 Task: Buy 5 Ladles from Cooking Utensils section under best seller category for shipping address: Joanna Wilson, 4208 Skips Lane, Phoenix, Arizona 85012, Cell Number 9285042162. Pay from credit card ending with 9757, CVV 798
Action: Mouse moved to (13, 82)
Screenshot: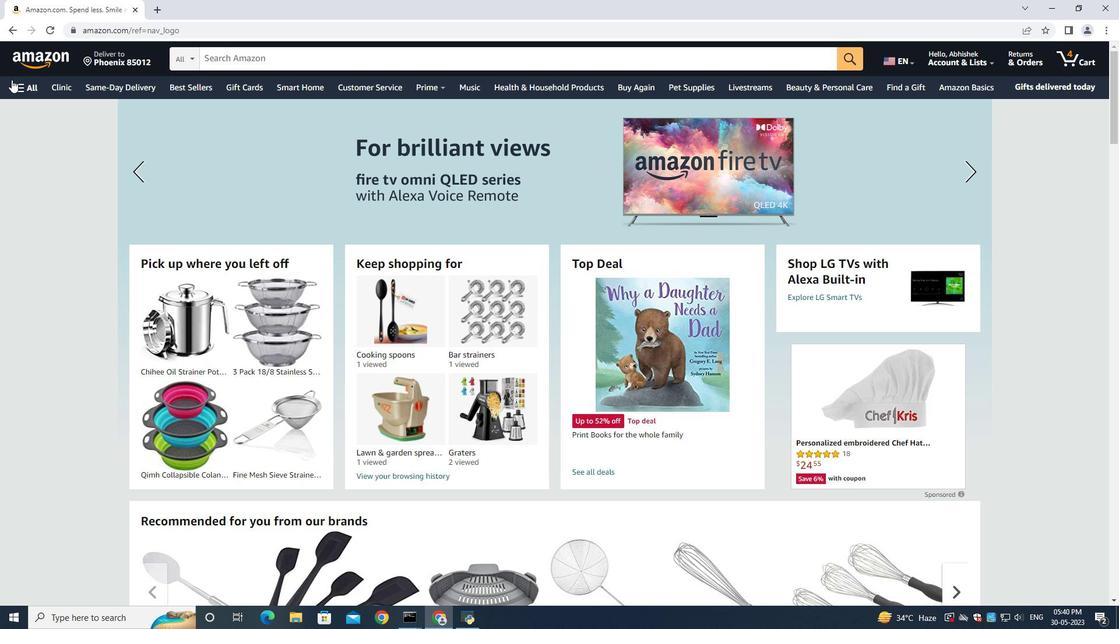 
Action: Mouse pressed left at (13, 82)
Screenshot: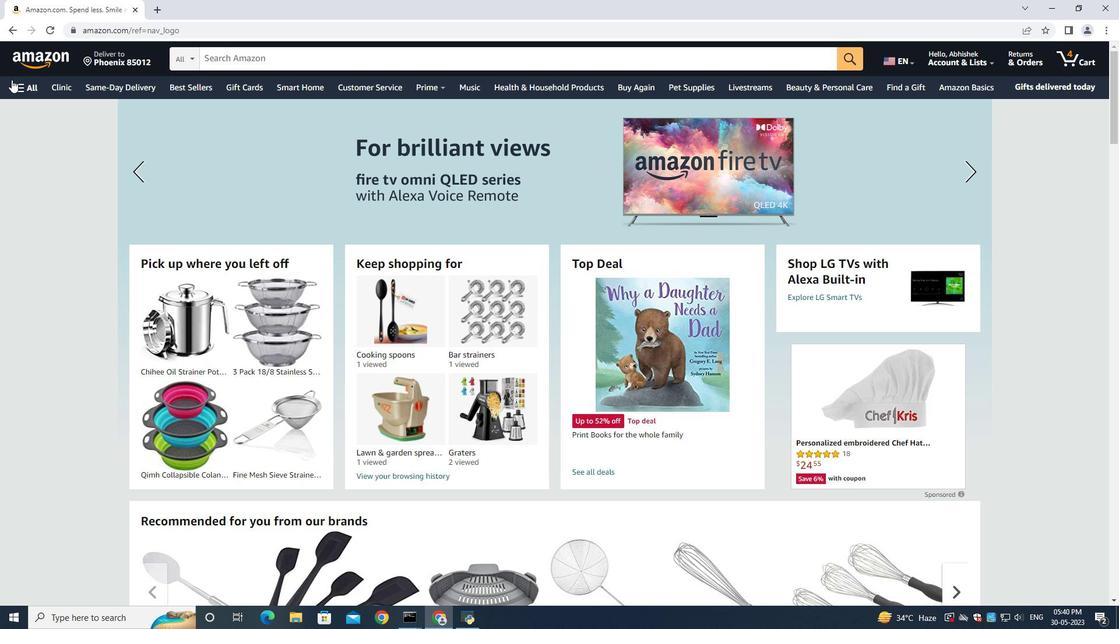
Action: Mouse moved to (64, 118)
Screenshot: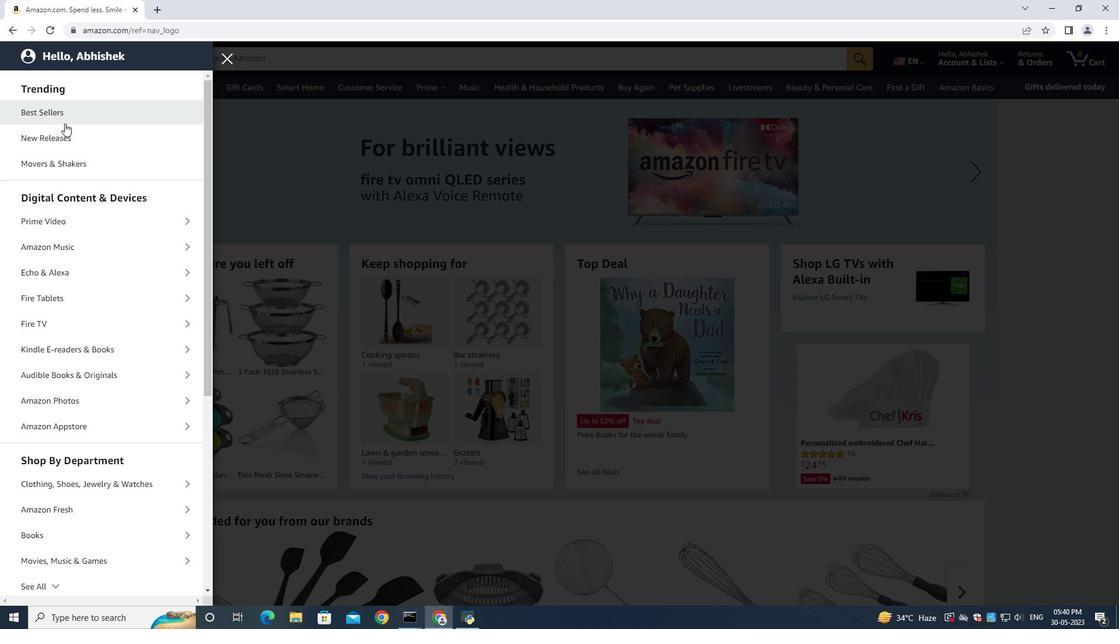 
Action: Mouse pressed left at (64, 118)
Screenshot: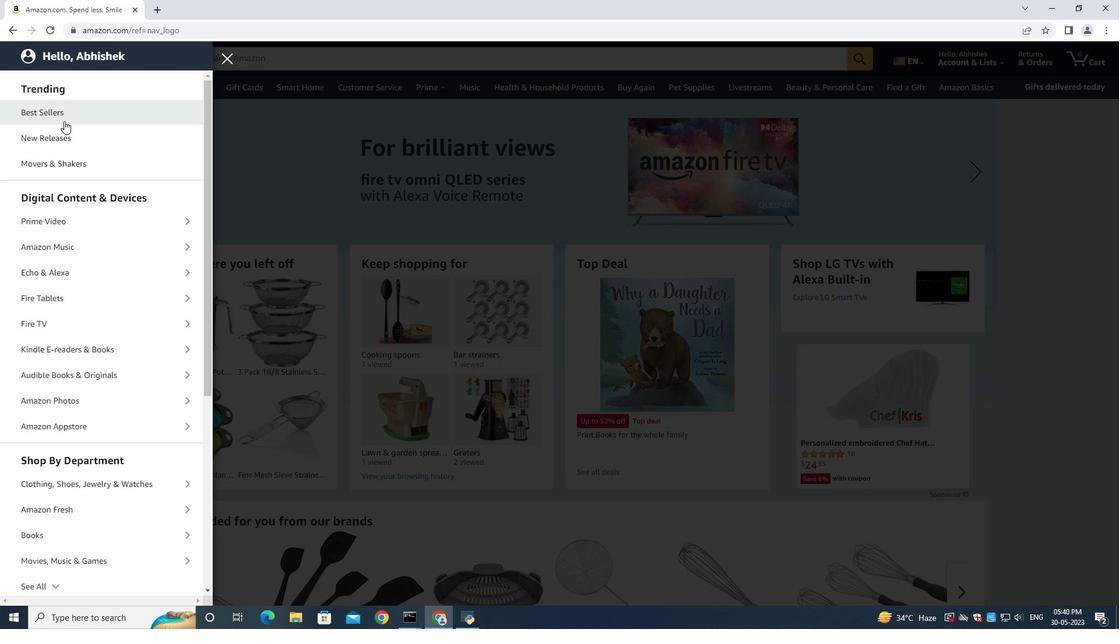
Action: Mouse moved to (232, 64)
Screenshot: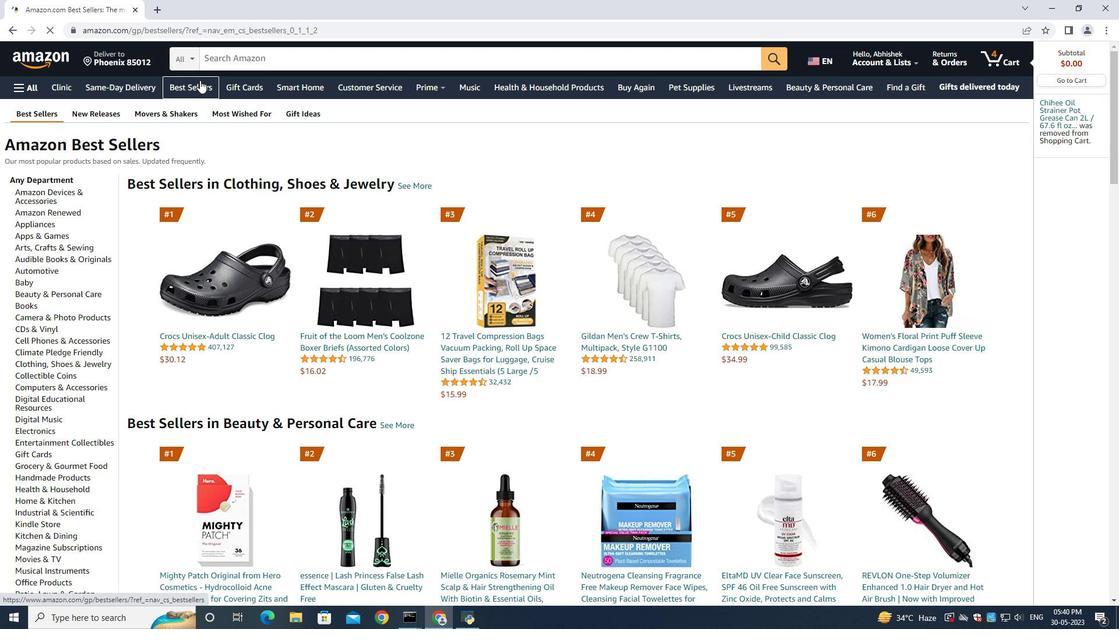
Action: Mouse pressed left at (232, 64)
Screenshot: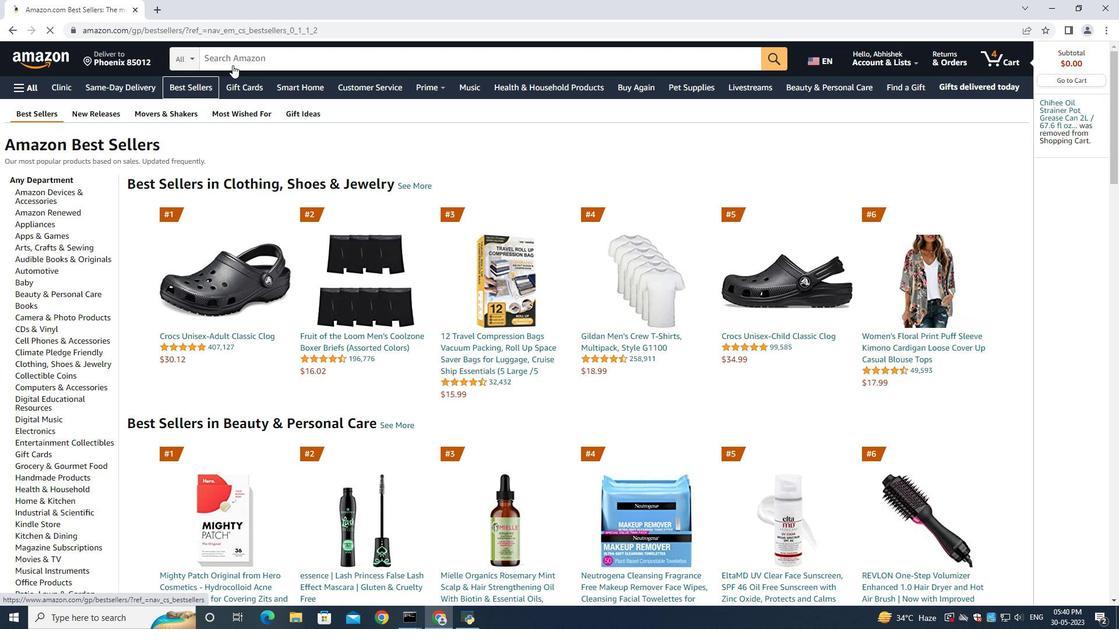 
Action: Mouse moved to (1093, 244)
Screenshot: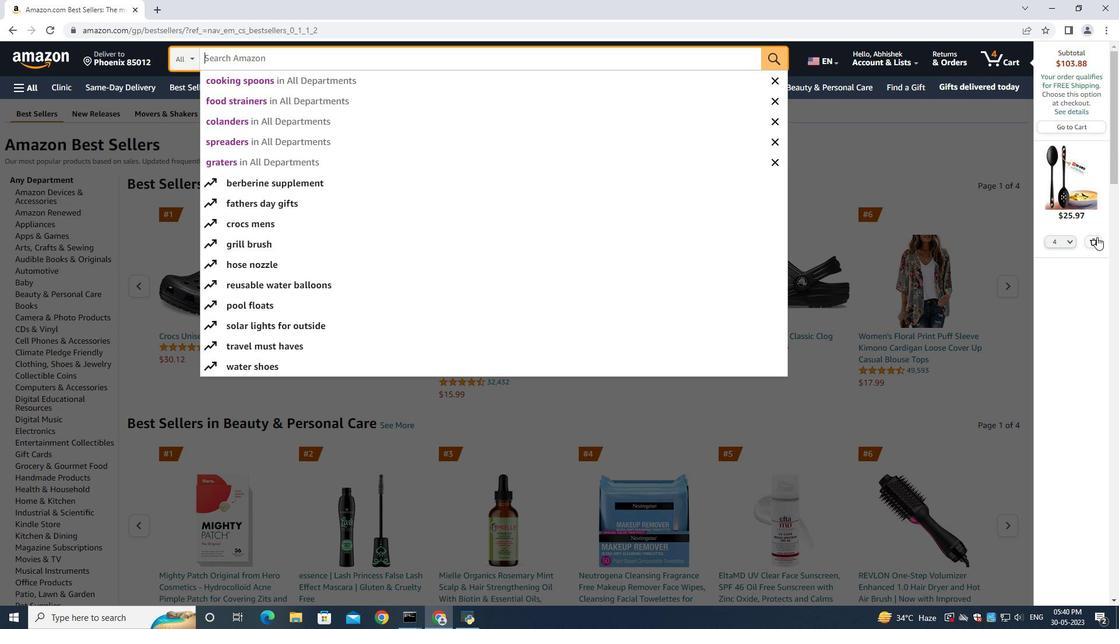 
Action: Mouse pressed left at (1093, 244)
Screenshot: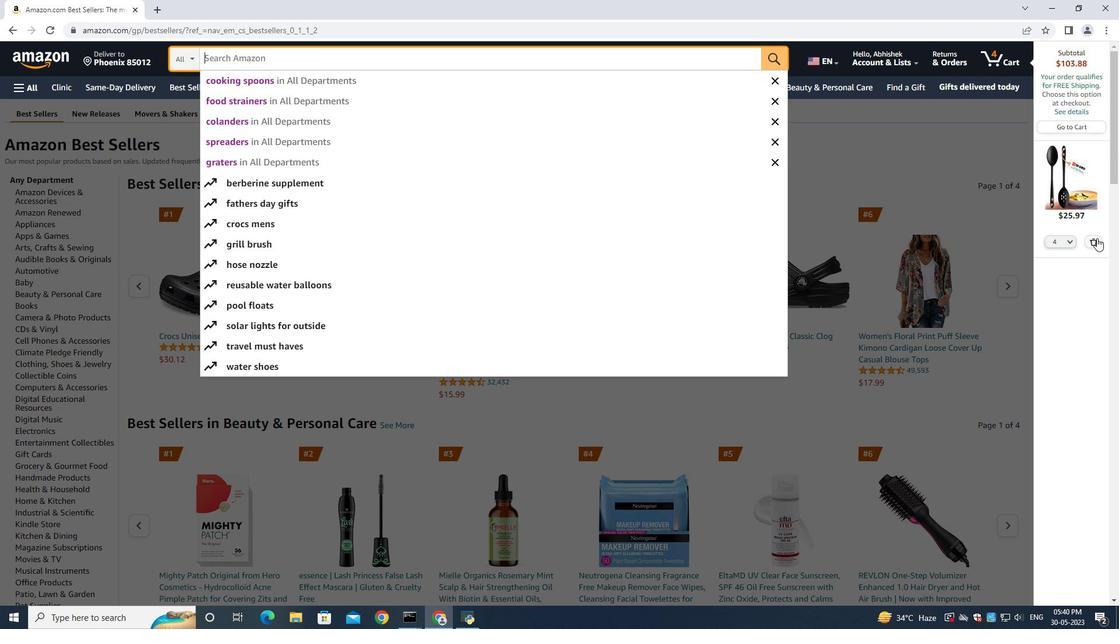 
Action: Mouse moved to (250, 54)
Screenshot: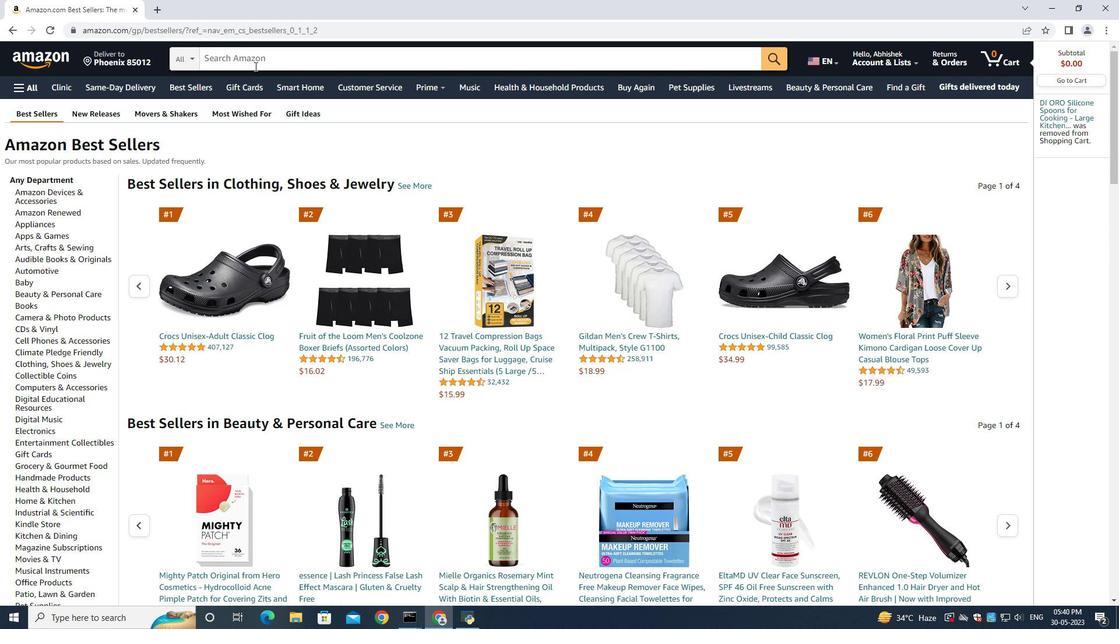 
Action: Mouse pressed left at (250, 54)
Screenshot: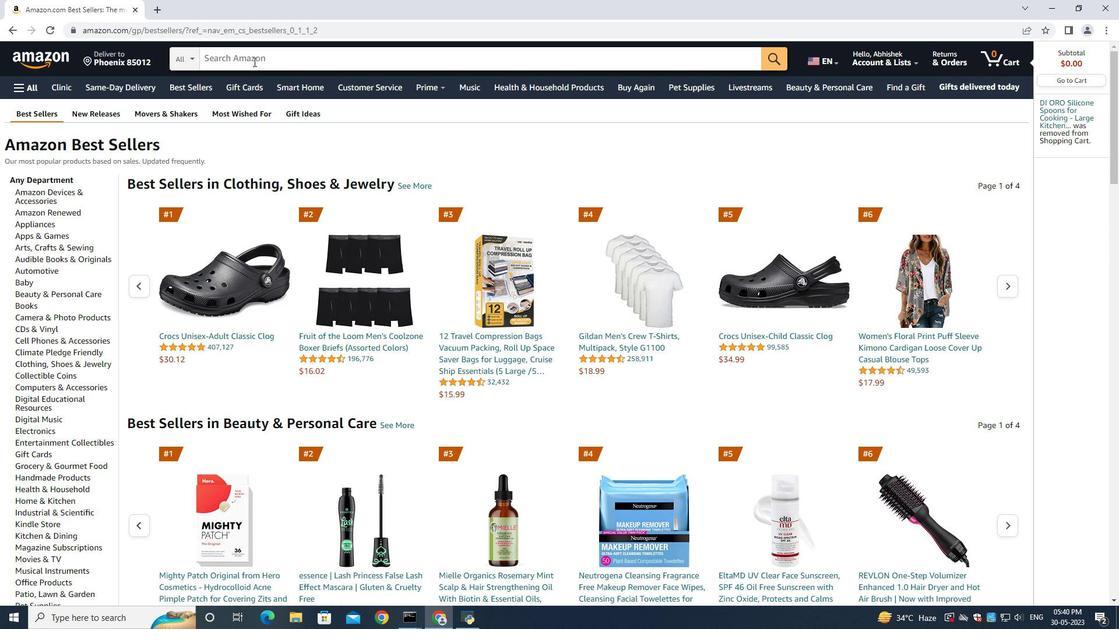 
Action: Mouse moved to (250, 54)
Screenshot: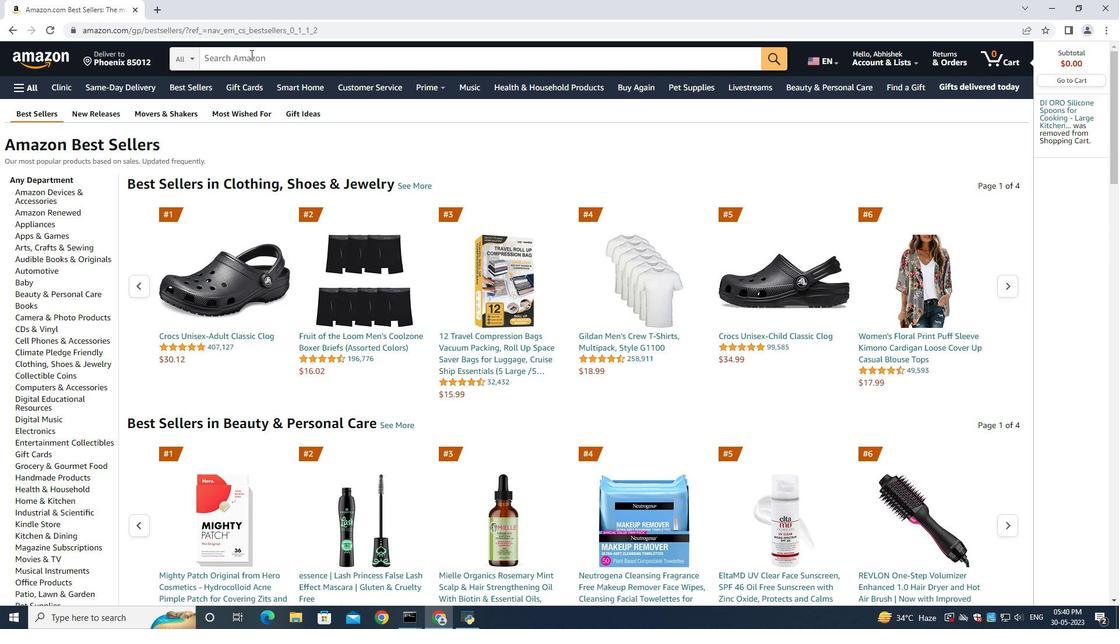 
Action: Key pressed <Key.shift>Ladles<Key.space><Key.enter>
Screenshot: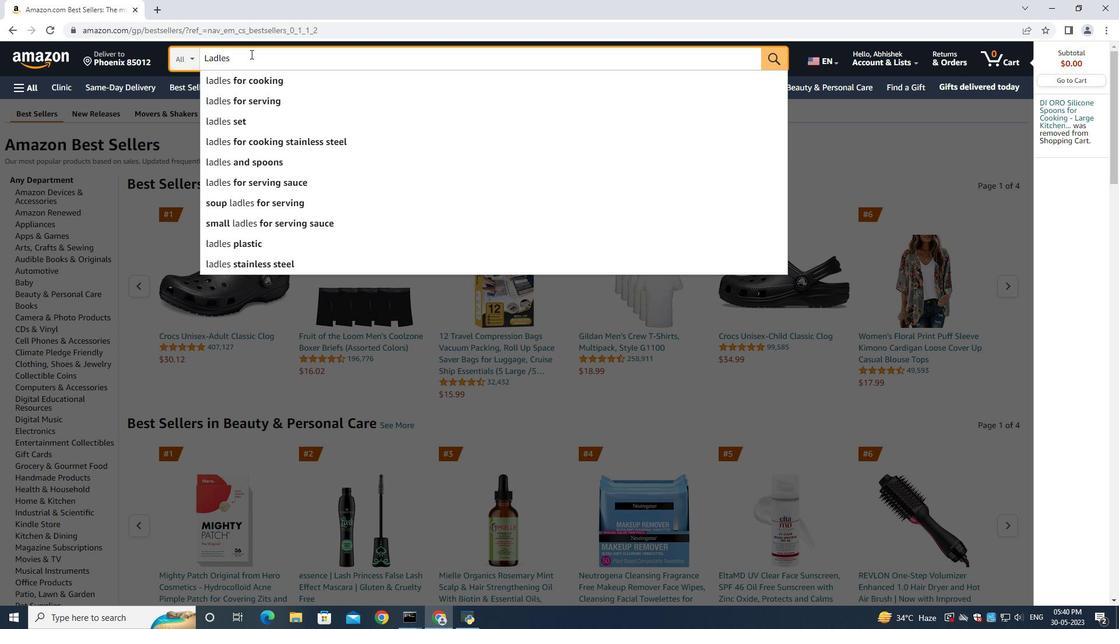 
Action: Mouse moved to (66, 240)
Screenshot: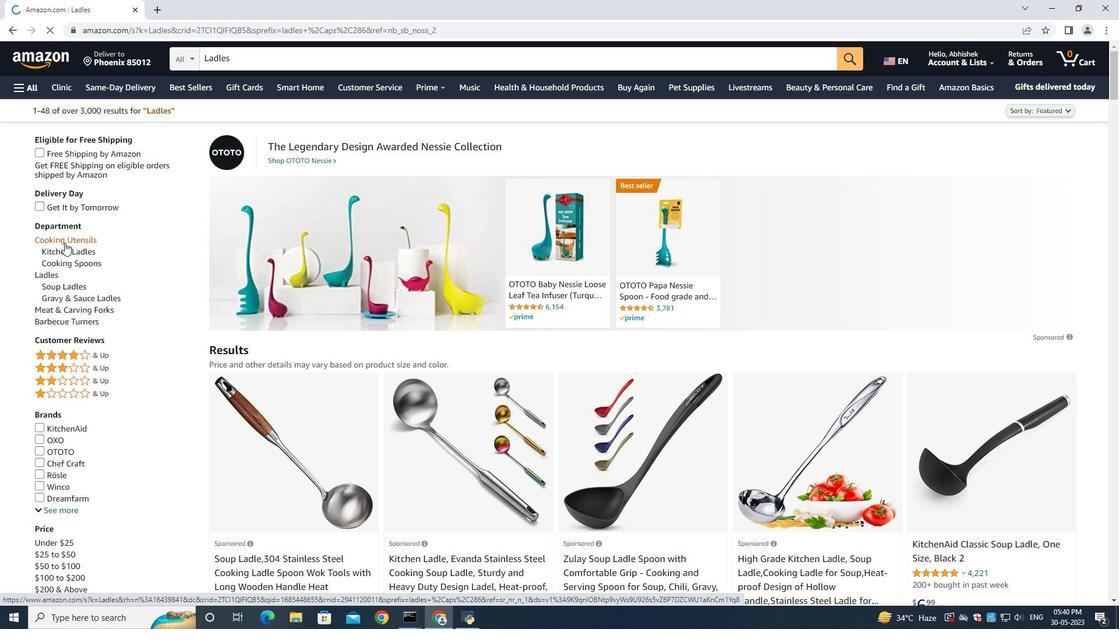 
Action: Mouse pressed left at (66, 240)
Screenshot: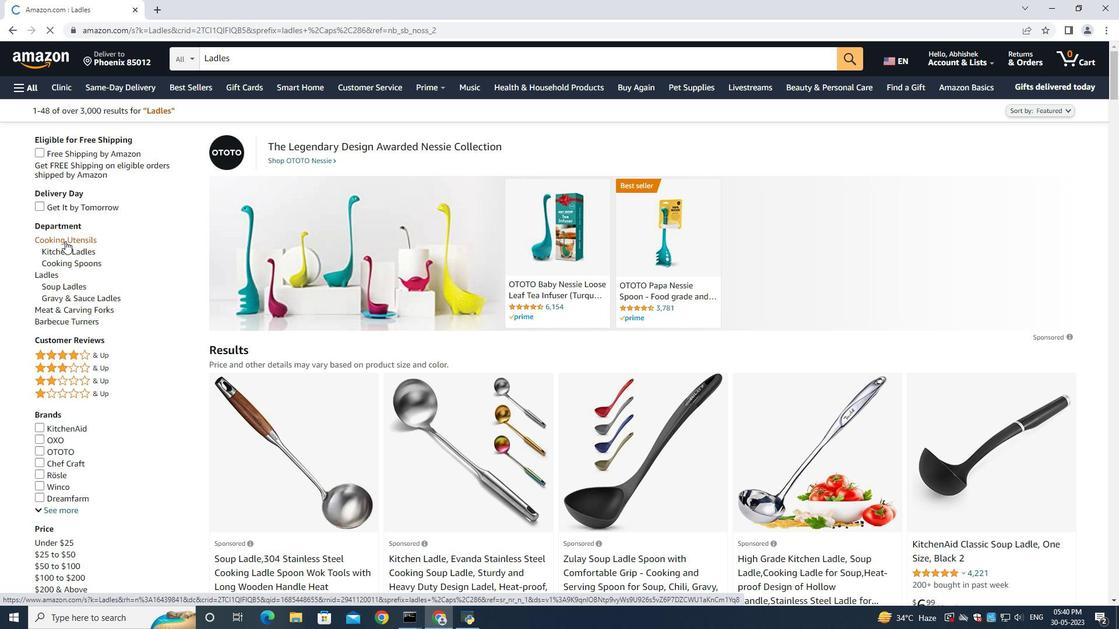 
Action: Mouse moved to (505, 330)
Screenshot: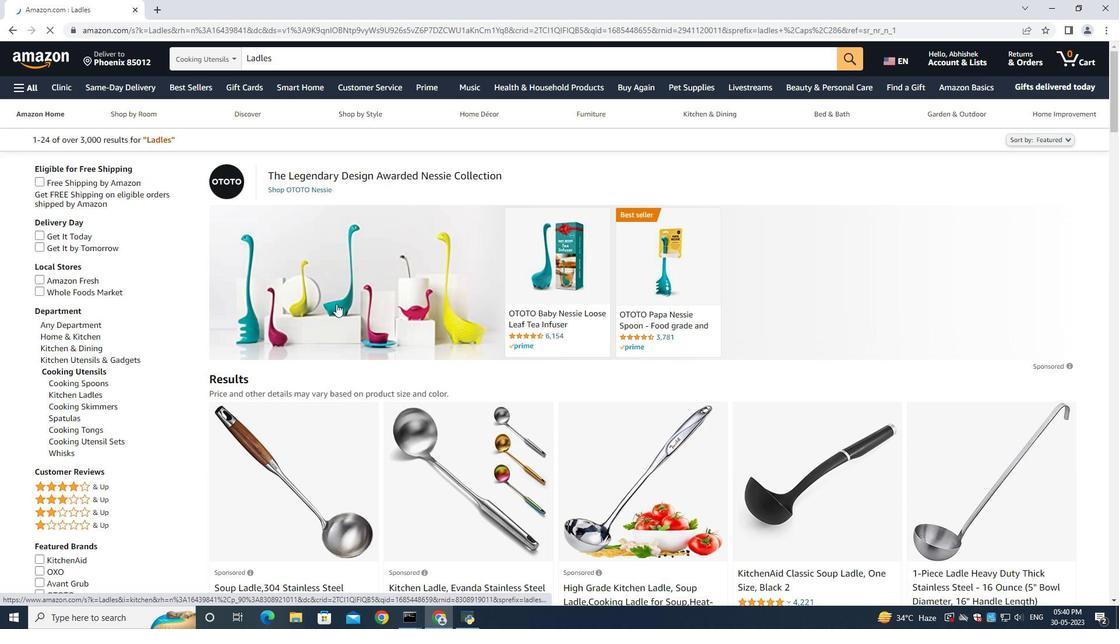 
Action: Mouse scrolled (505, 329) with delta (0, 0)
Screenshot: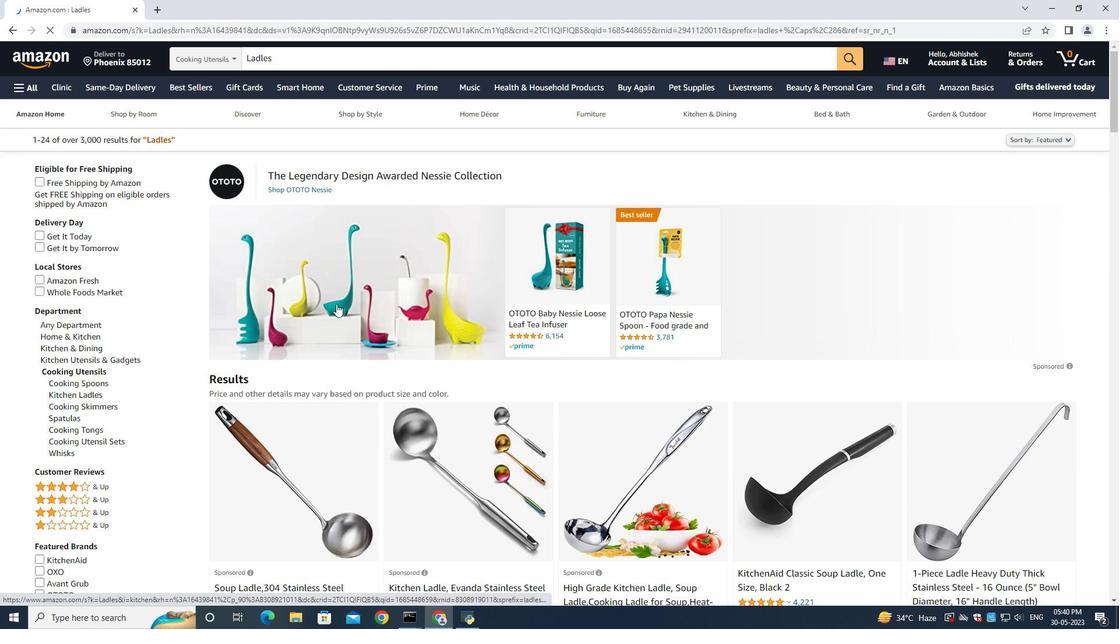 
Action: Mouse scrolled (505, 329) with delta (0, 0)
Screenshot: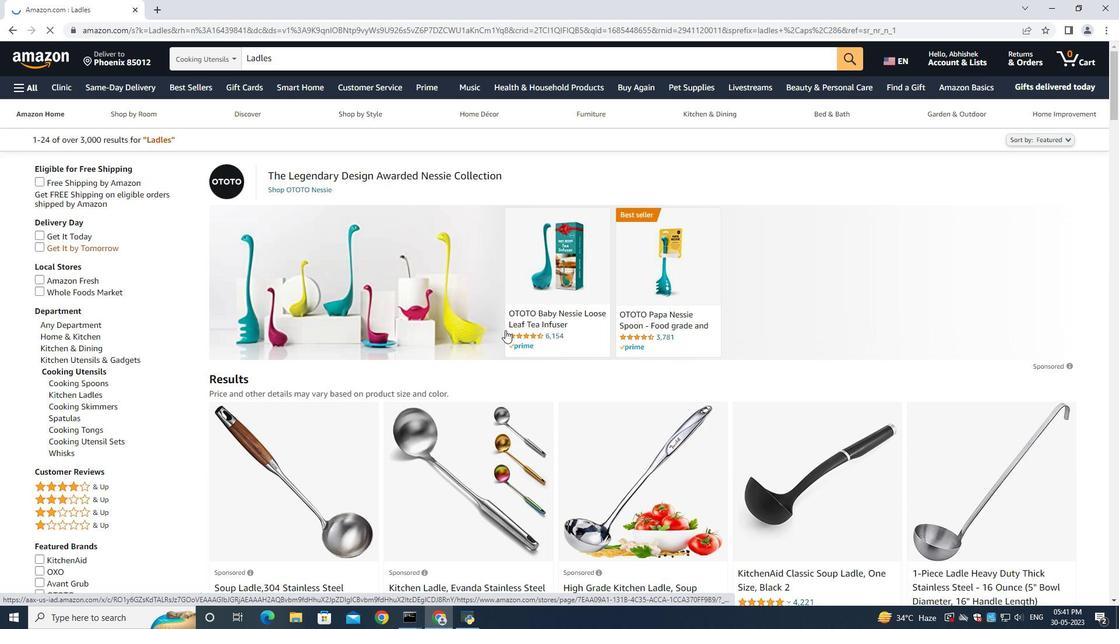 
Action: Mouse scrolled (505, 329) with delta (0, 0)
Screenshot: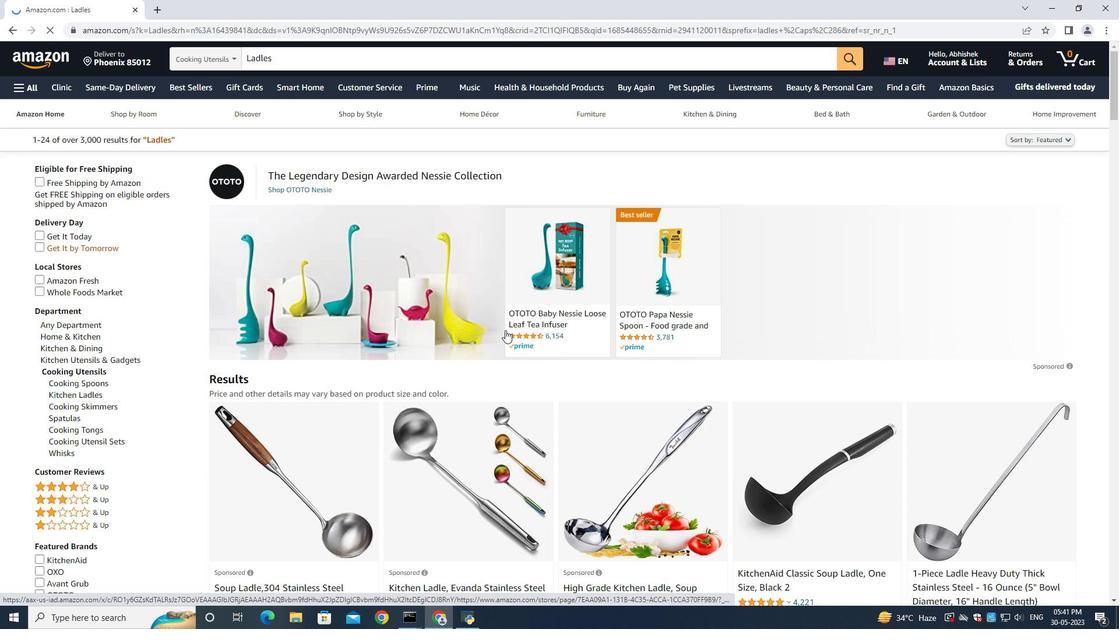 
Action: Mouse scrolled (505, 329) with delta (0, 0)
Screenshot: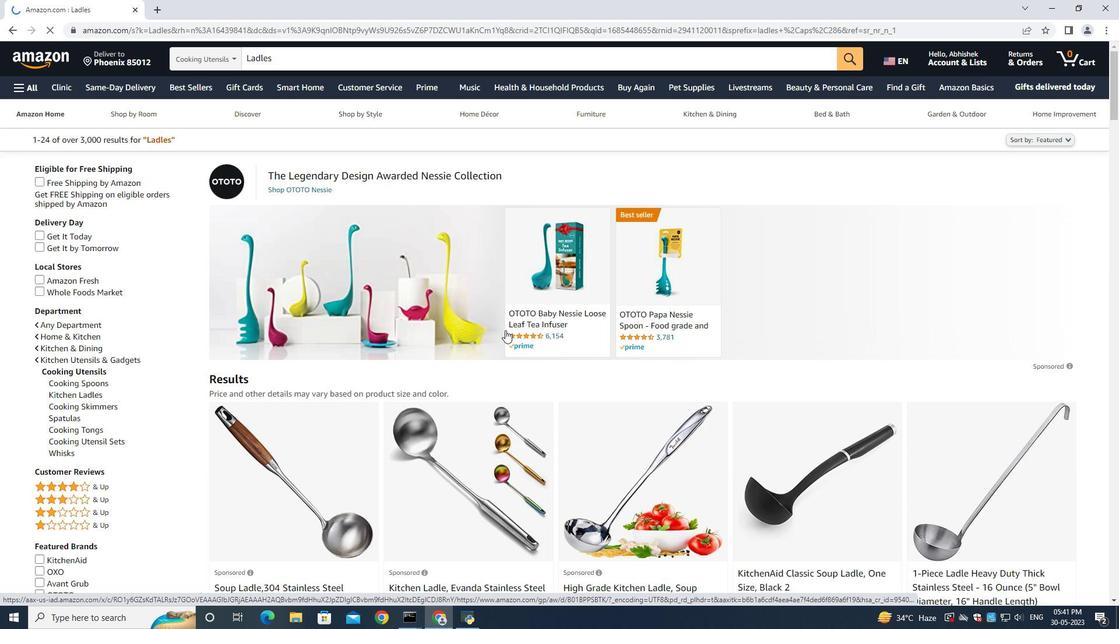 
Action: Mouse moved to (338, 359)
Screenshot: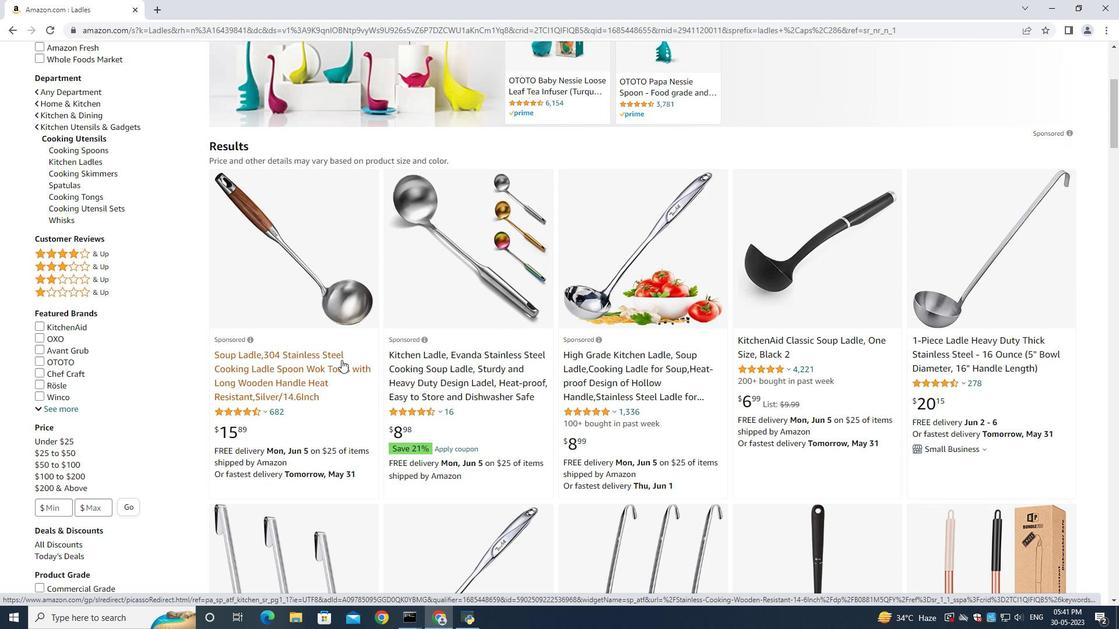 
Action: Mouse pressed left at (338, 359)
Screenshot: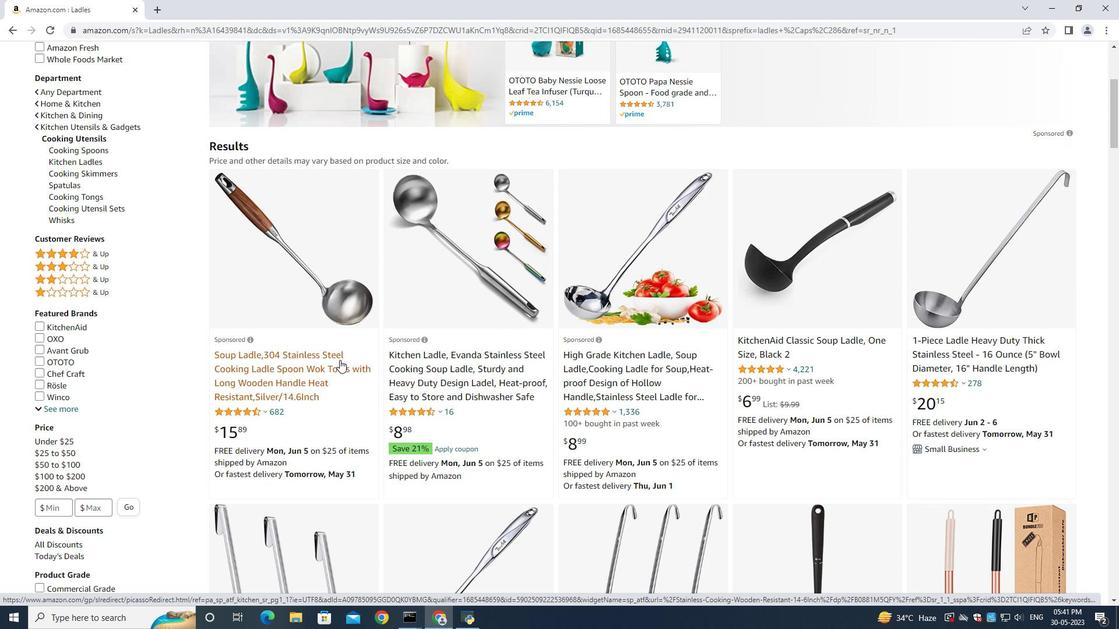 
Action: Mouse moved to (875, 444)
Screenshot: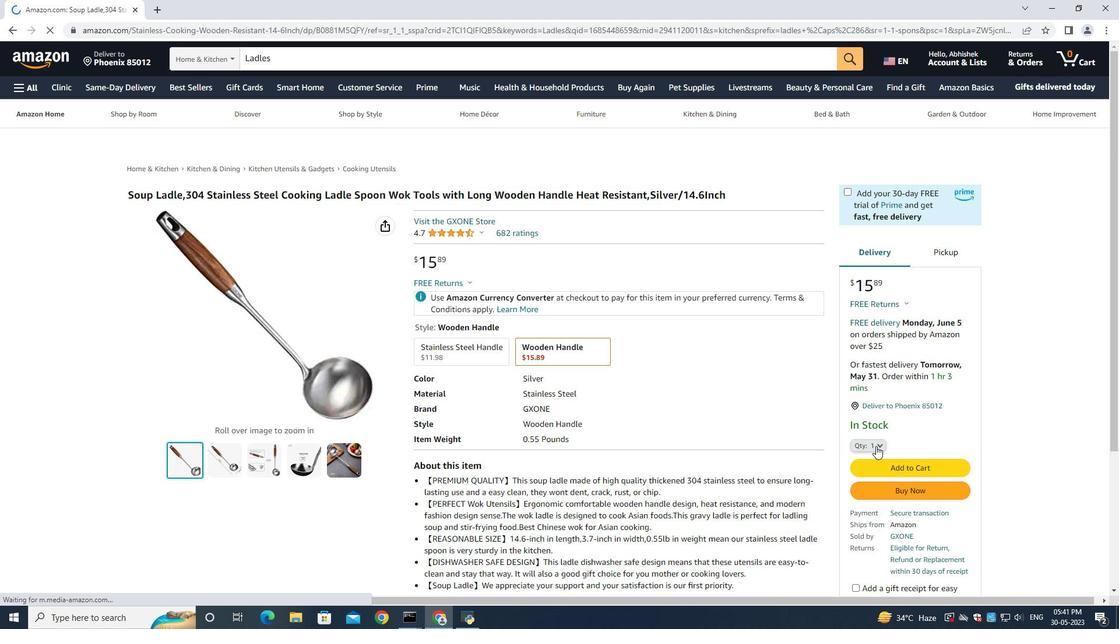 
Action: Mouse pressed left at (875, 444)
Screenshot: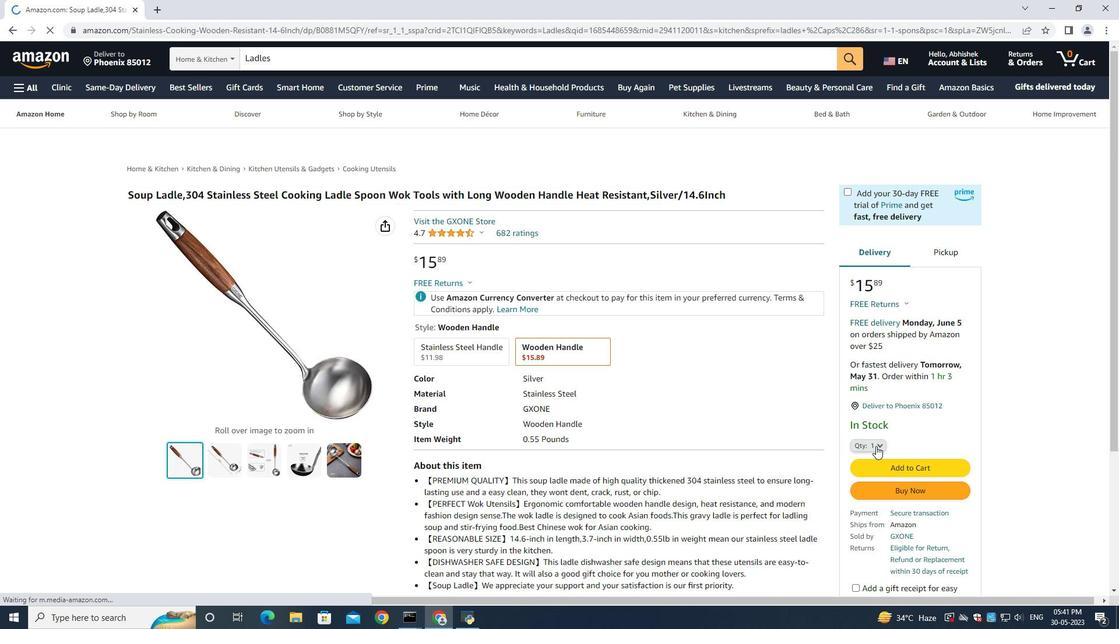 
Action: Mouse moved to (894, 438)
Screenshot: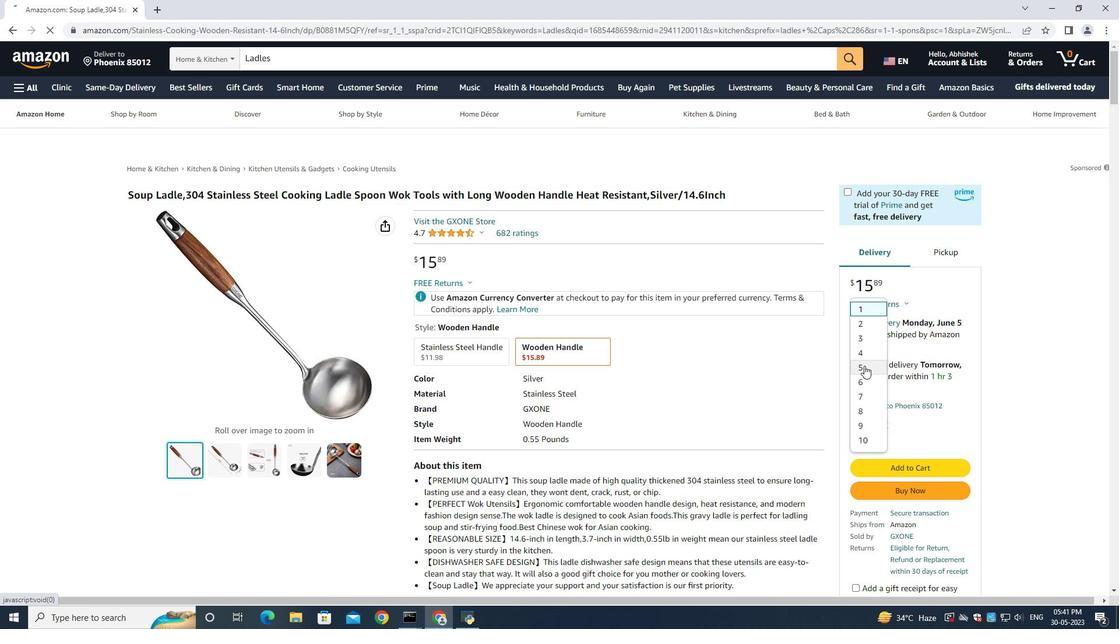 
Action: Mouse pressed left at (864, 367)
Screenshot: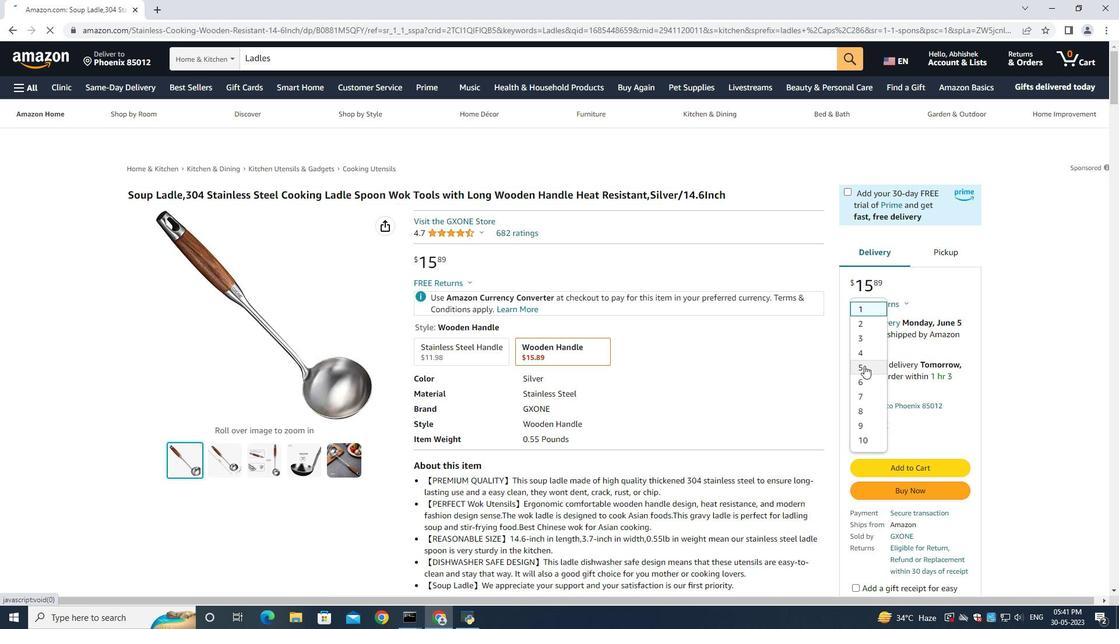 
Action: Mouse moved to (890, 492)
Screenshot: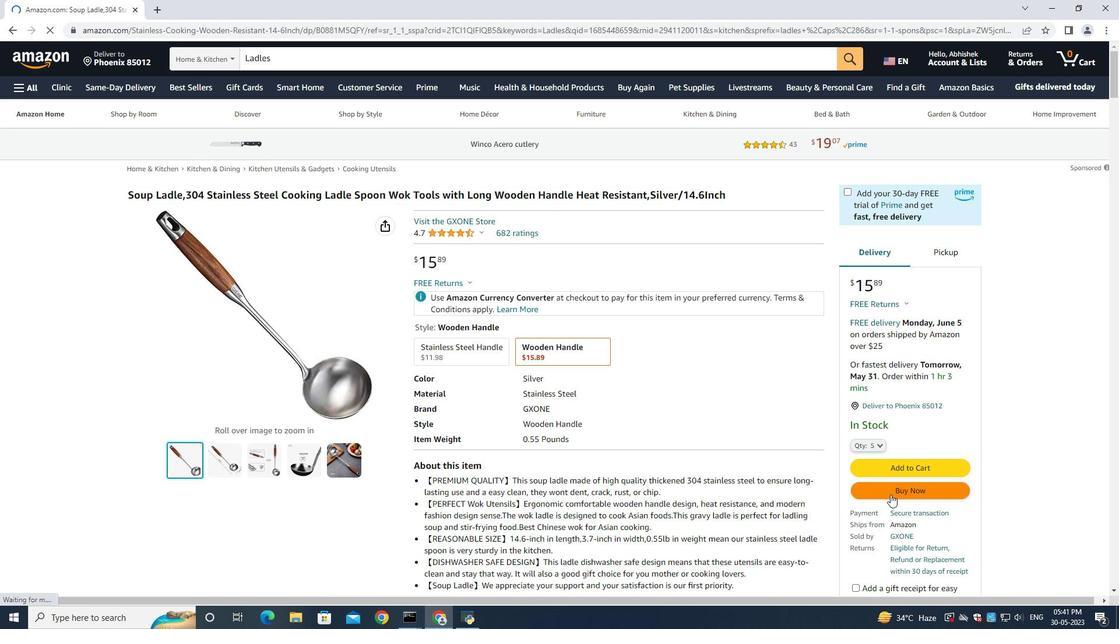 
Action: Mouse pressed left at (890, 492)
Screenshot: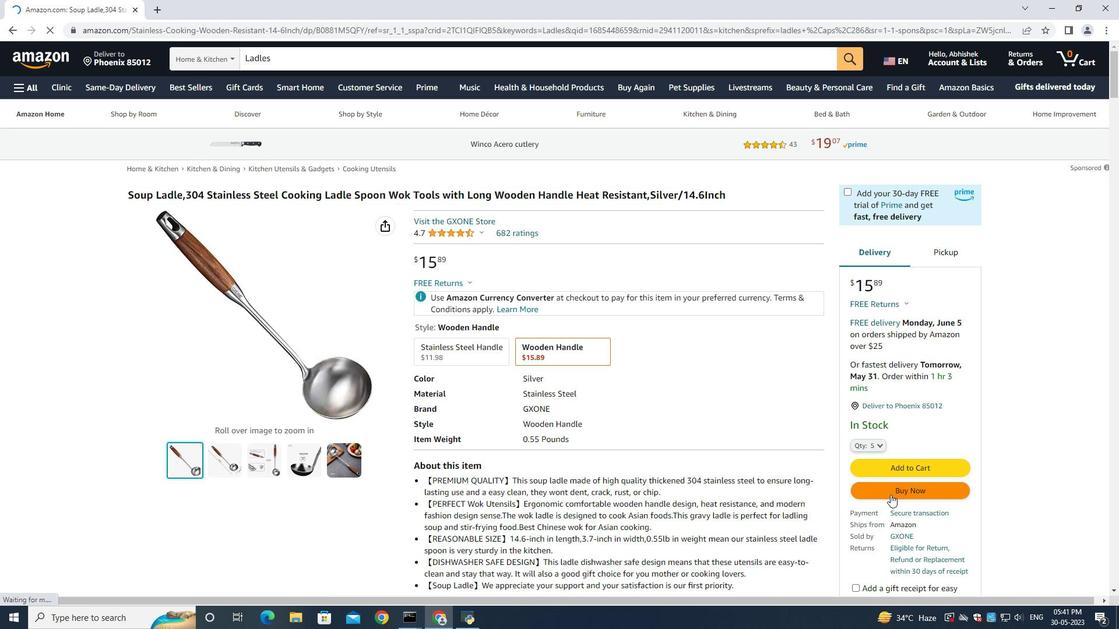 
Action: Mouse moved to (888, 471)
Screenshot: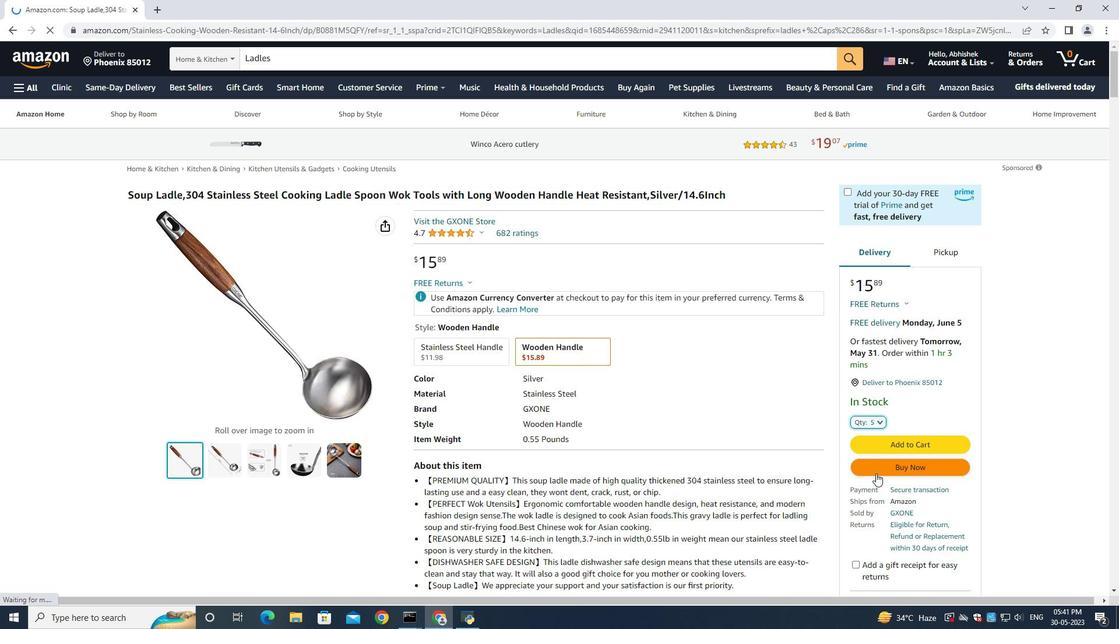 
Action: Mouse pressed left at (888, 471)
Screenshot: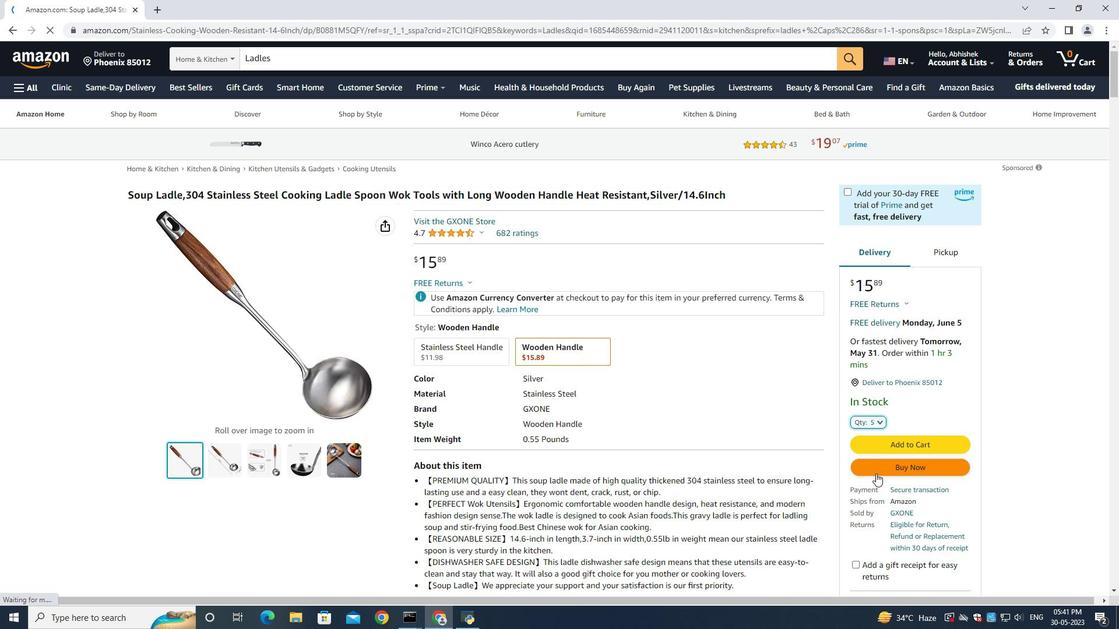 
Action: Mouse moved to (820, 468)
Screenshot: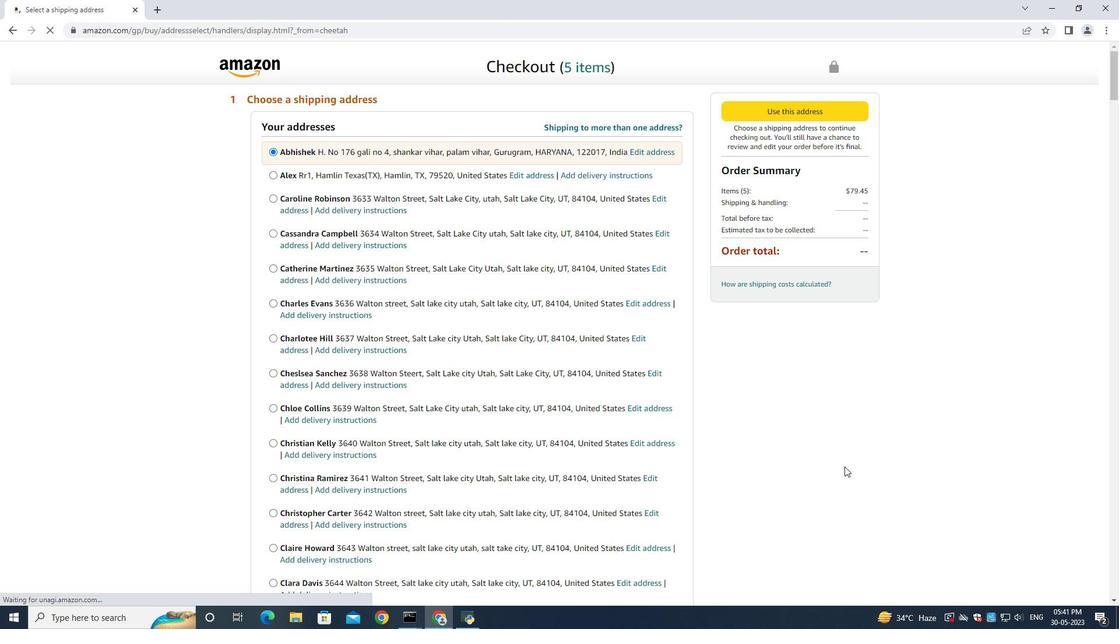 
Action: Mouse scrolled (835, 466) with delta (0, 0)
Screenshot: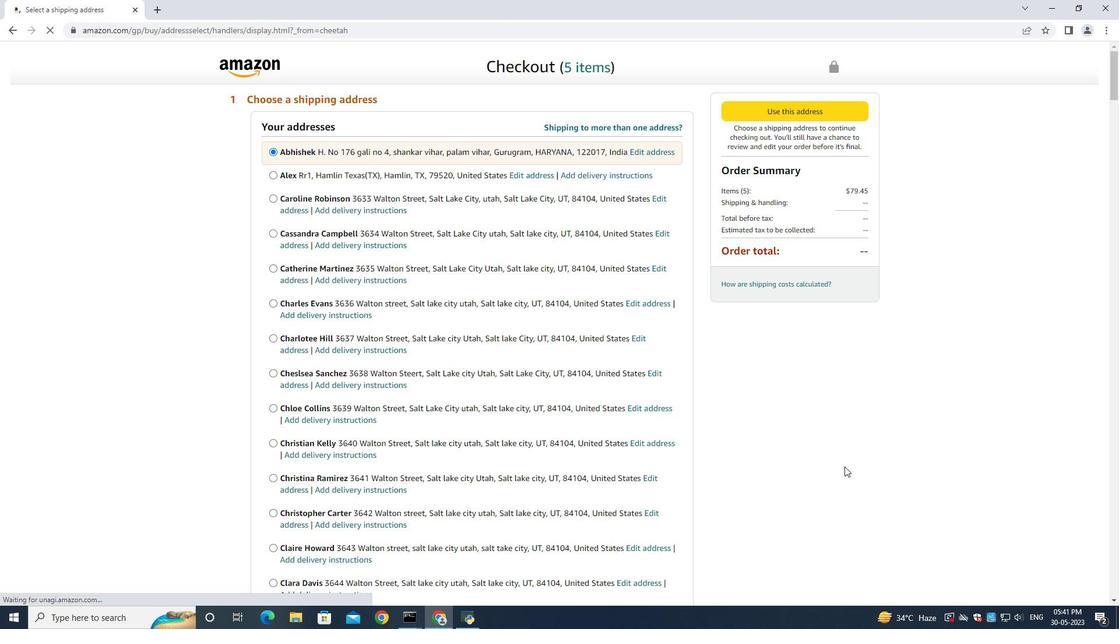 
Action: Mouse scrolled (824, 468) with delta (0, 0)
Screenshot: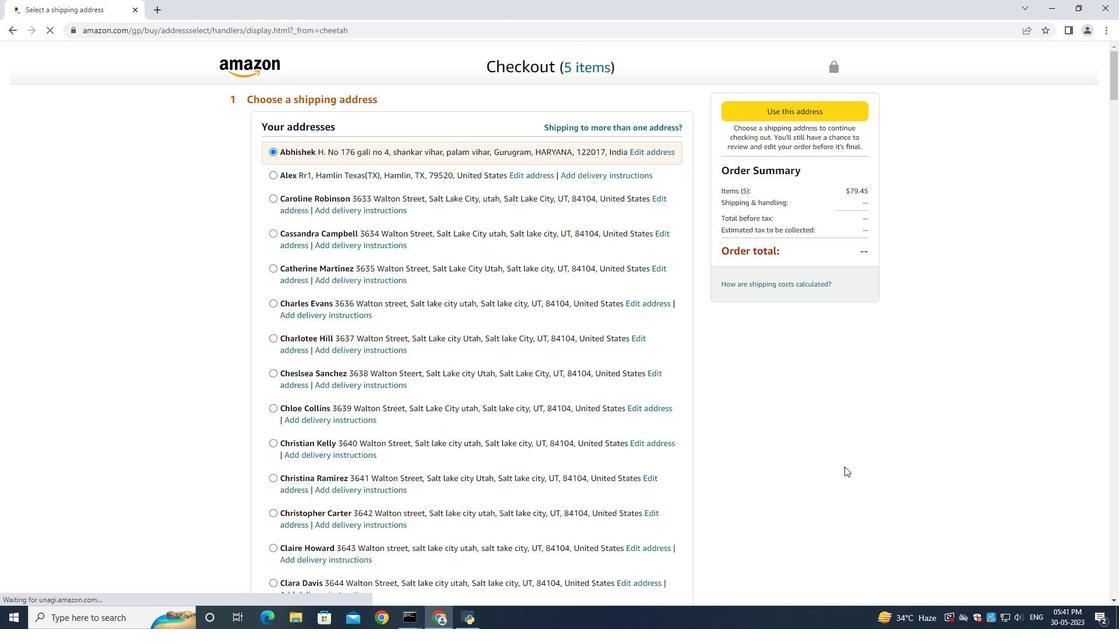 
Action: Mouse scrolled (820, 468) with delta (0, 0)
Screenshot: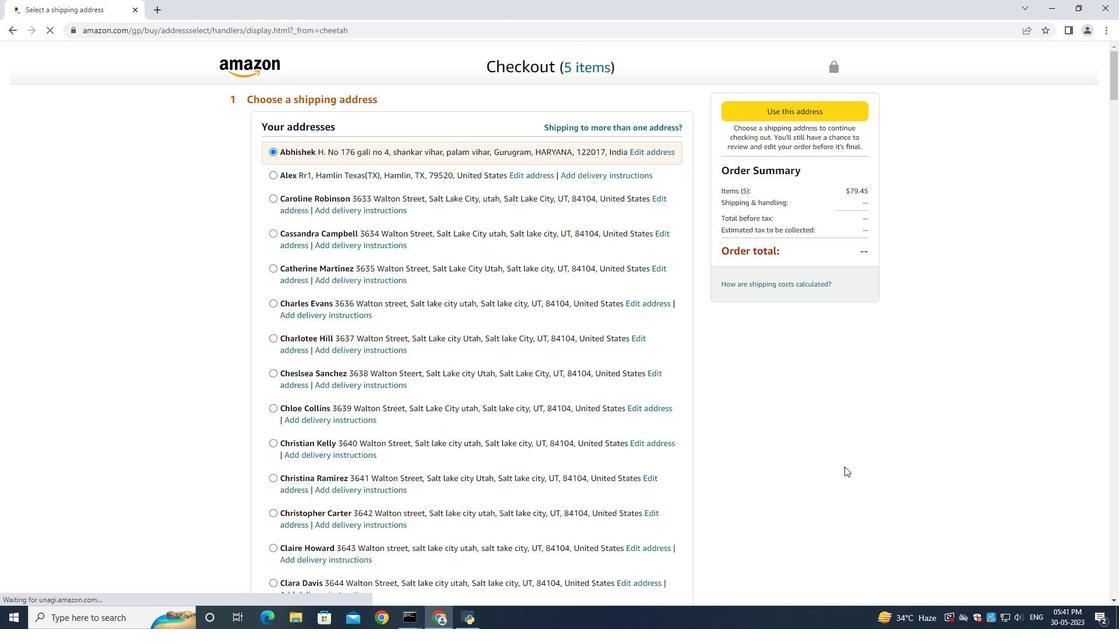 
Action: Mouse moved to (709, 466)
Screenshot: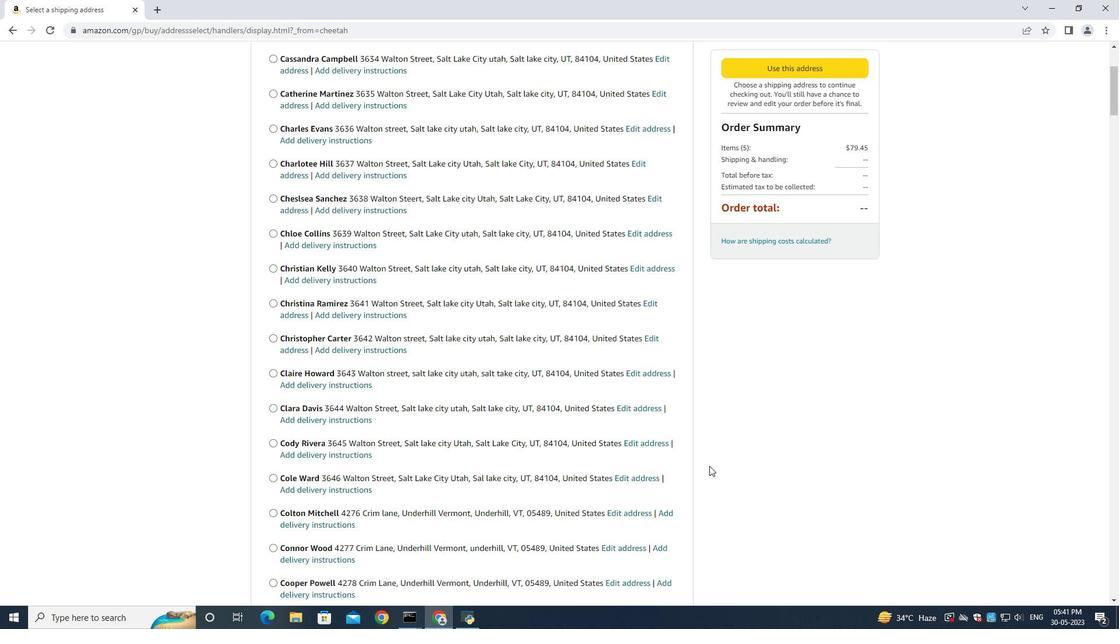 
Action: Mouse scrolled (709, 465) with delta (0, 0)
Screenshot: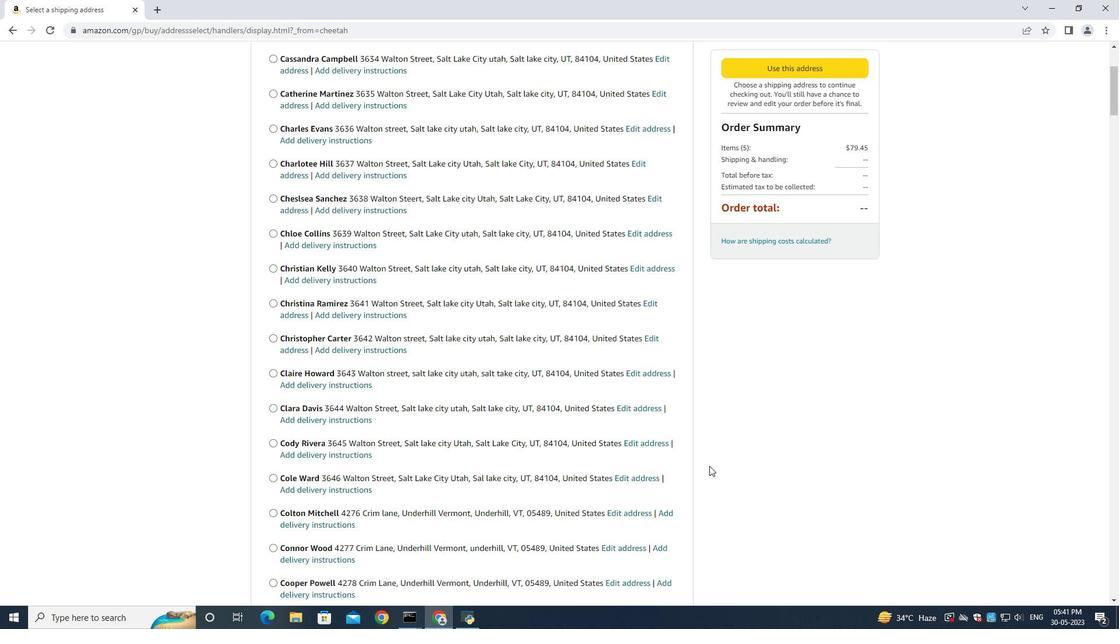 
Action: Mouse scrolled (709, 465) with delta (0, 0)
Screenshot: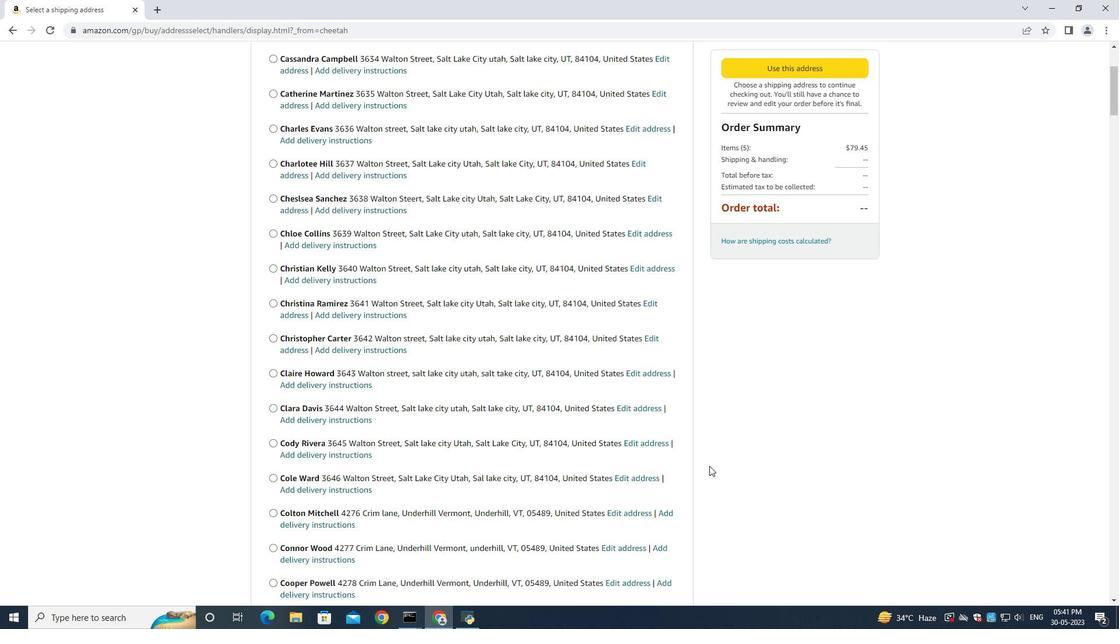 
Action: Mouse scrolled (709, 465) with delta (0, 0)
Screenshot: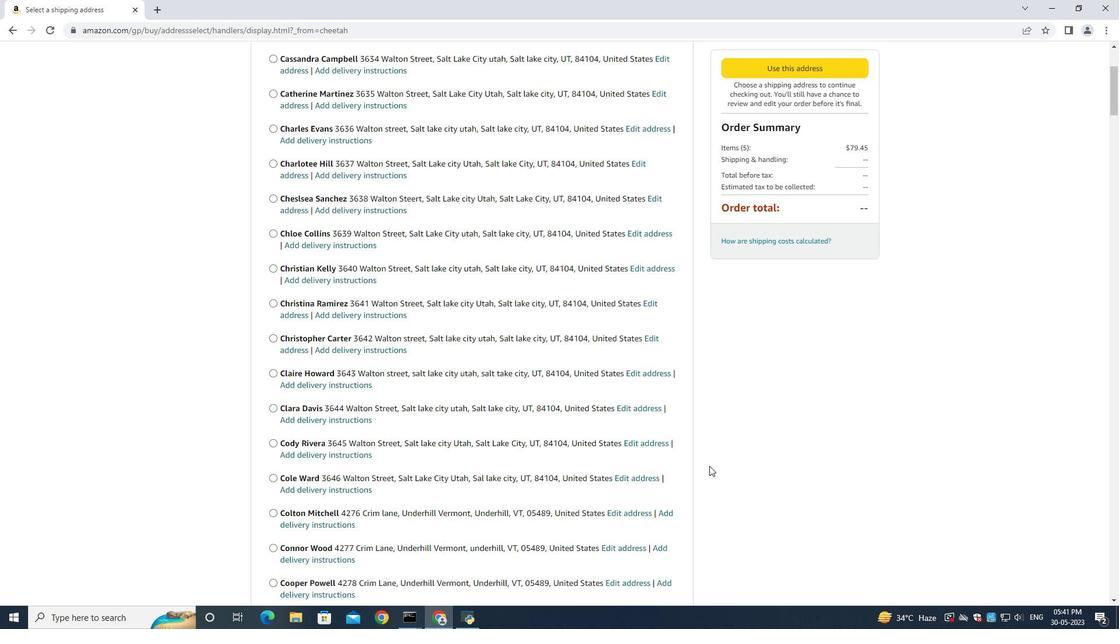 
Action: Mouse moved to (709, 466)
Screenshot: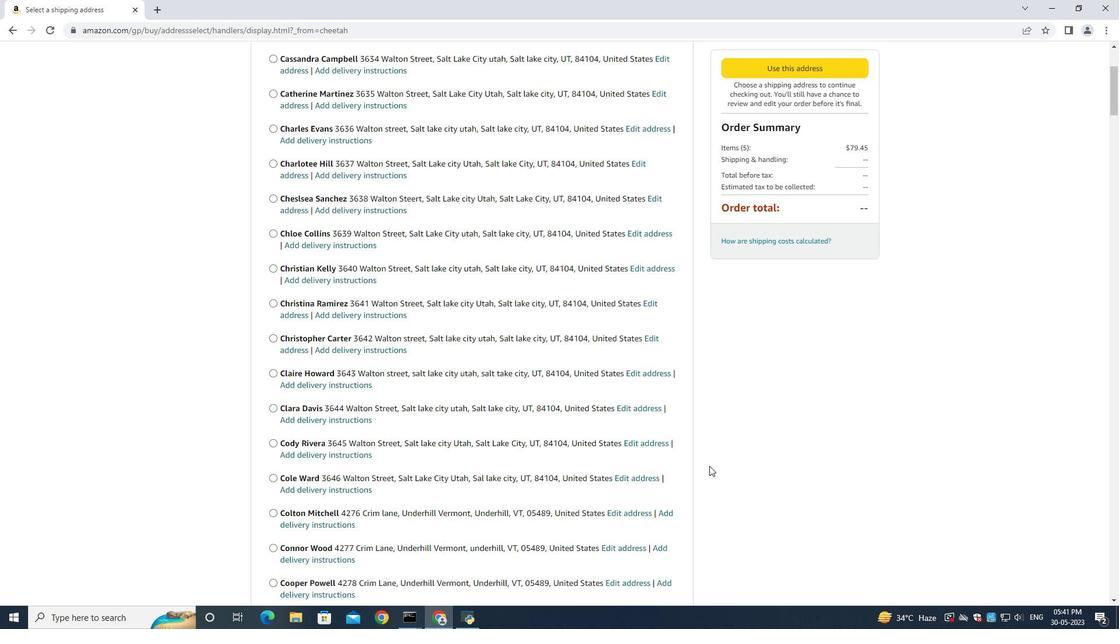 
Action: Mouse scrolled (709, 466) with delta (0, 0)
Screenshot: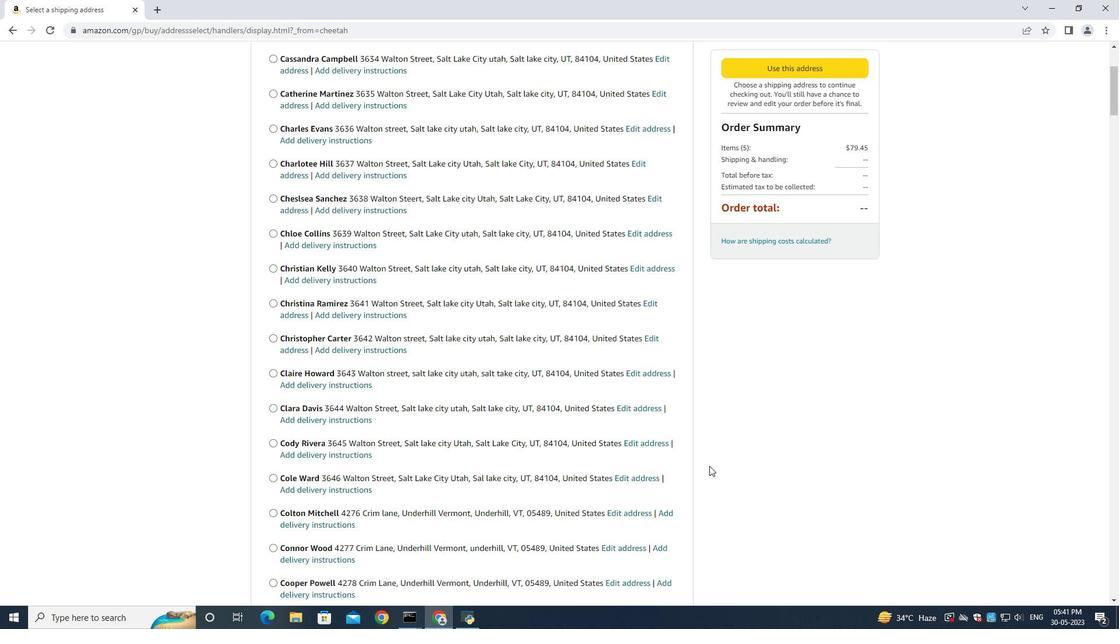 
Action: Mouse scrolled (709, 466) with delta (0, 0)
Screenshot: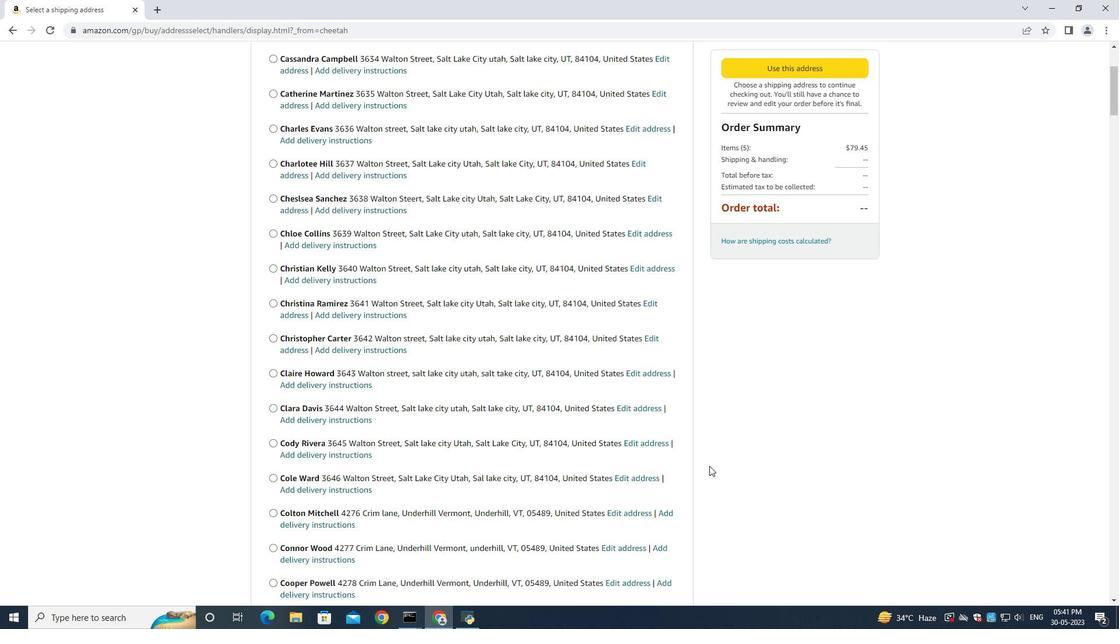 
Action: Mouse moved to (709, 466)
Screenshot: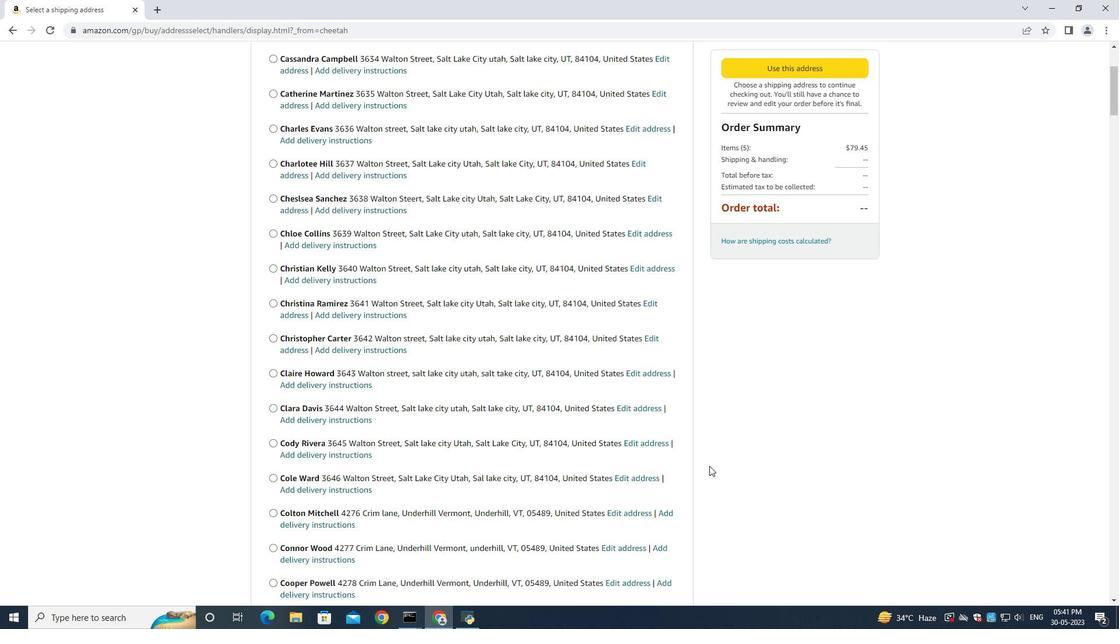
Action: Mouse scrolled (709, 466) with delta (0, 0)
Screenshot: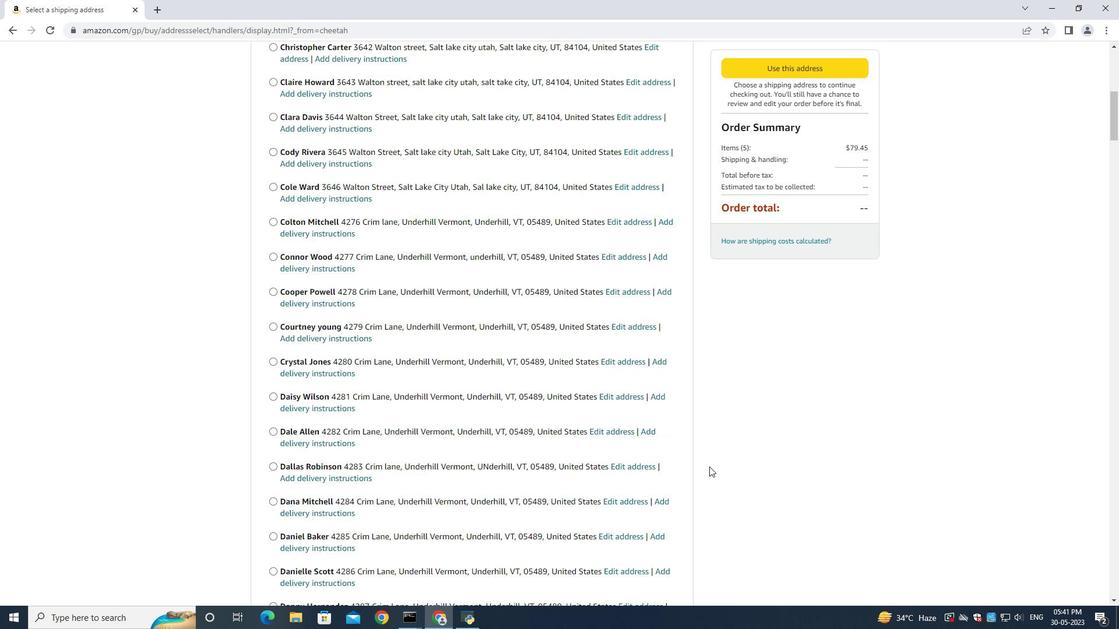 
Action: Mouse scrolled (709, 466) with delta (0, 0)
Screenshot: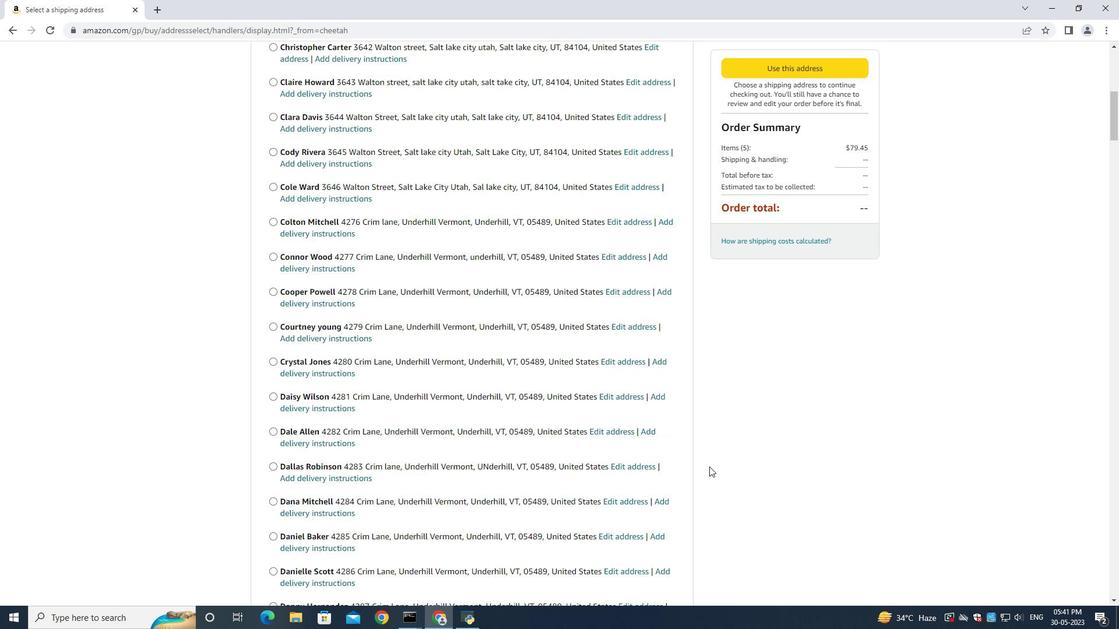 
Action: Mouse scrolled (709, 466) with delta (0, 0)
Screenshot: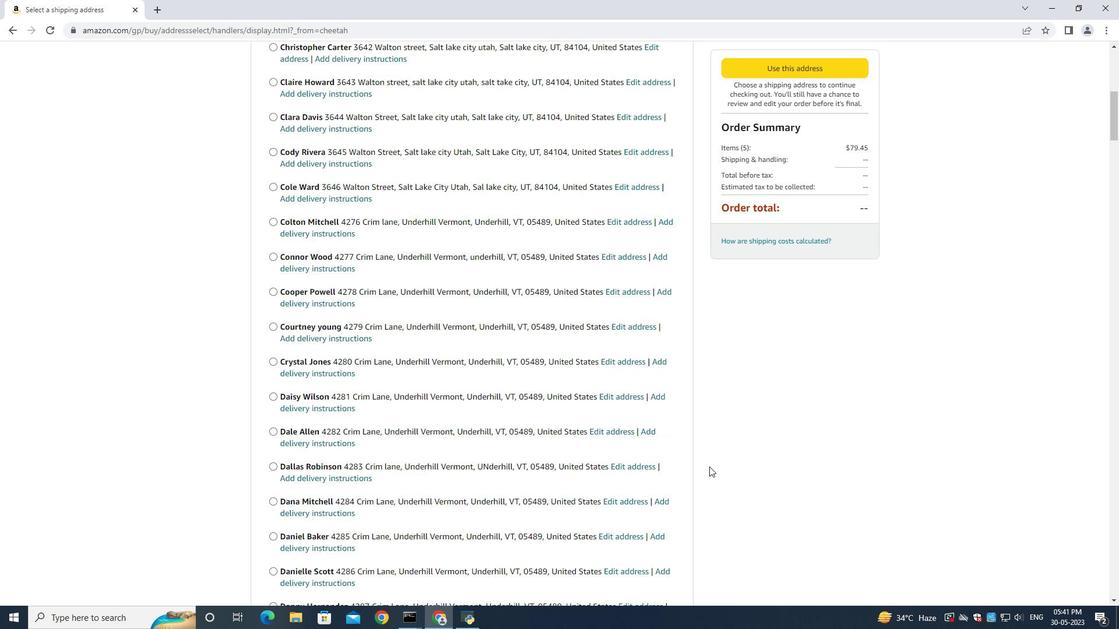 
Action: Mouse scrolled (709, 466) with delta (0, 0)
Screenshot: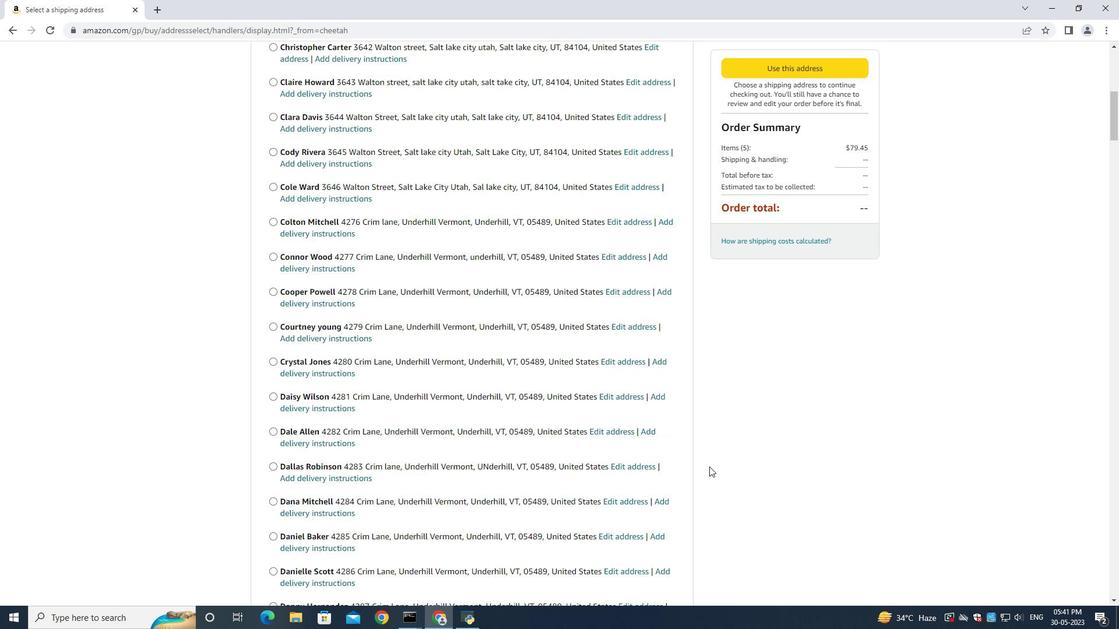 
Action: Mouse scrolled (709, 466) with delta (0, 0)
Screenshot: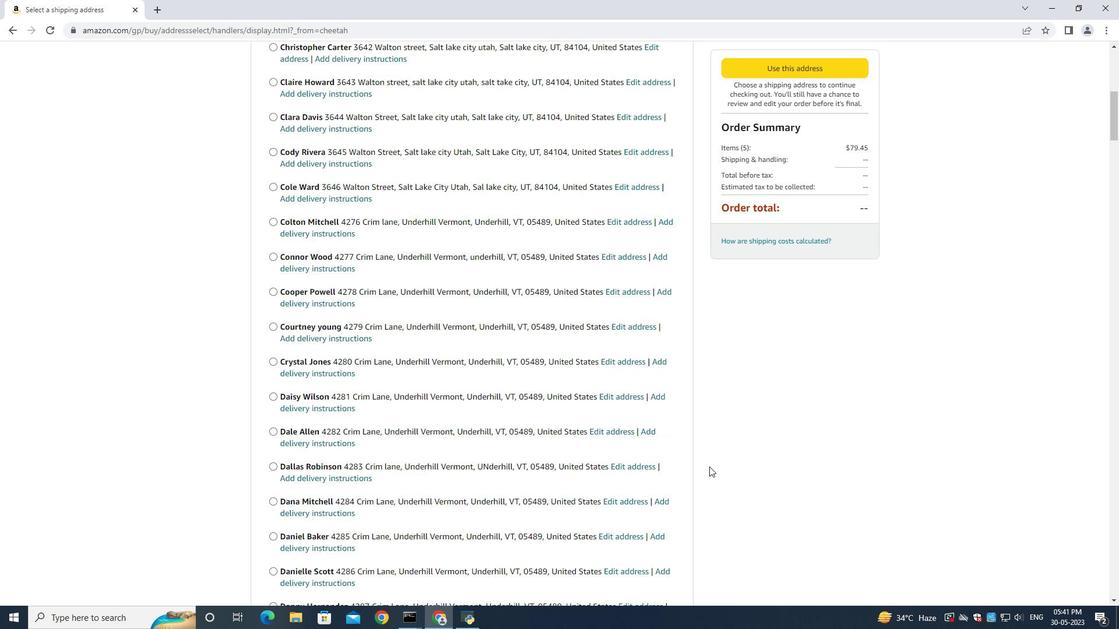 
Action: Mouse scrolled (709, 466) with delta (0, 0)
Screenshot: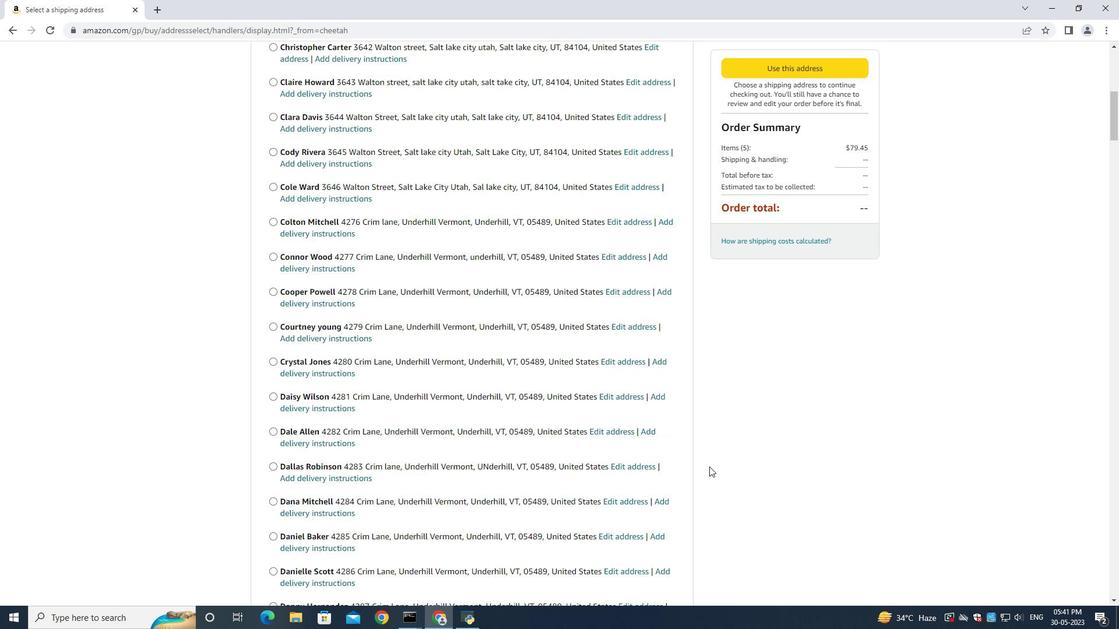 
Action: Mouse moved to (705, 462)
Screenshot: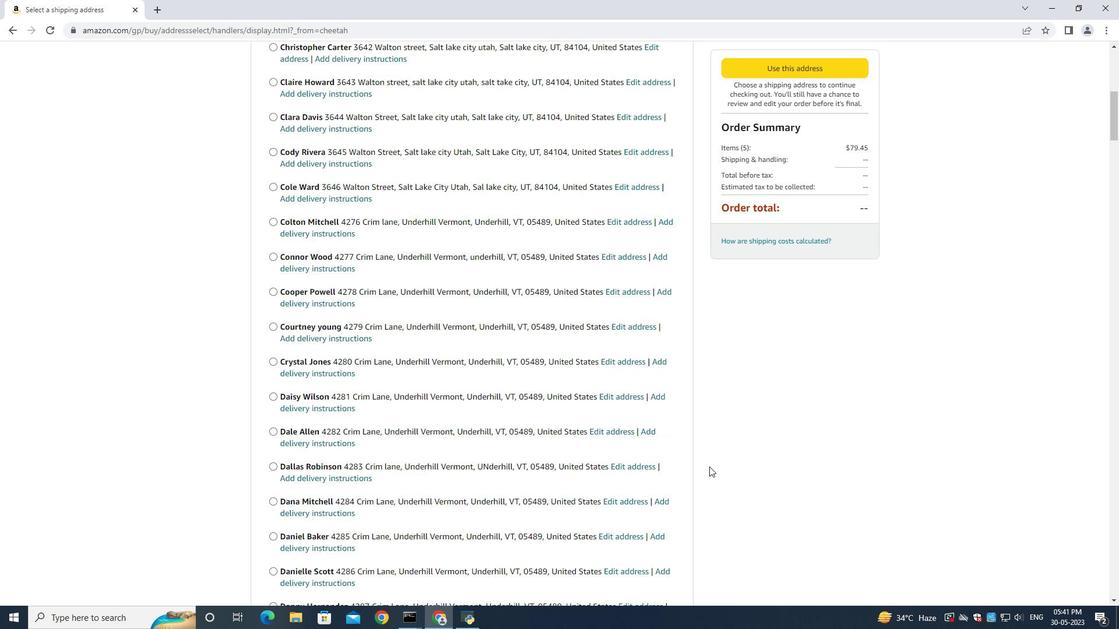 
Action: Mouse scrolled (707, 464) with delta (0, 0)
Screenshot: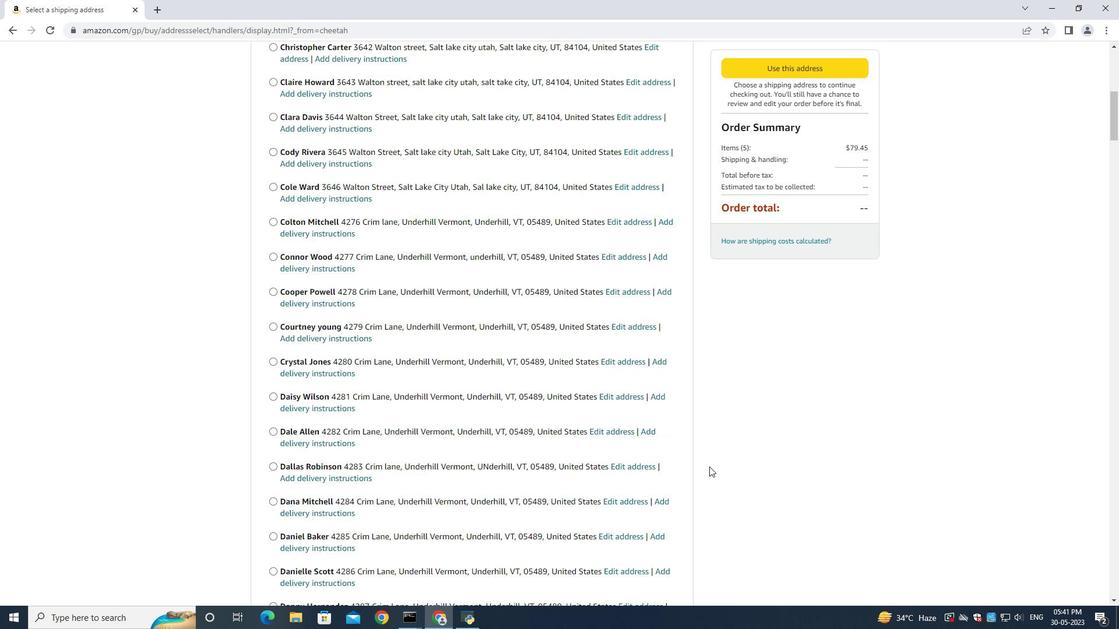 
Action: Mouse moved to (634, 445)
Screenshot: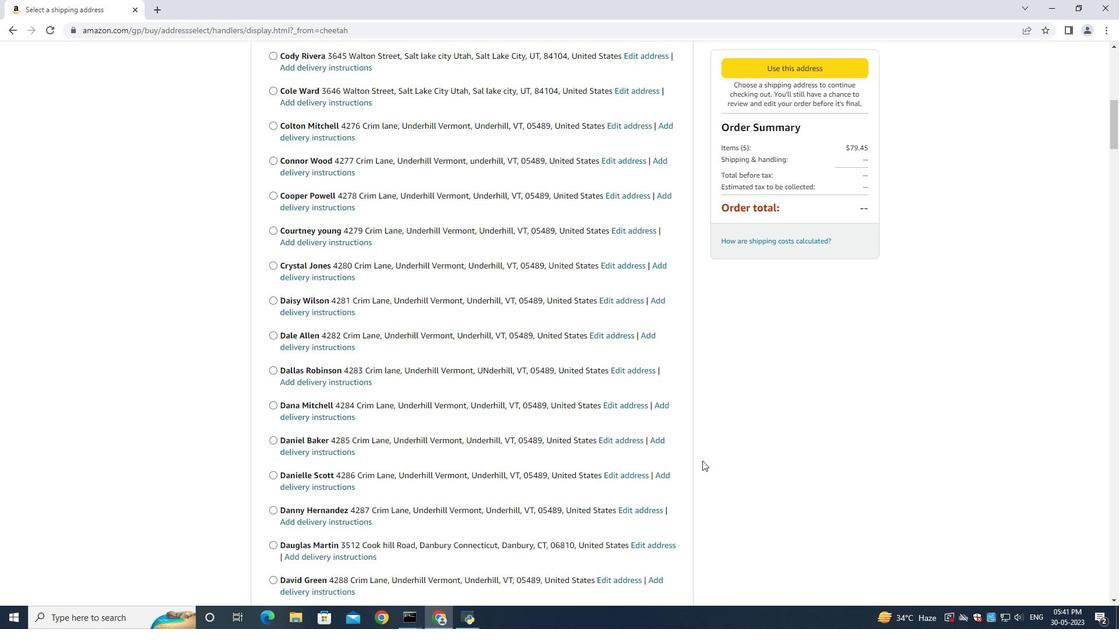 
Action: Mouse scrolled (634, 444) with delta (0, 0)
Screenshot: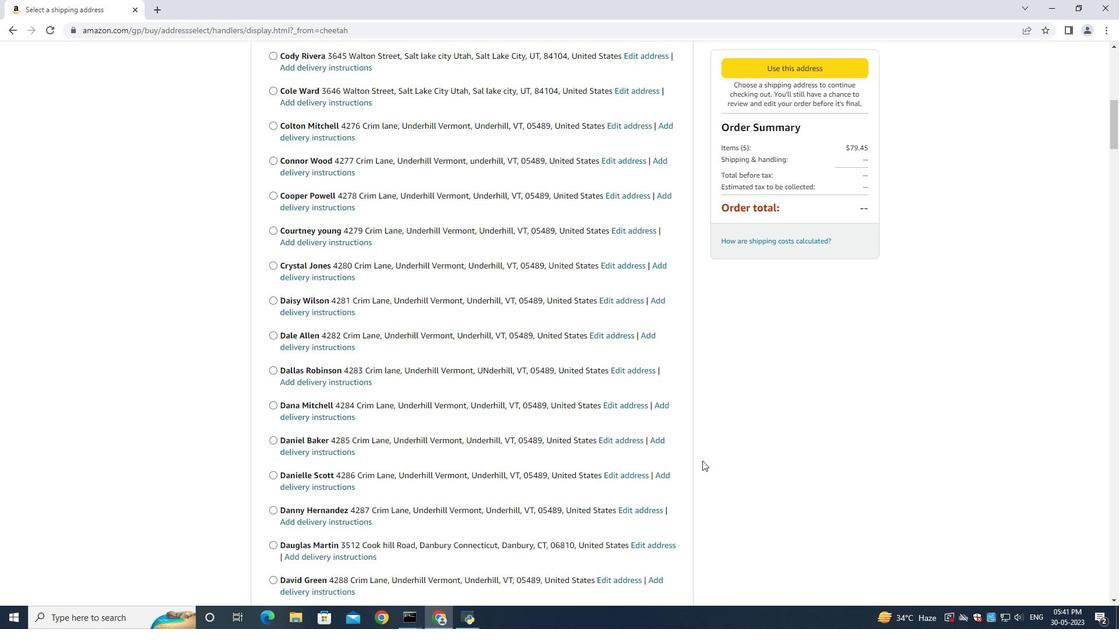 
Action: Mouse scrolled (634, 444) with delta (0, 0)
Screenshot: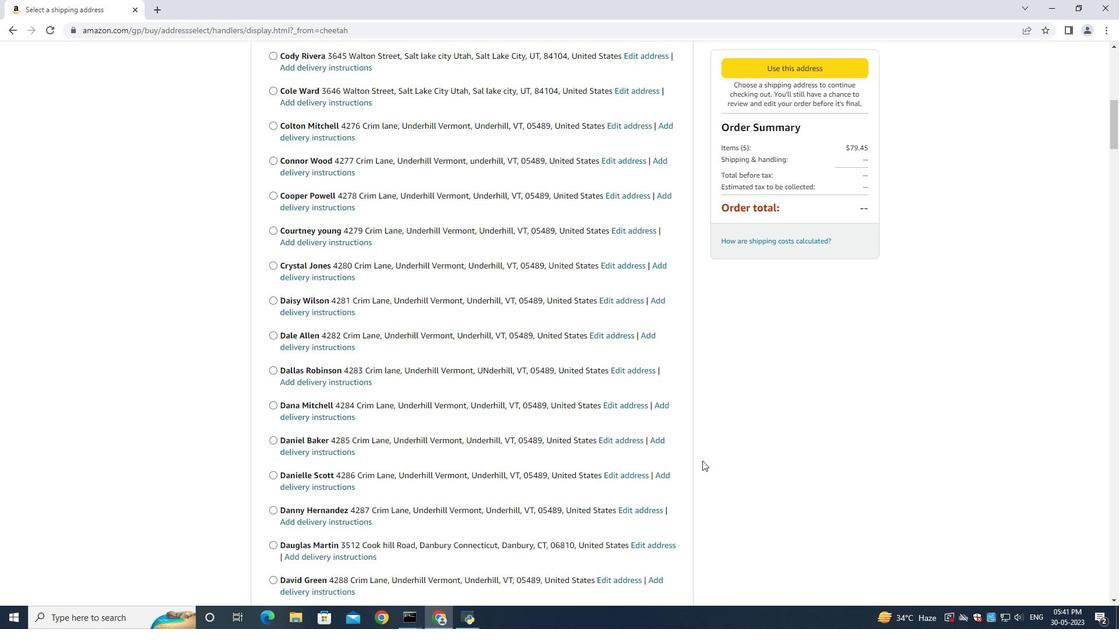 
Action: Mouse scrolled (634, 444) with delta (0, 0)
Screenshot: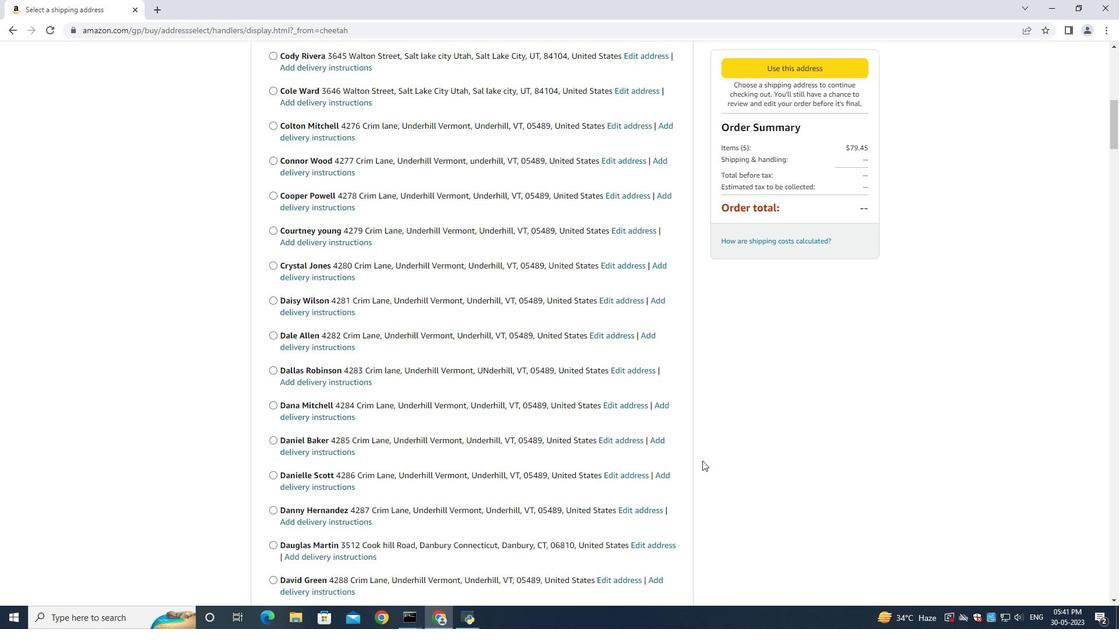 
Action: Mouse moved to (633, 445)
Screenshot: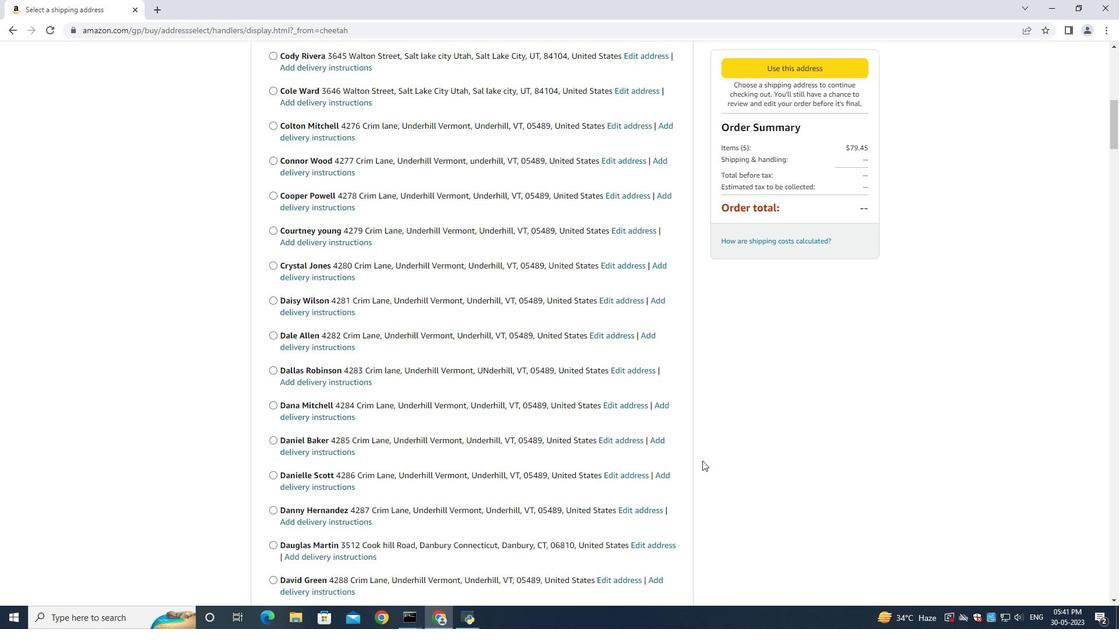 
Action: Mouse scrolled (633, 444) with delta (0, 0)
Screenshot: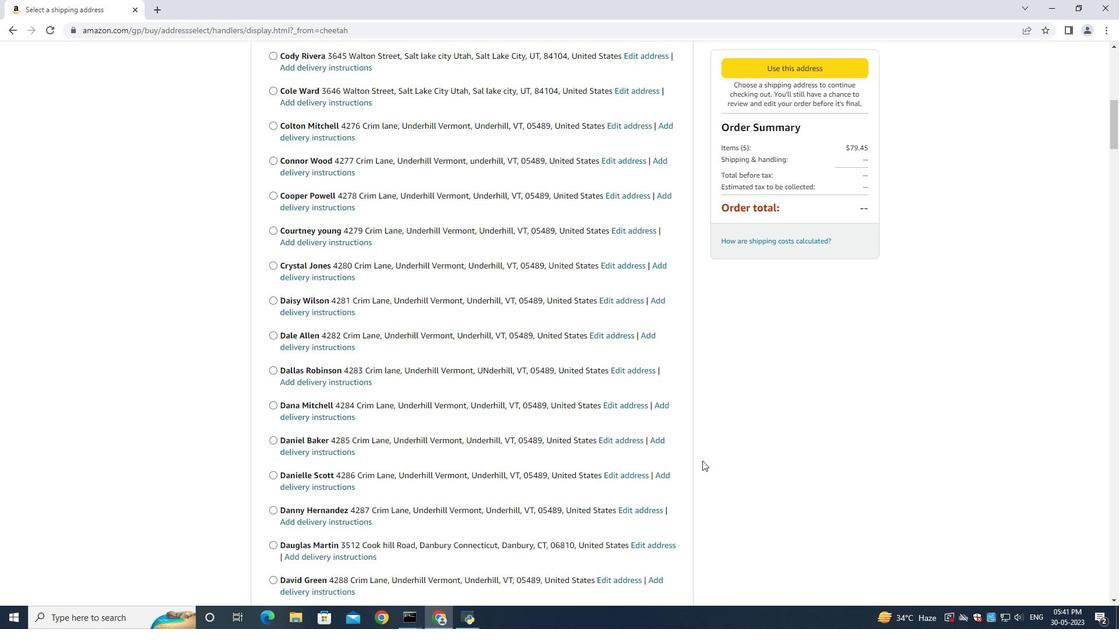 
Action: Mouse scrolled (633, 444) with delta (0, 0)
Screenshot: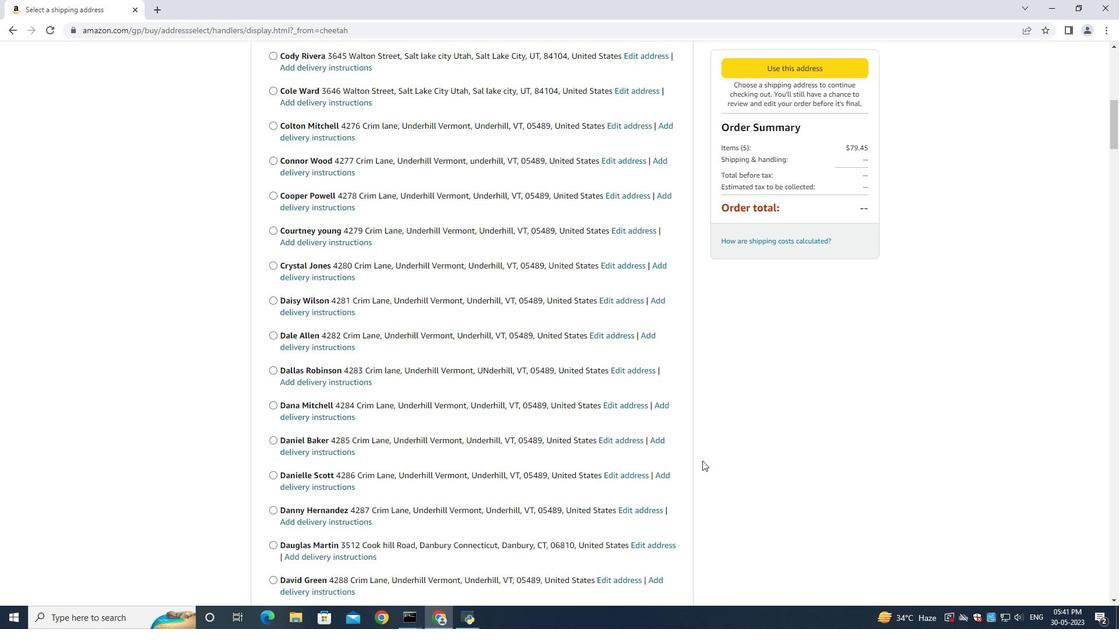 
Action: Mouse scrolled (633, 444) with delta (0, 0)
Screenshot: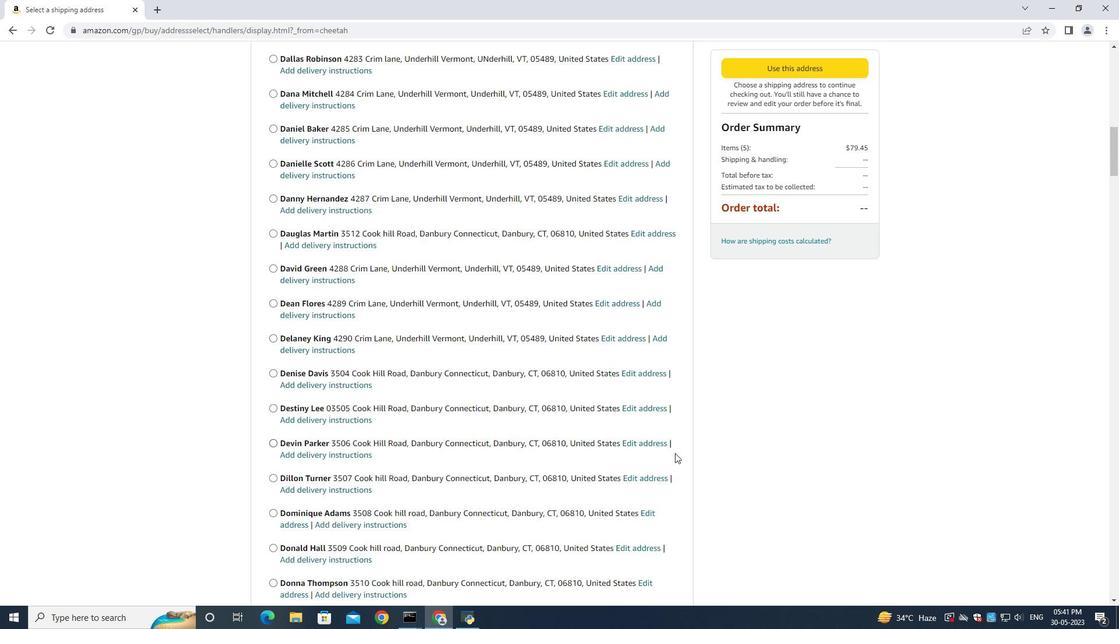 
Action: Mouse scrolled (633, 444) with delta (0, 0)
Screenshot: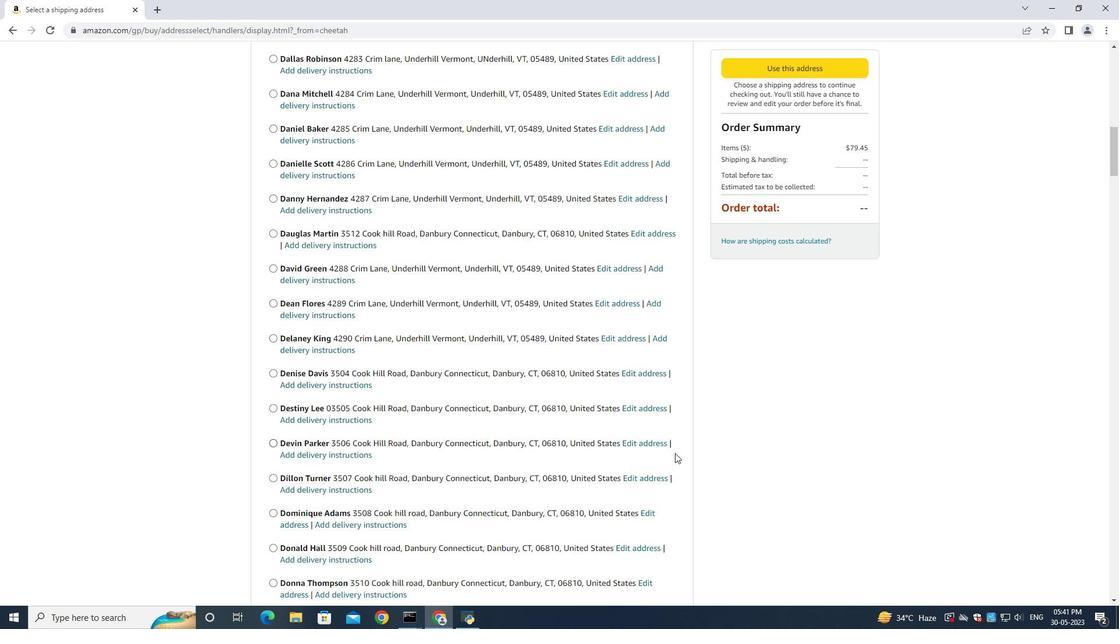 
Action: Mouse moved to (622, 455)
Screenshot: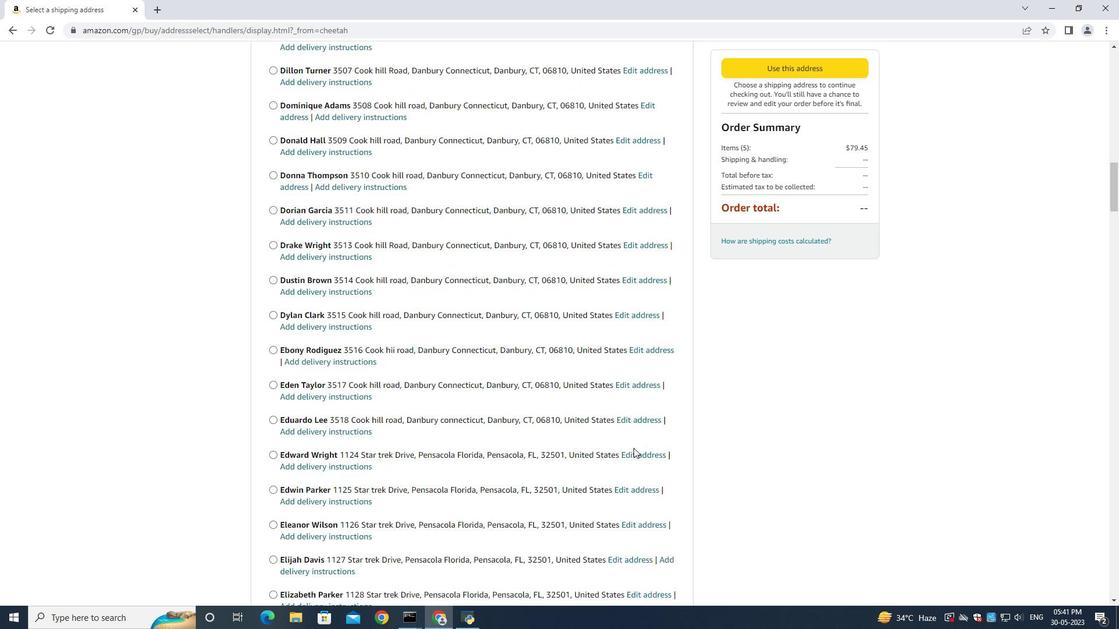 
Action: Mouse scrolled (622, 455) with delta (0, 0)
Screenshot: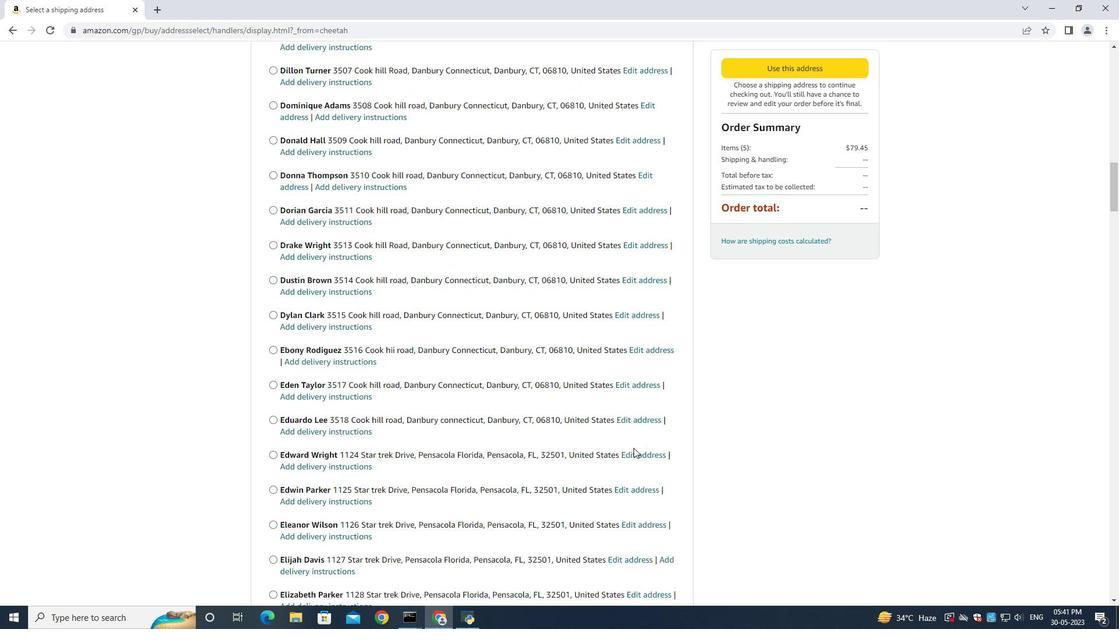 
Action: Mouse moved to (620, 456)
Screenshot: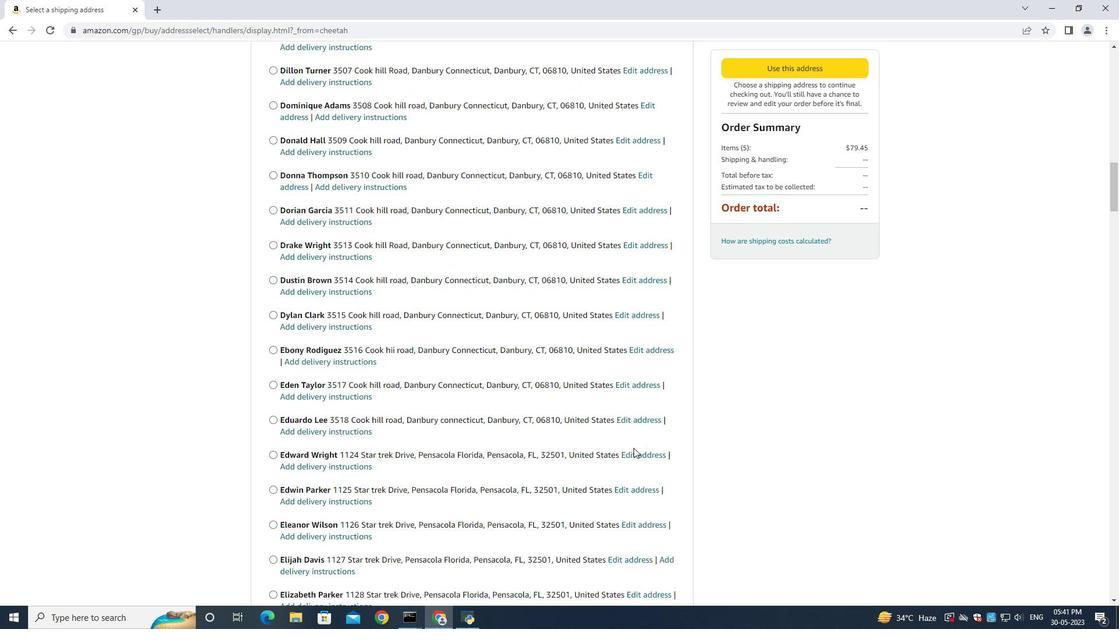 
Action: Mouse scrolled (620, 455) with delta (0, 0)
Screenshot: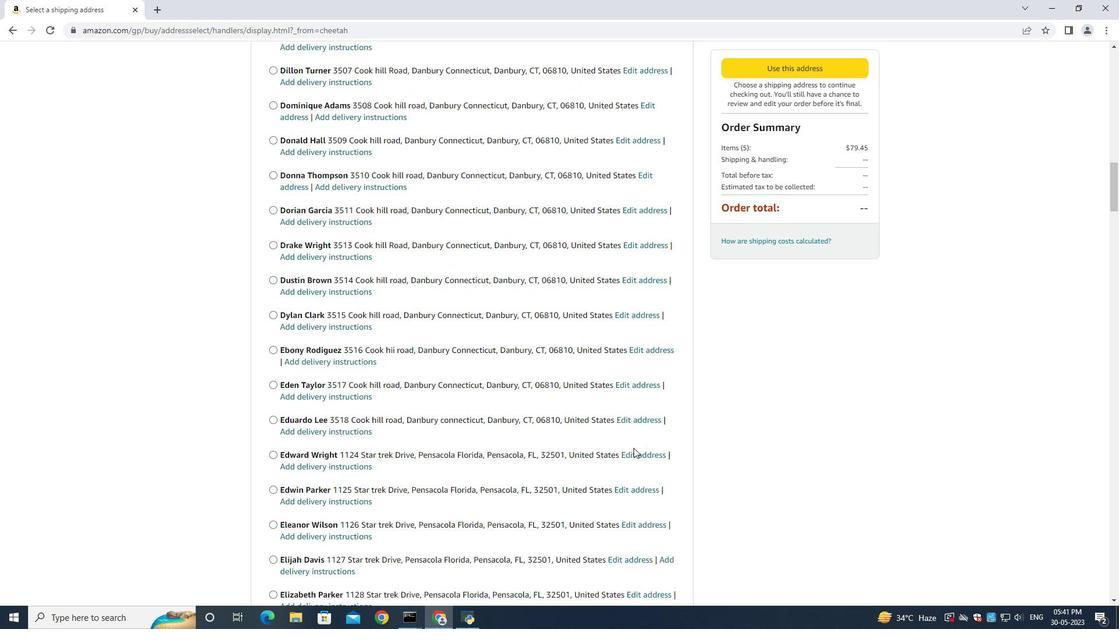 
Action: Mouse moved to (620, 456)
Screenshot: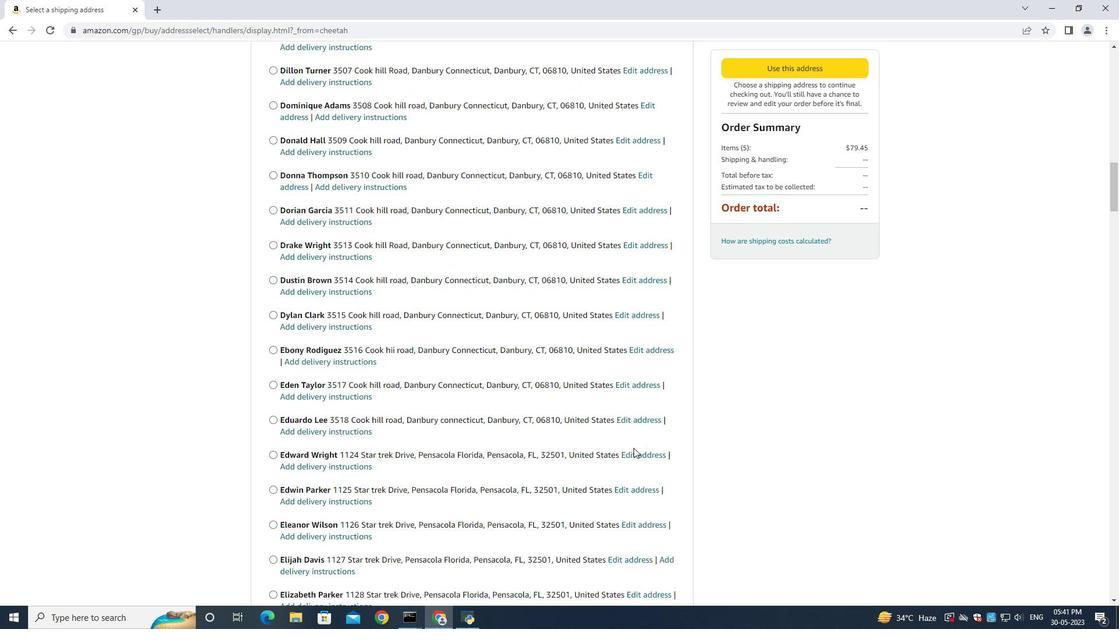 
Action: Mouse scrolled (620, 455) with delta (0, 0)
Screenshot: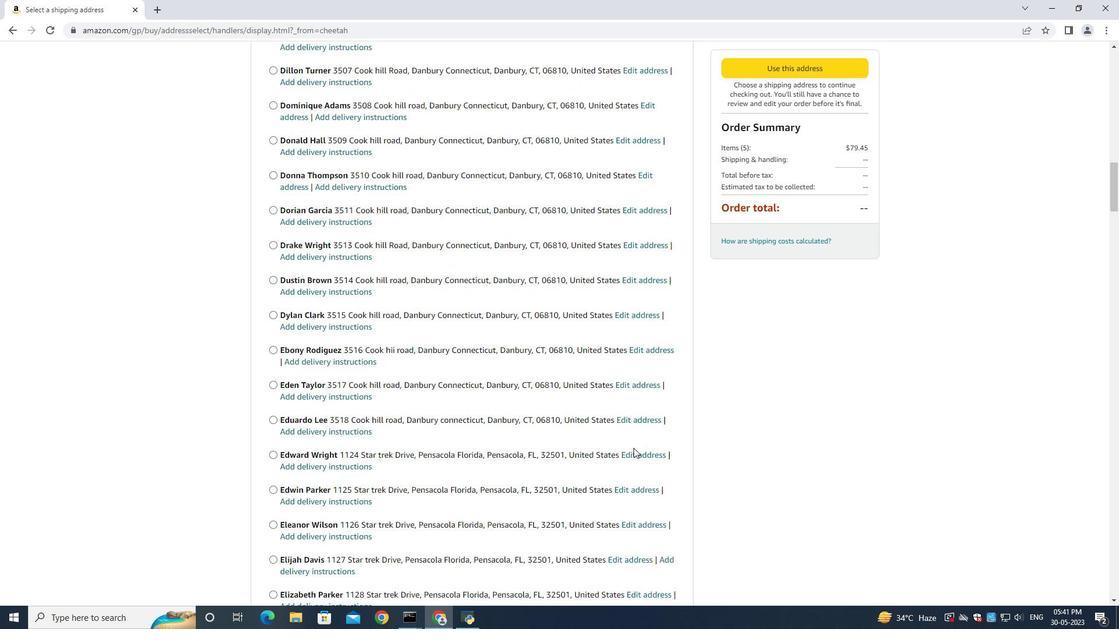 
Action: Mouse scrolled (620, 455) with delta (0, 0)
Screenshot: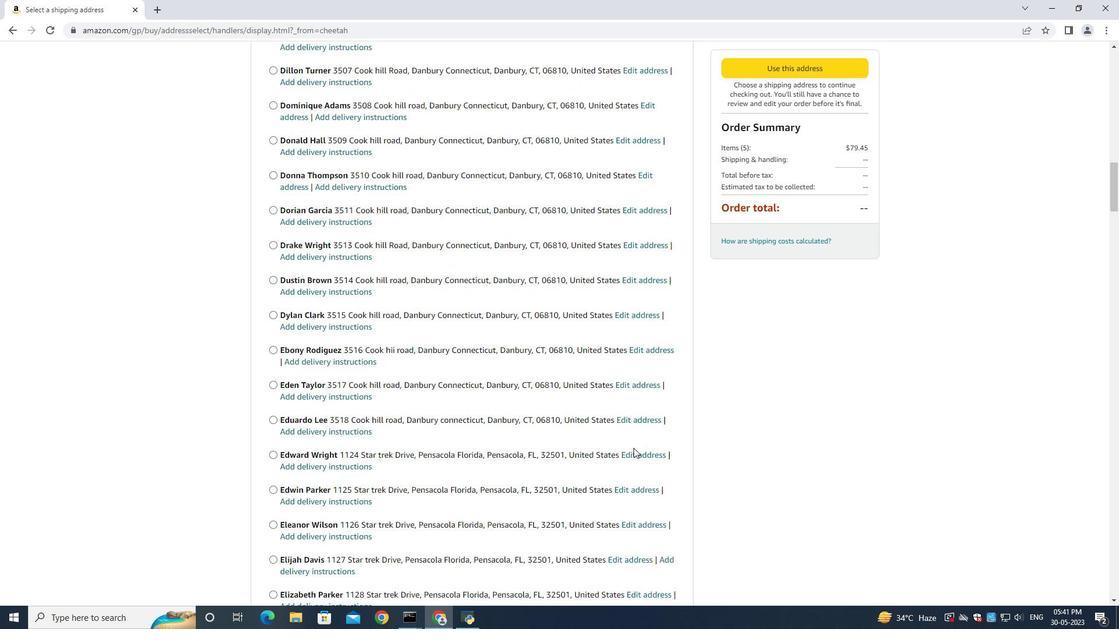 
Action: Mouse moved to (618, 455)
Screenshot: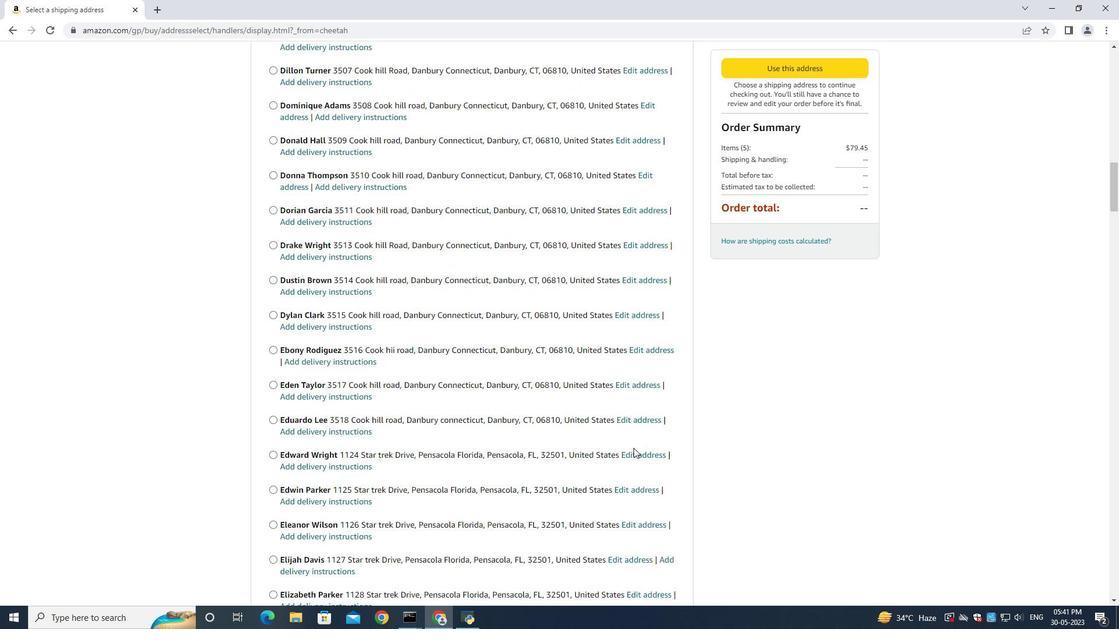
Action: Mouse scrolled (619, 455) with delta (0, 0)
Screenshot: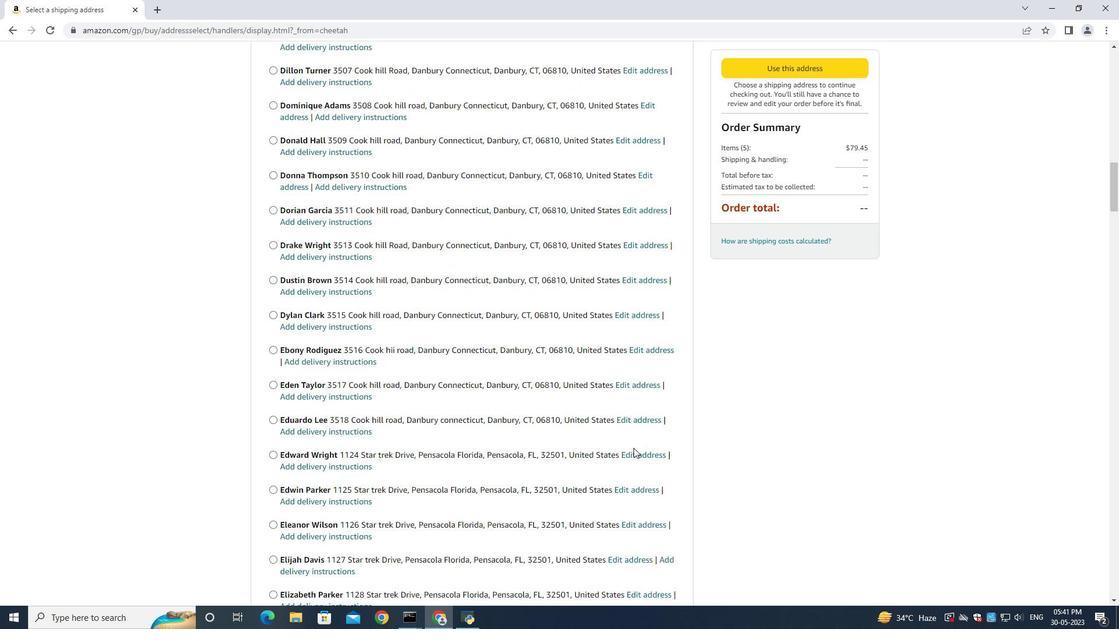 
Action: Mouse moved to (616, 452)
Screenshot: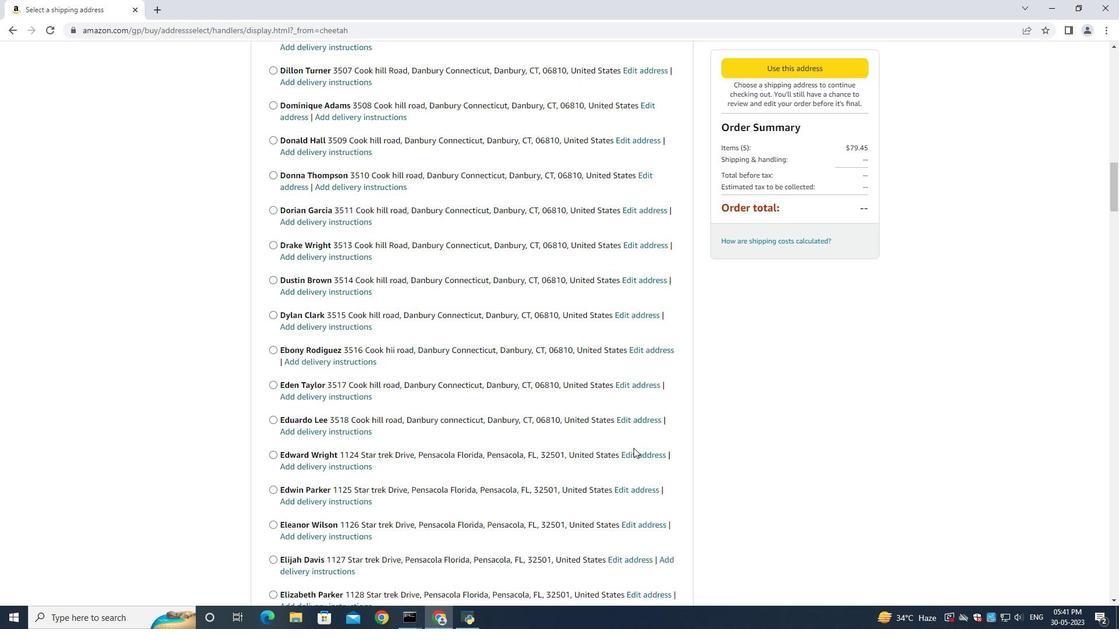 
Action: Mouse scrolled (617, 454) with delta (0, 0)
Screenshot: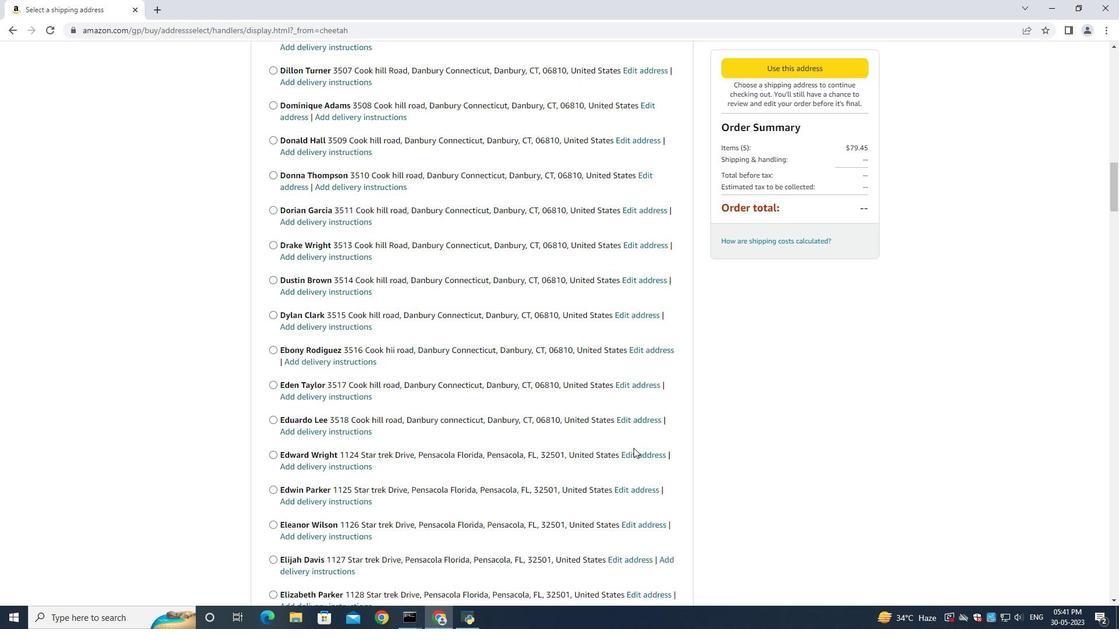 
Action: Mouse moved to (615, 451)
Screenshot: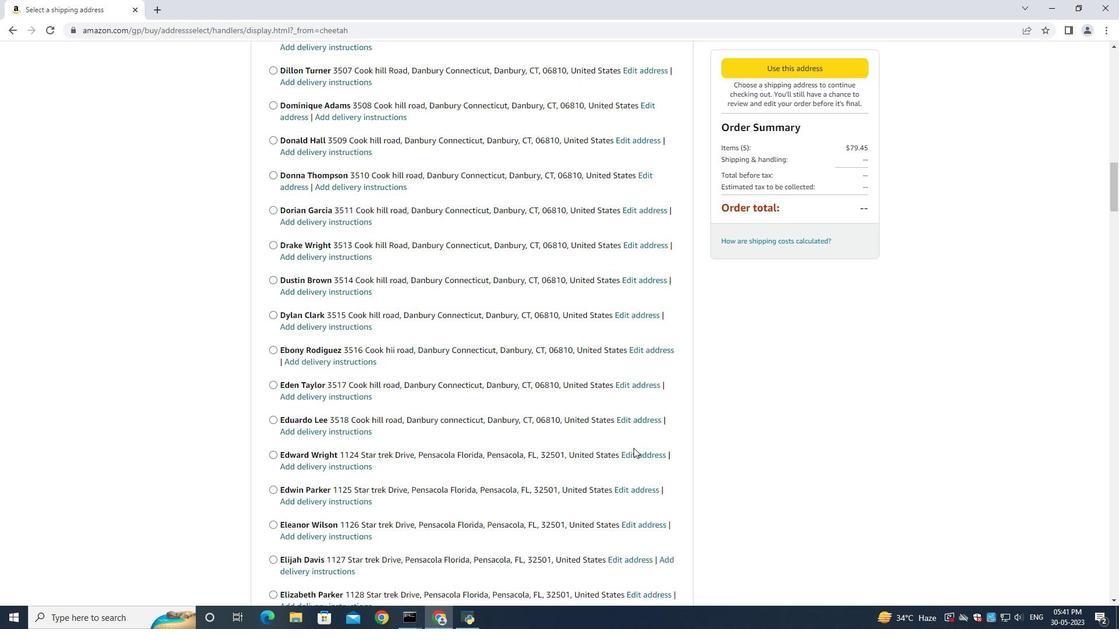 
Action: Mouse scrolled (615, 451) with delta (0, 0)
Screenshot: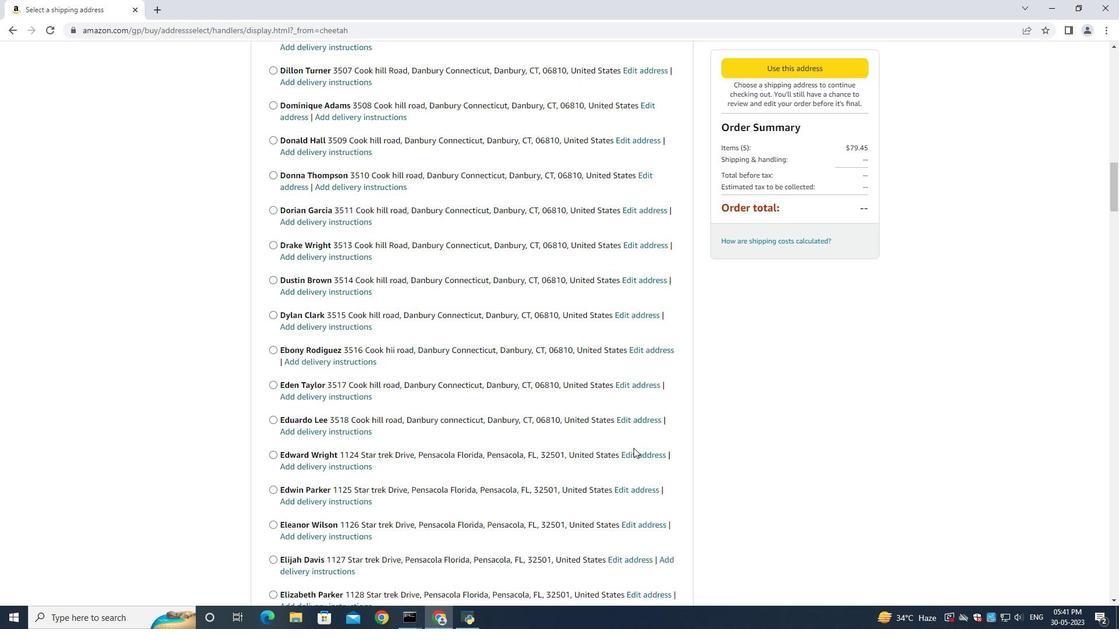 
Action: Mouse moved to (560, 426)
Screenshot: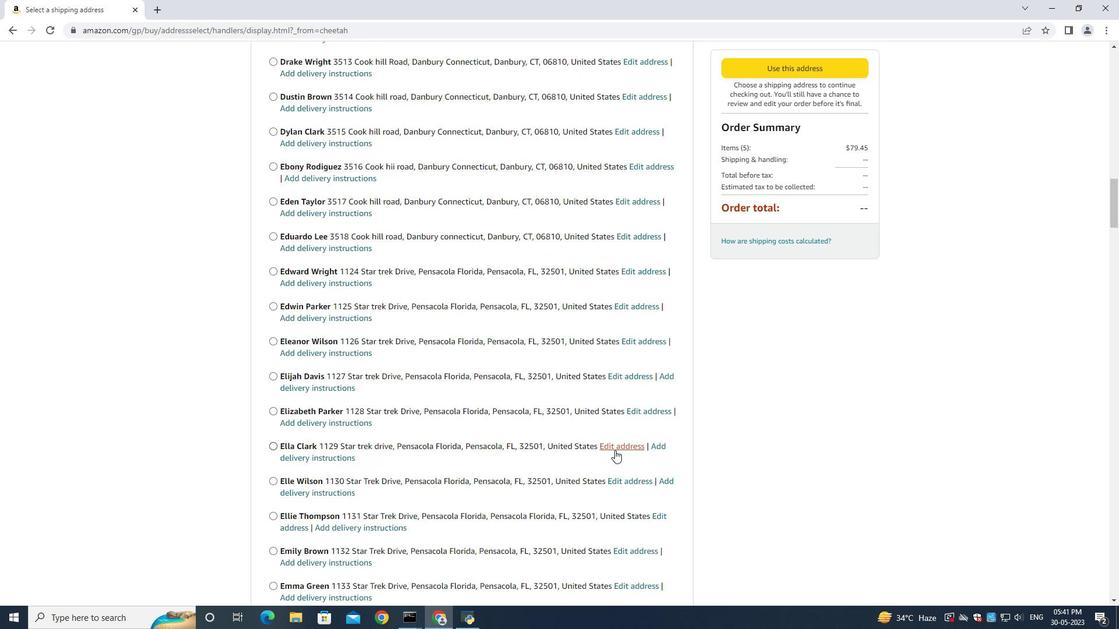 
Action: Mouse scrolled (560, 425) with delta (0, 0)
Screenshot: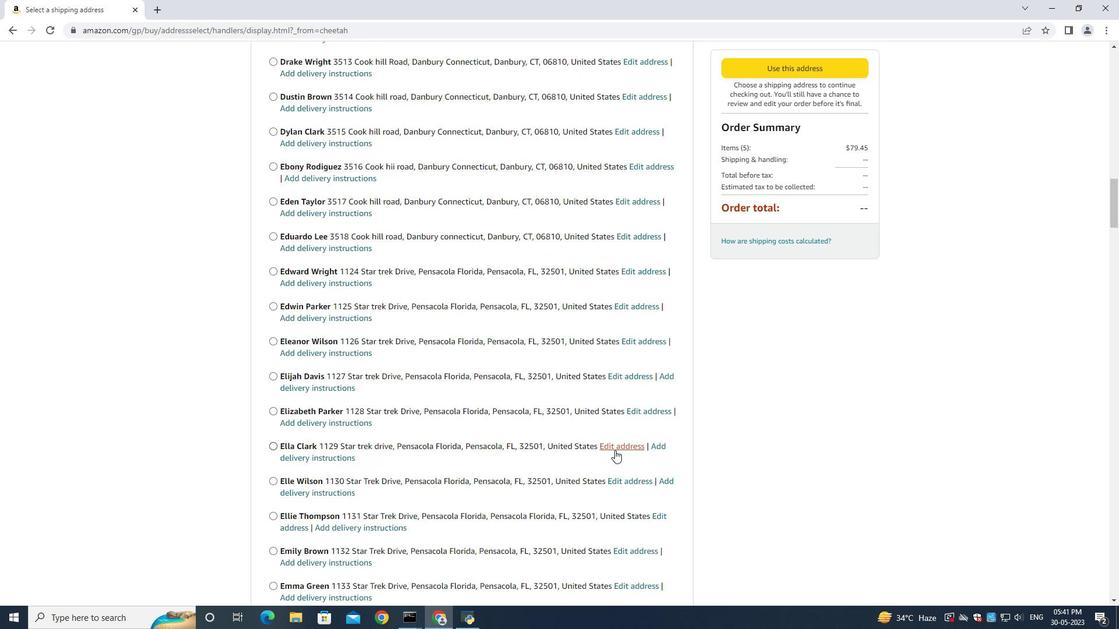
Action: Mouse scrolled (560, 425) with delta (0, 0)
Screenshot: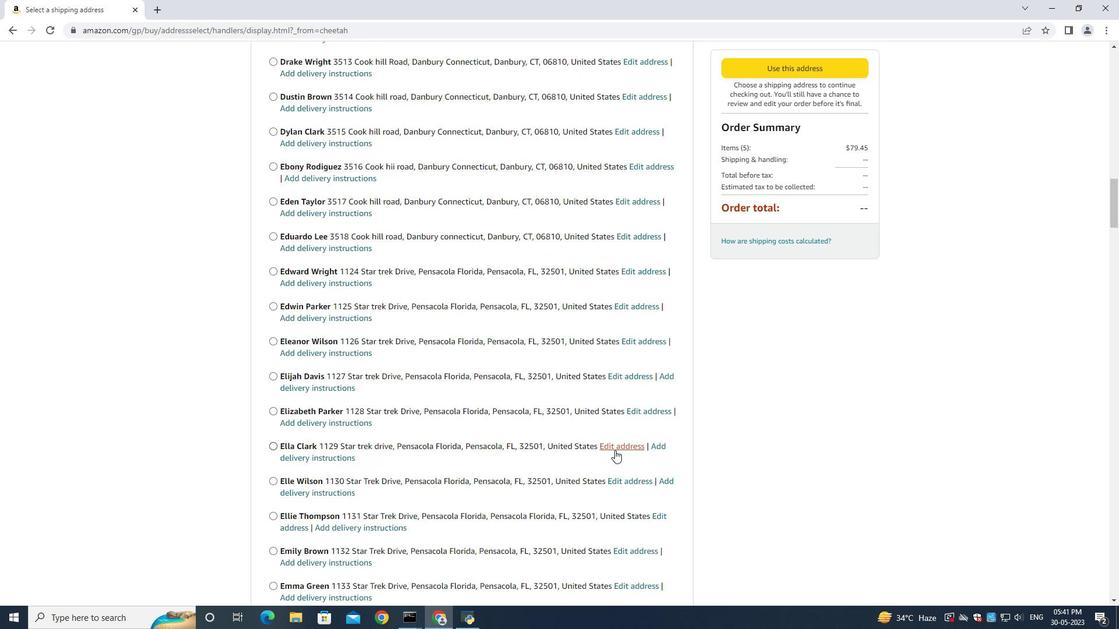 
Action: Mouse scrolled (560, 425) with delta (0, 0)
Screenshot: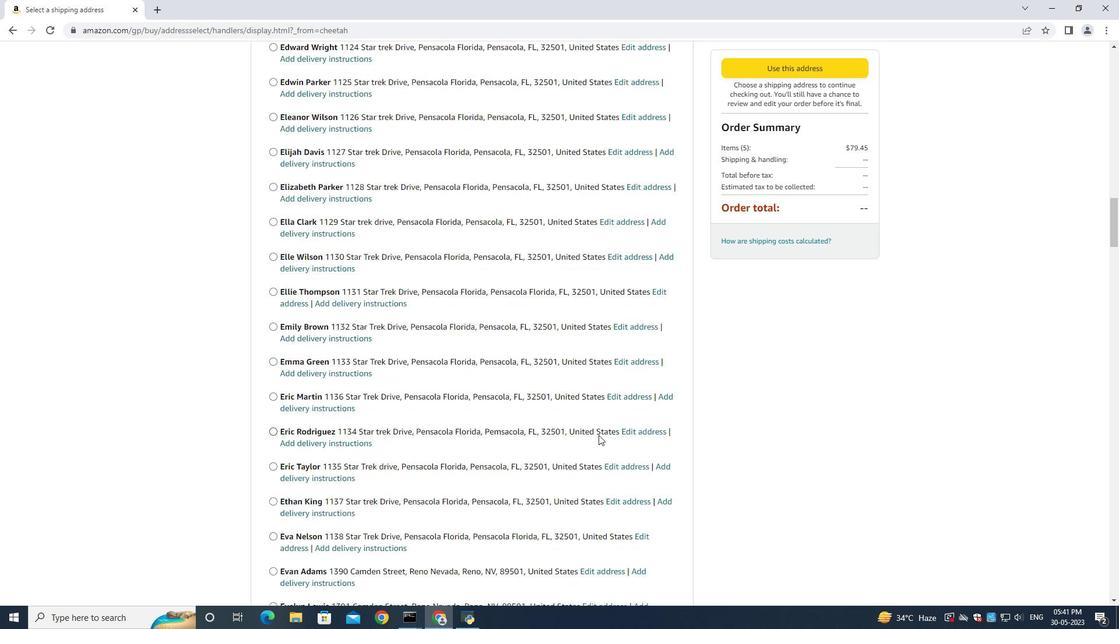 
Action: Mouse scrolled (560, 425) with delta (0, 0)
Screenshot: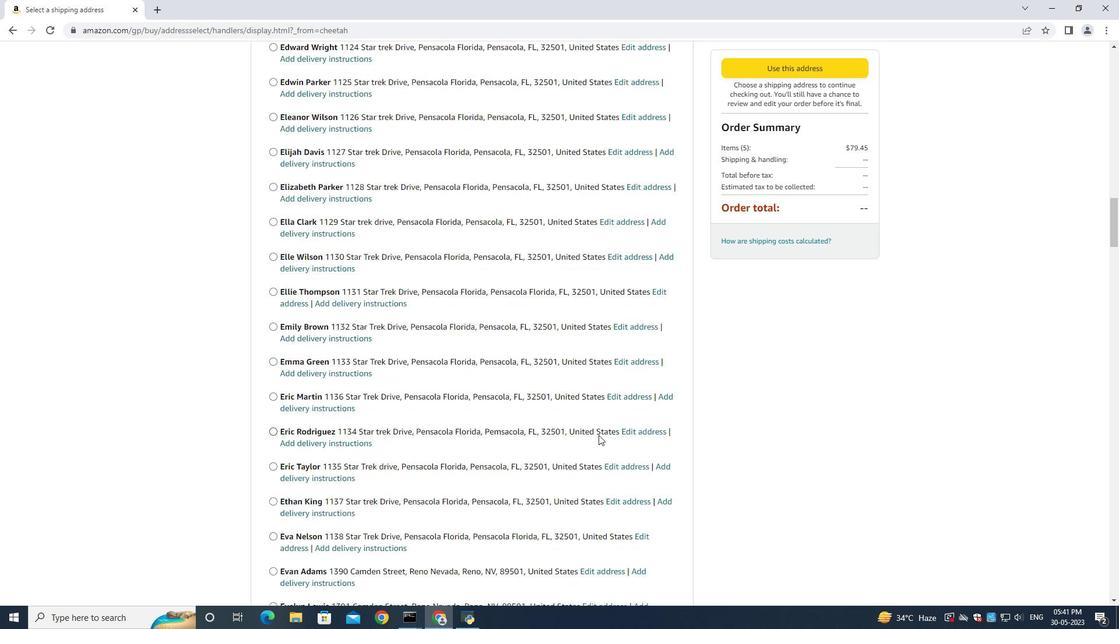 
Action: Mouse scrolled (560, 425) with delta (0, 0)
Screenshot: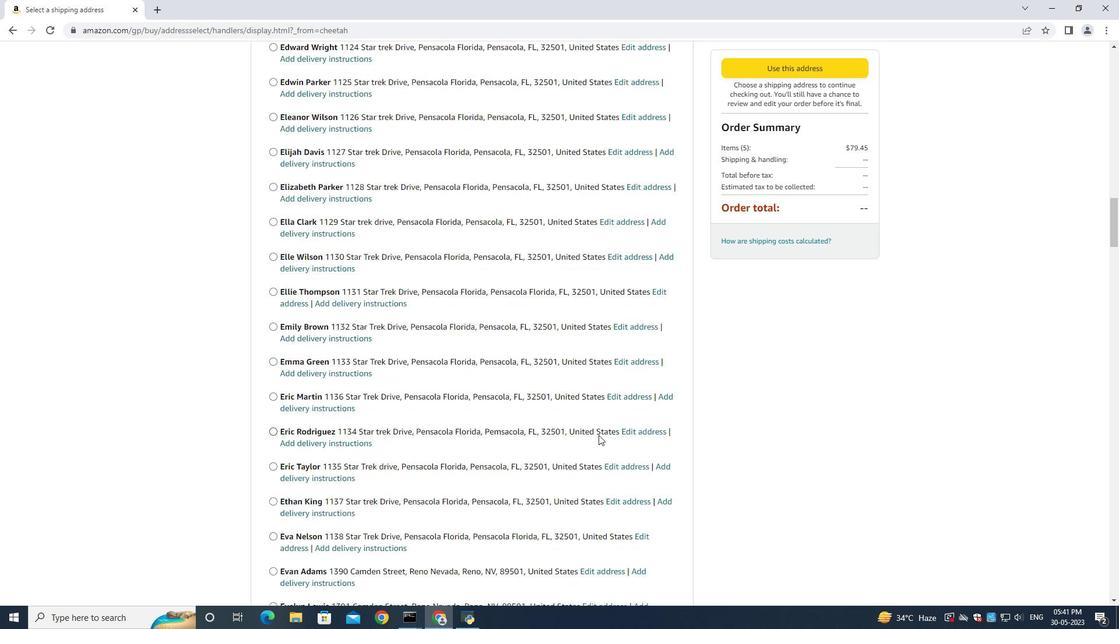 
Action: Mouse scrolled (560, 425) with delta (0, 0)
Screenshot: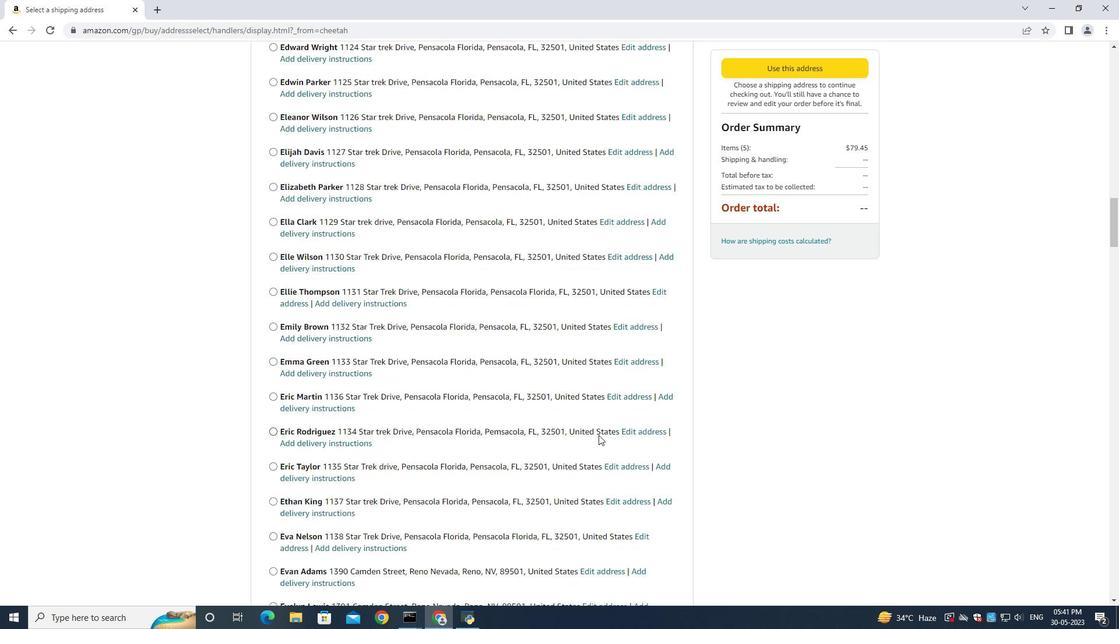 
Action: Mouse scrolled (560, 425) with delta (0, 0)
Screenshot: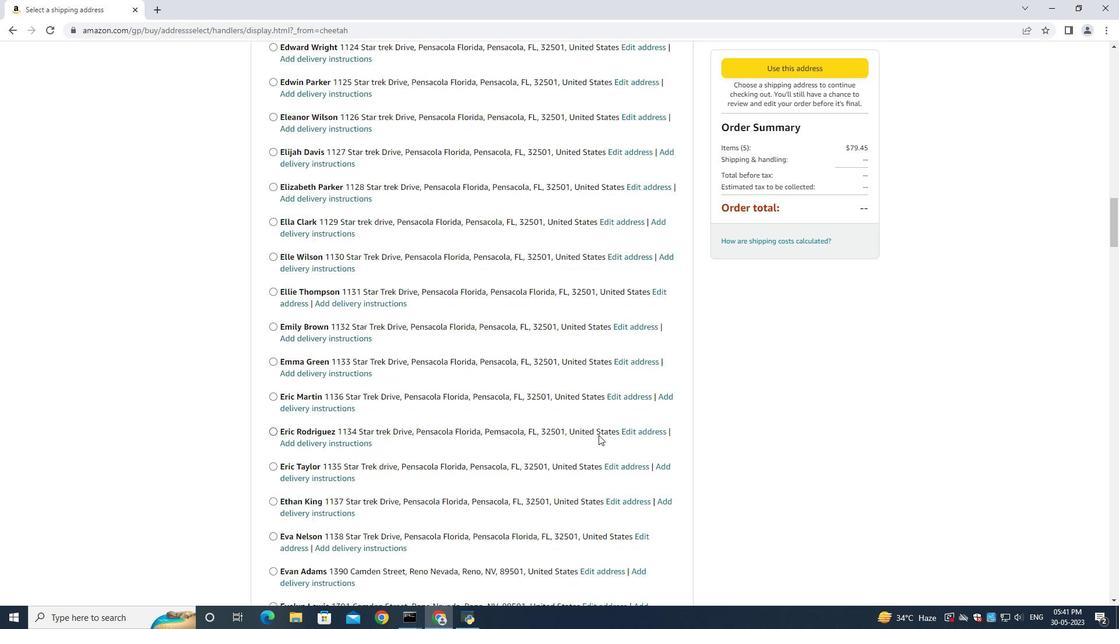 
Action: Mouse scrolled (560, 425) with delta (0, 0)
Screenshot: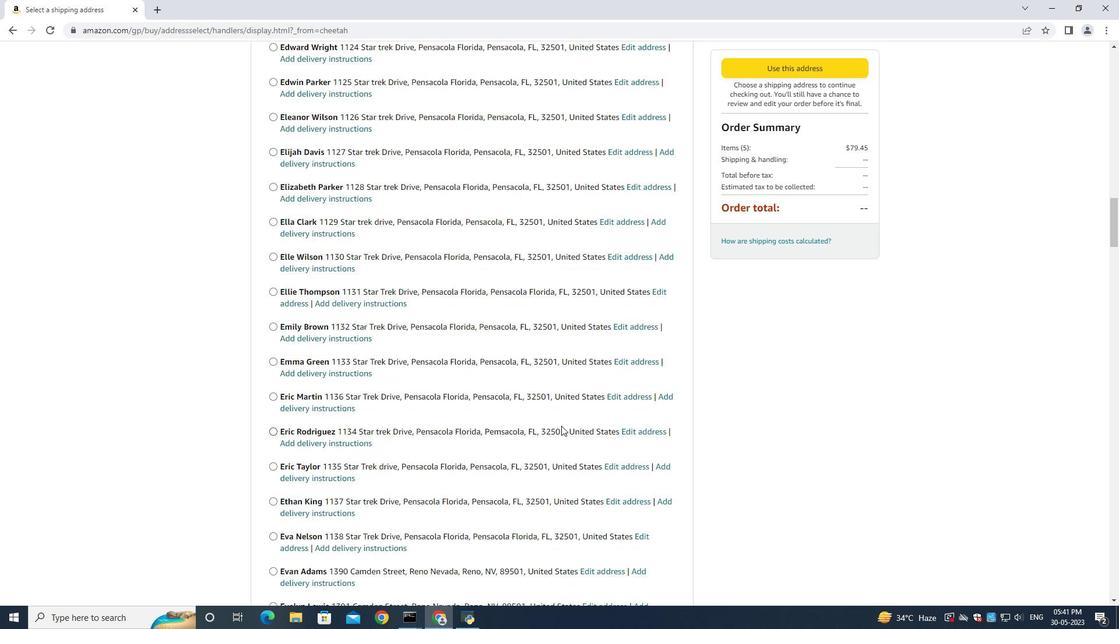 
Action: Mouse moved to (563, 427)
Screenshot: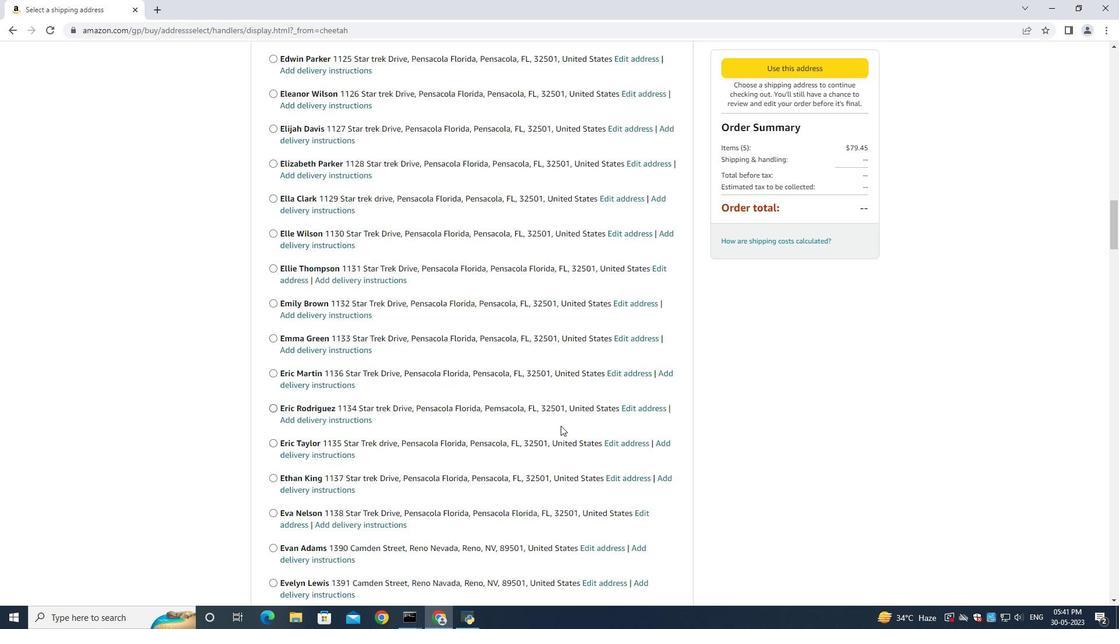 
Action: Mouse scrolled (563, 426) with delta (0, 0)
Screenshot: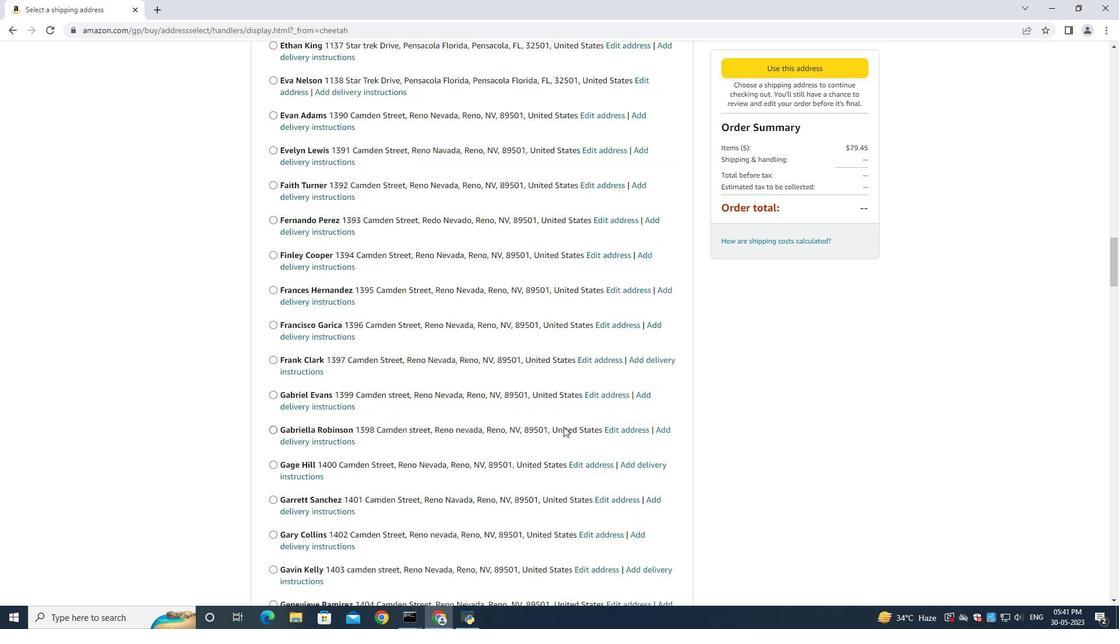 
Action: Mouse moved to (563, 427)
Screenshot: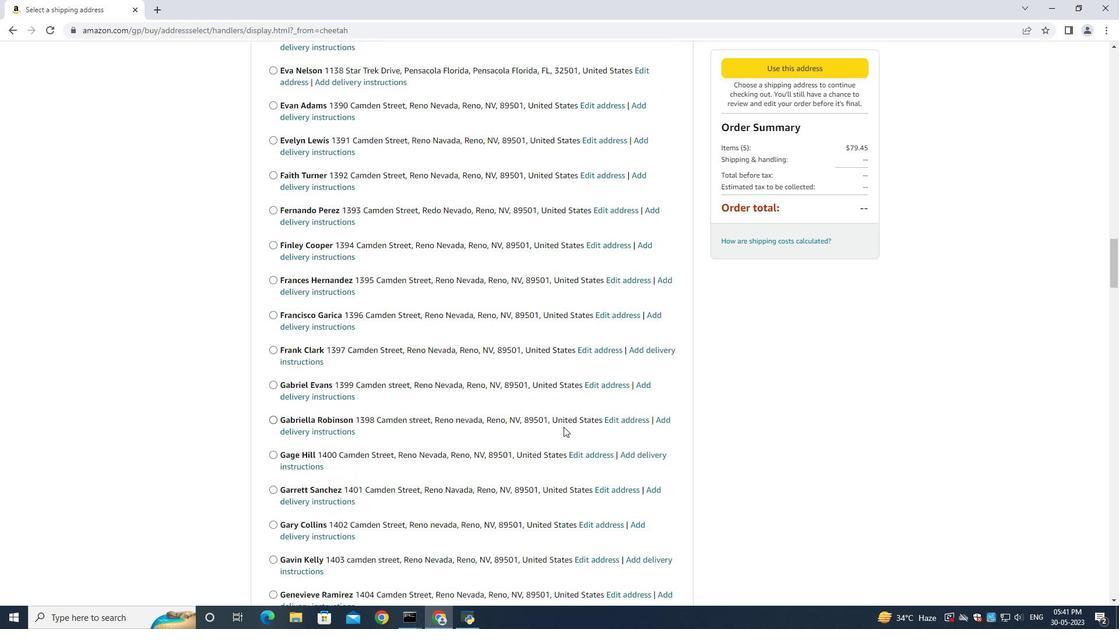 
Action: Mouse scrolled (563, 426) with delta (0, 0)
Screenshot: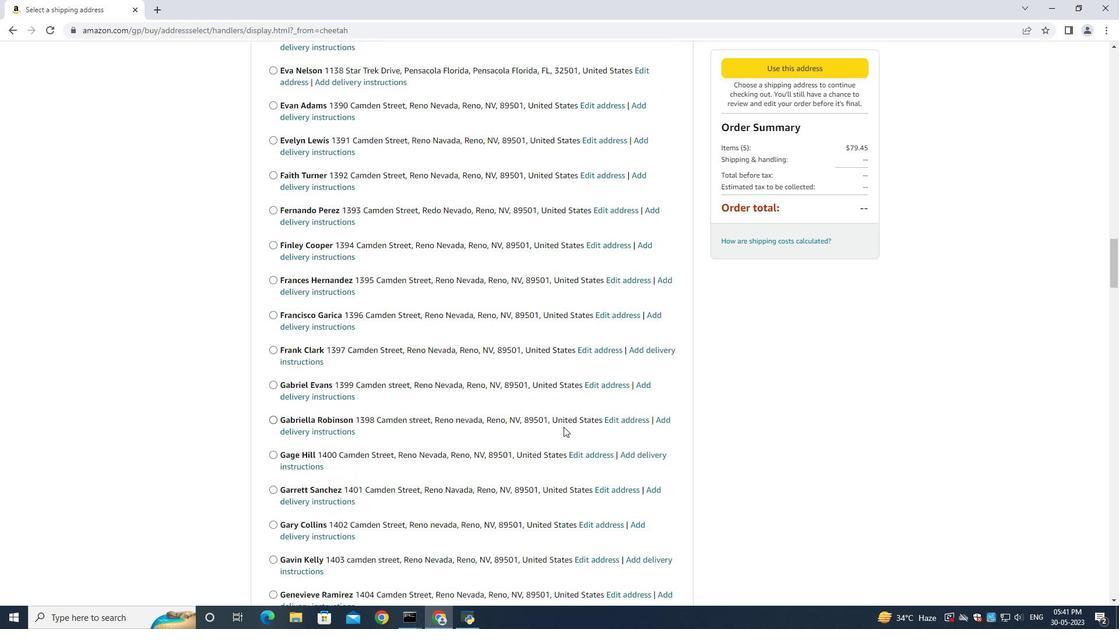 
Action: Mouse moved to (563, 427)
Screenshot: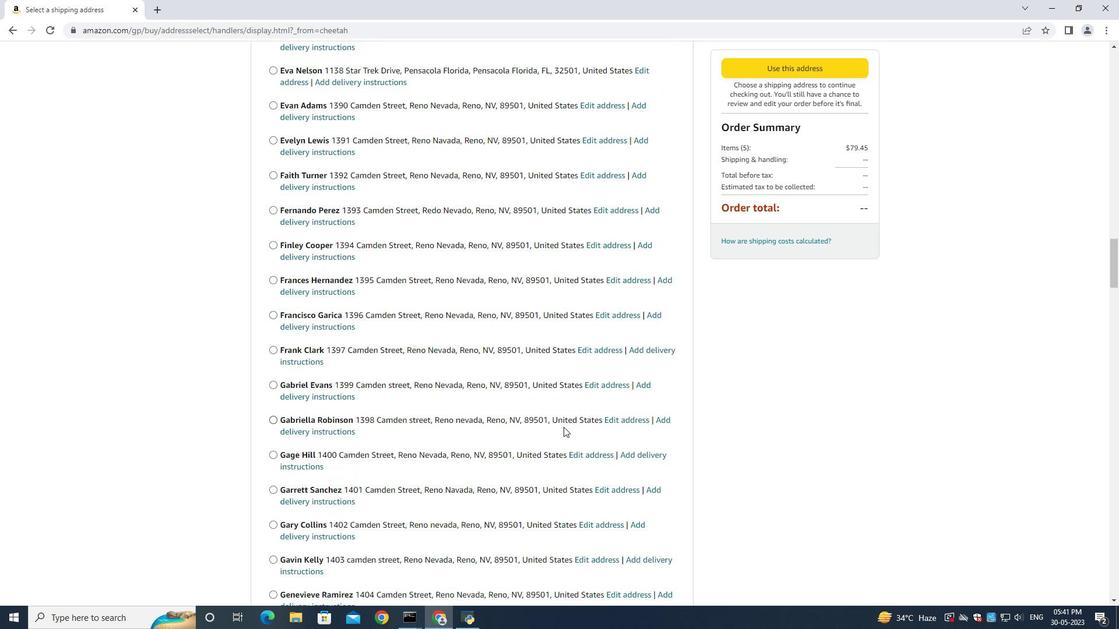 
Action: Mouse scrolled (563, 426) with delta (0, 0)
Screenshot: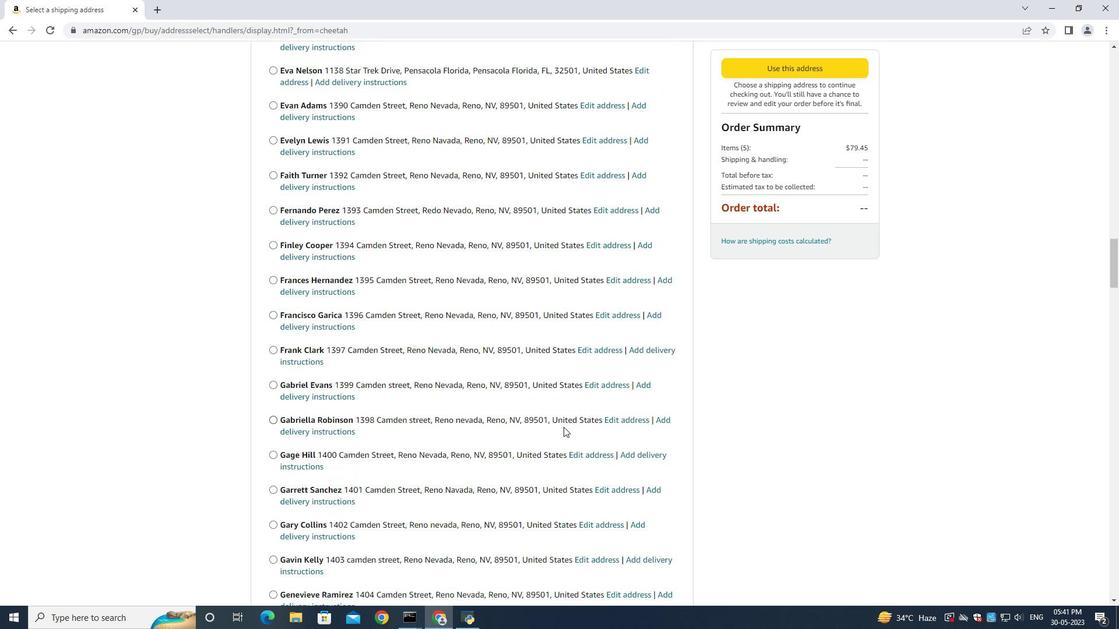 
Action: Mouse scrolled (563, 426) with delta (0, 0)
Screenshot: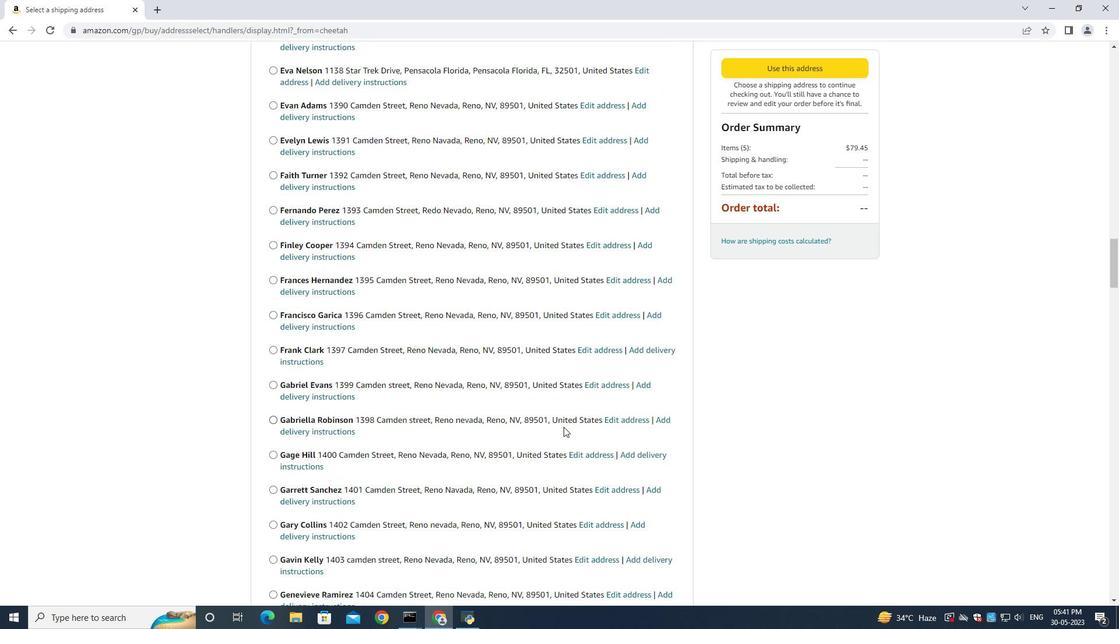 
Action: Mouse scrolled (563, 426) with delta (0, 0)
Screenshot: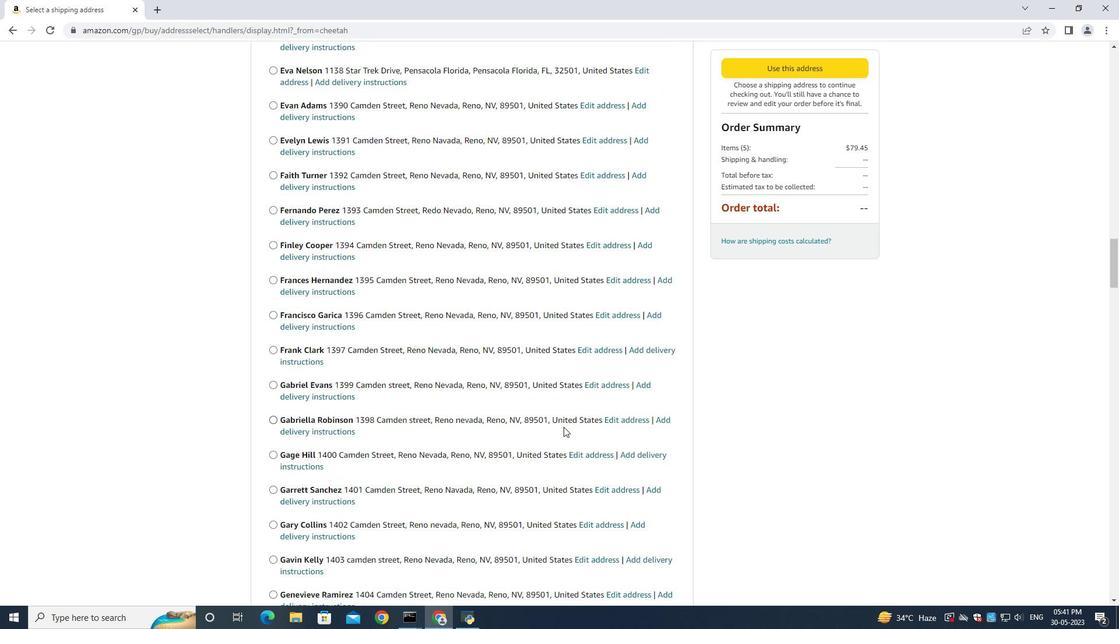
Action: Mouse scrolled (563, 426) with delta (0, 0)
Screenshot: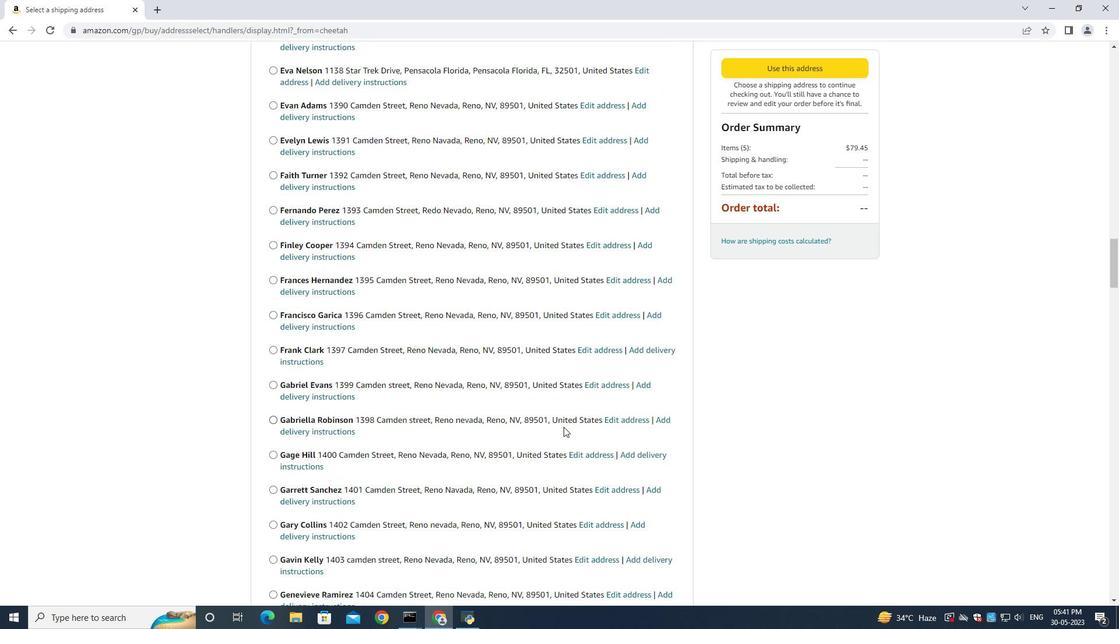 
Action: Mouse scrolled (563, 426) with delta (0, 0)
Screenshot: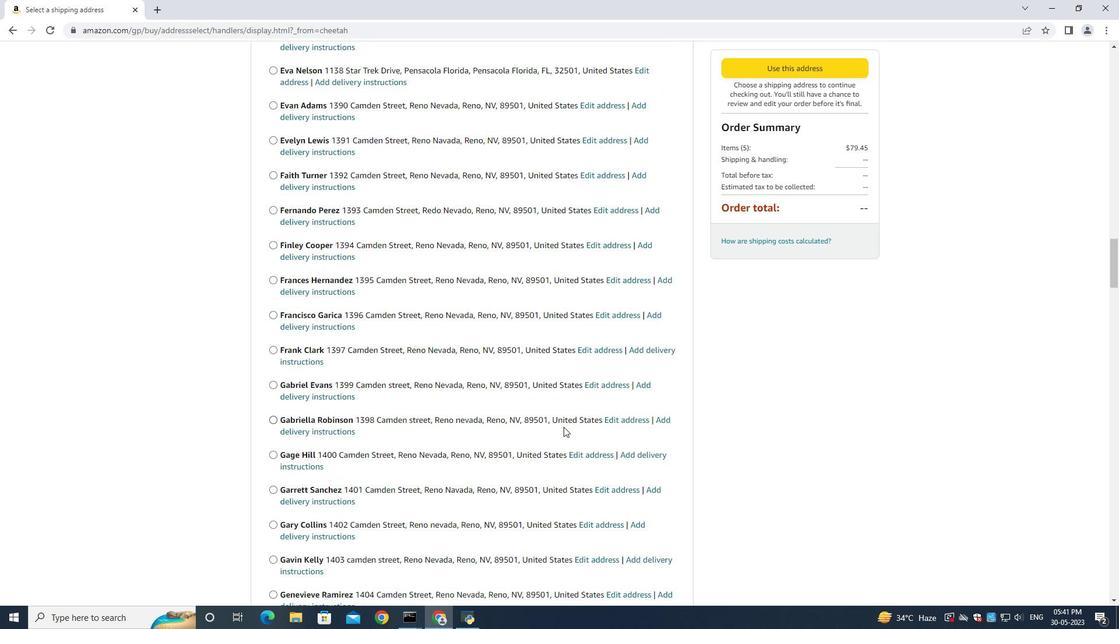 
Action: Mouse scrolled (563, 426) with delta (0, 0)
Screenshot: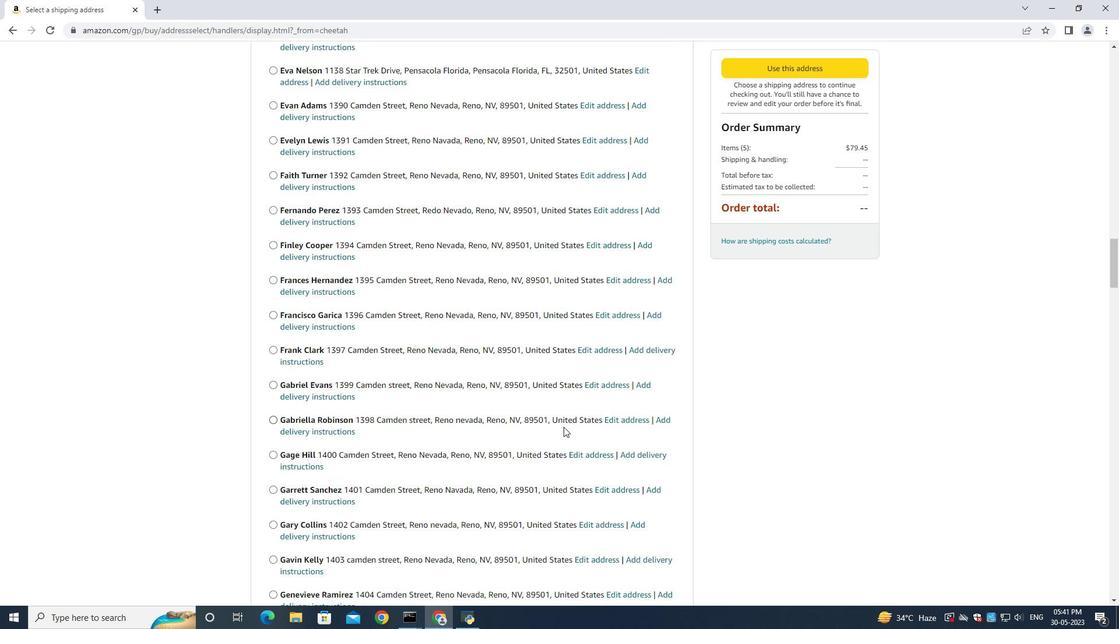 
Action: Mouse scrolled (563, 426) with delta (0, 0)
Screenshot: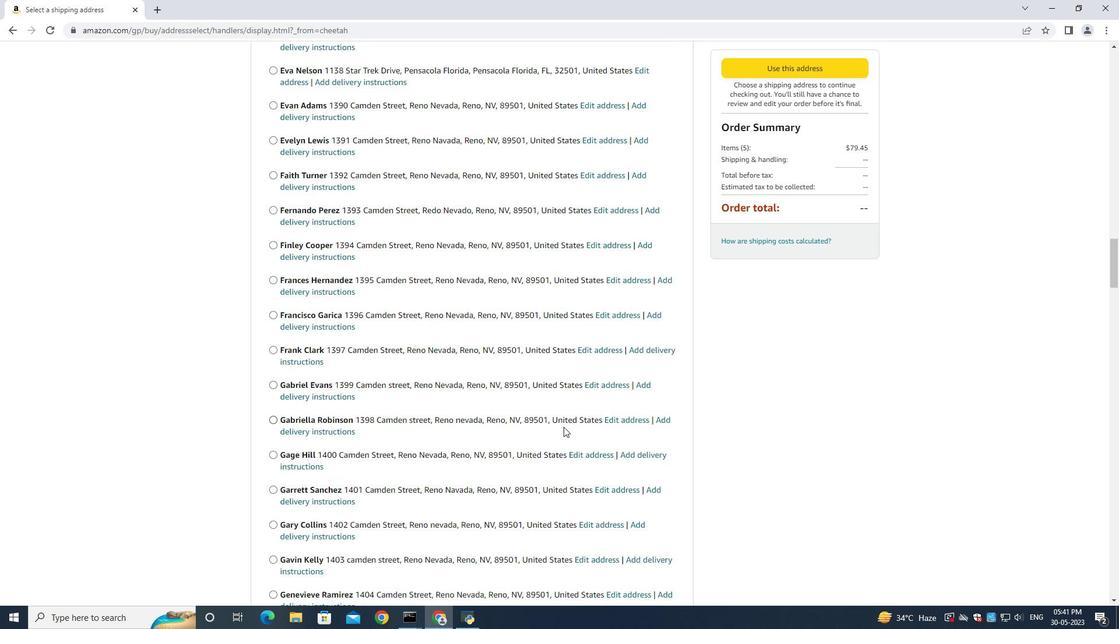 
Action: Mouse scrolled (563, 426) with delta (0, 0)
Screenshot: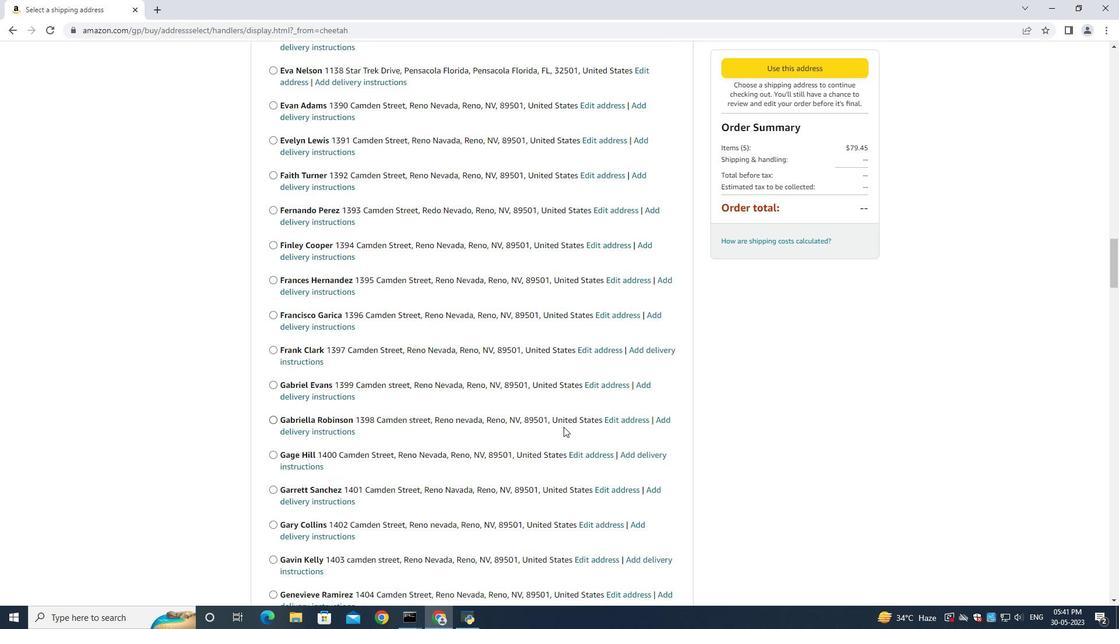 
Action: Mouse scrolled (563, 426) with delta (0, 0)
Screenshot: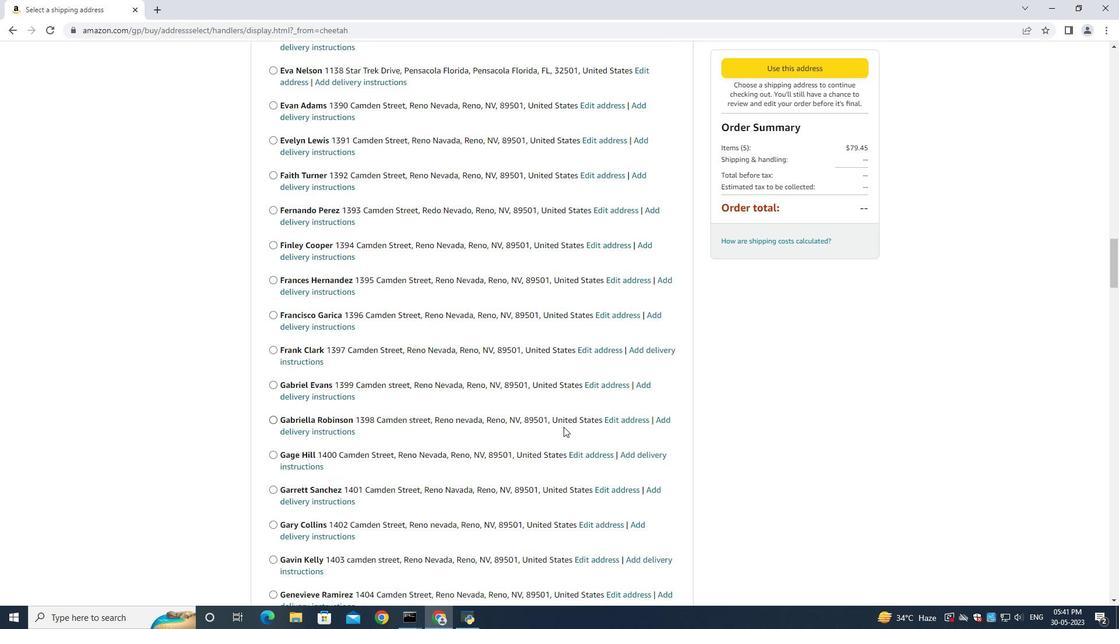 
Action: Mouse scrolled (563, 426) with delta (0, 0)
Screenshot: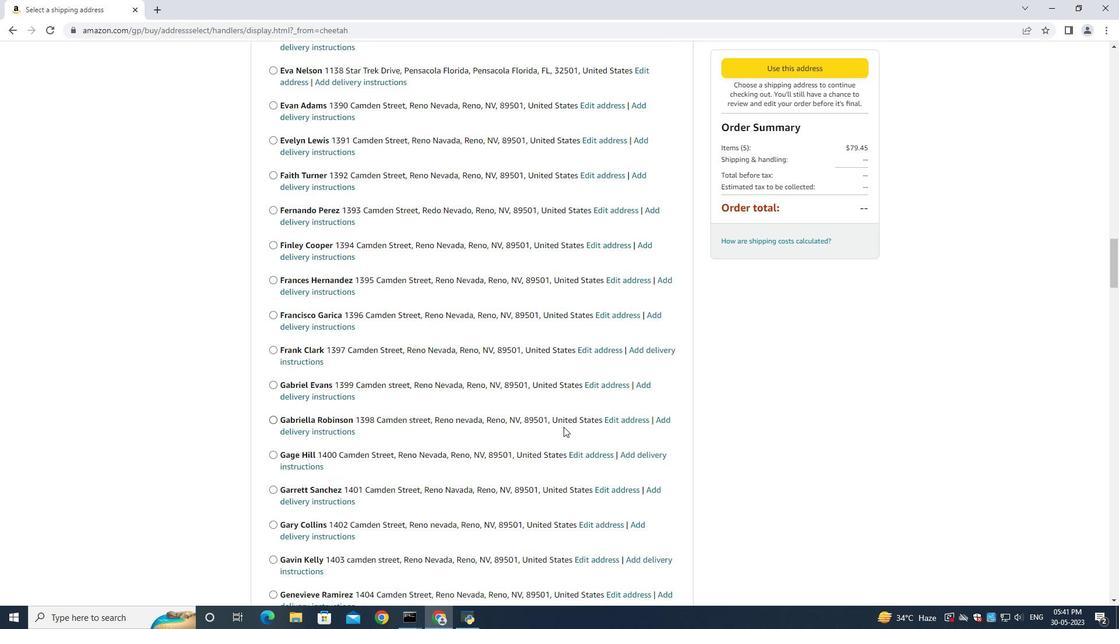 
Action: Mouse scrolled (563, 426) with delta (0, 0)
Screenshot: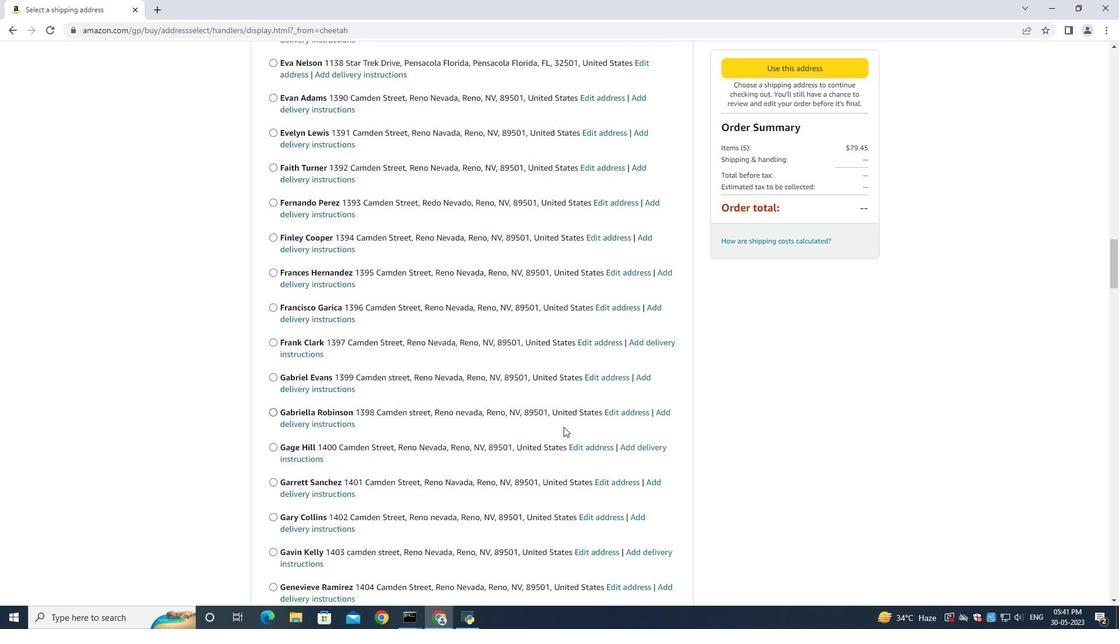 
Action: Mouse scrolled (563, 426) with delta (0, 0)
Screenshot: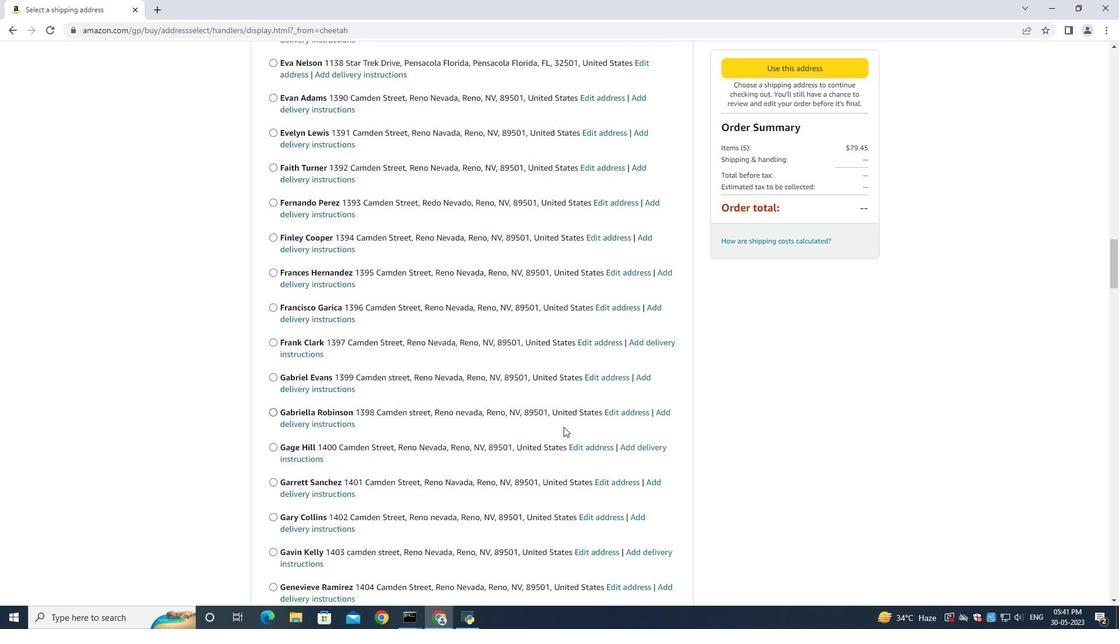 
Action: Mouse scrolled (563, 426) with delta (0, 0)
Screenshot: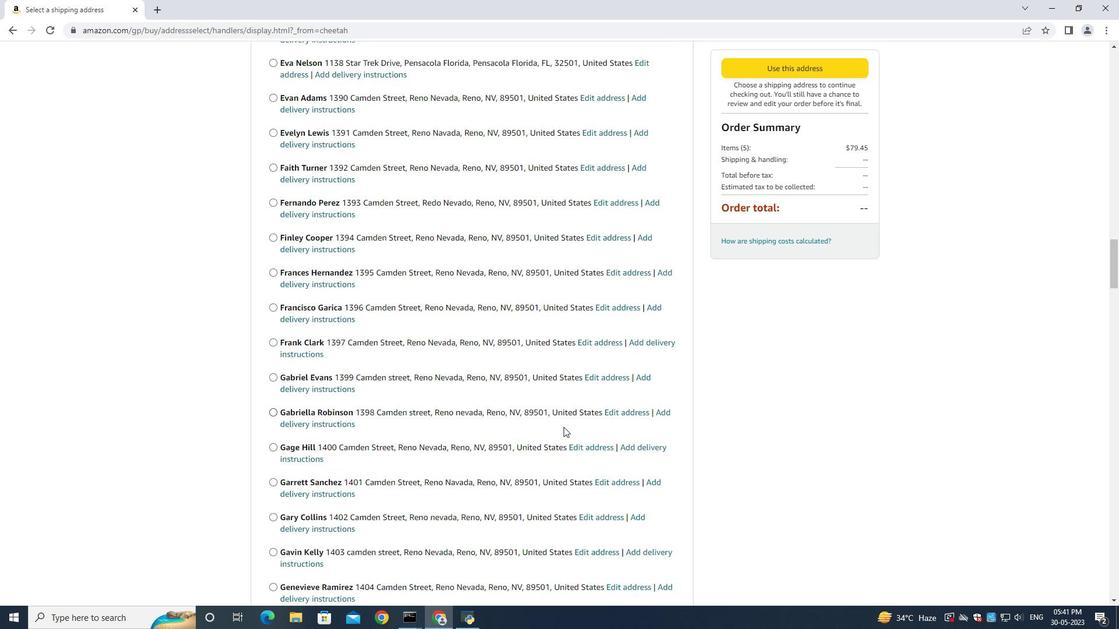 
Action: Mouse moved to (561, 427)
Screenshot: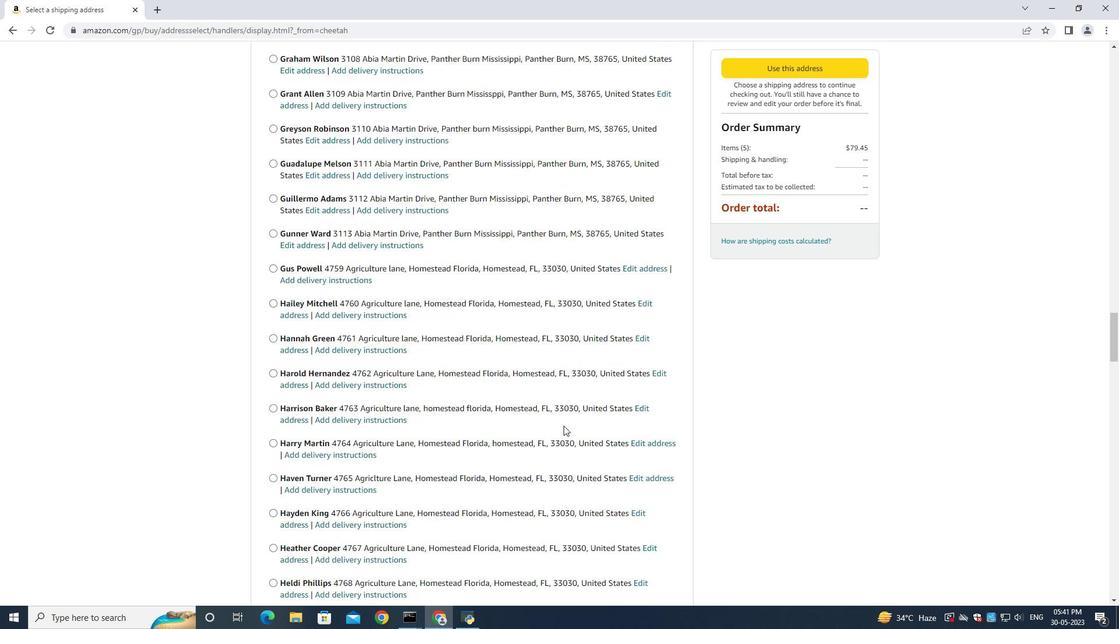 
Action: Mouse scrolled (561, 426) with delta (0, 0)
Screenshot: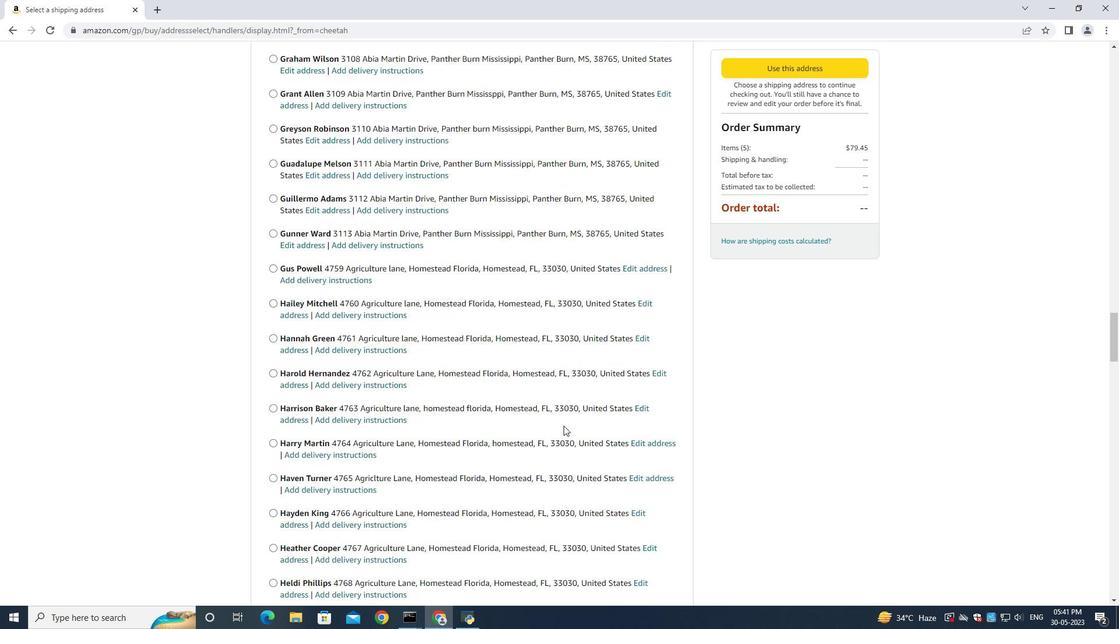 
Action: Mouse moved to (561, 428)
Screenshot: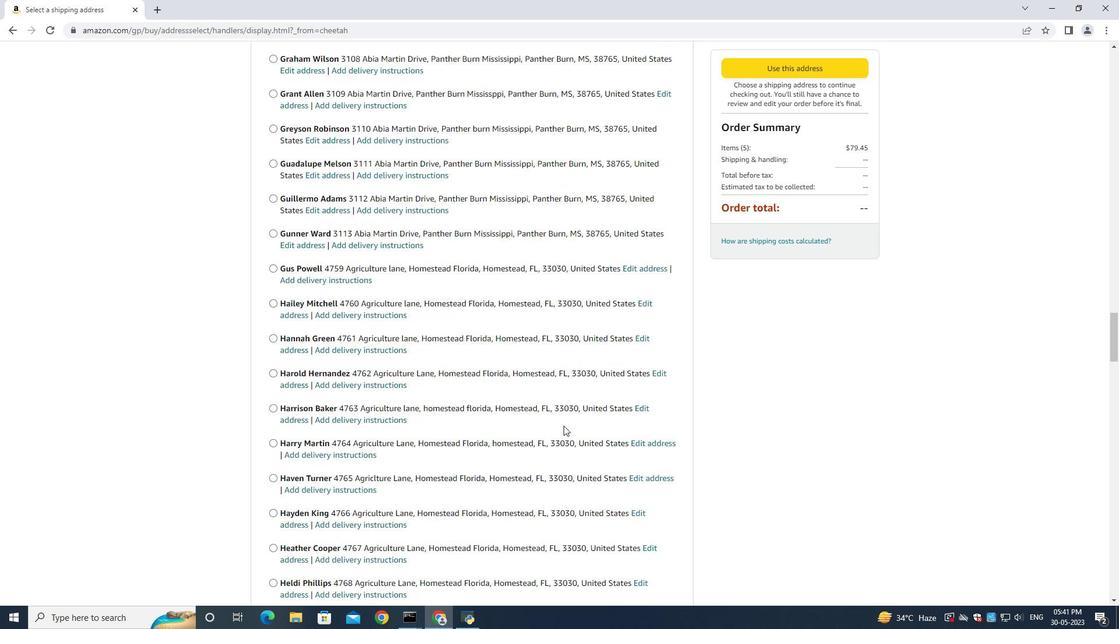 
Action: Mouse scrolled (561, 427) with delta (0, 0)
Screenshot: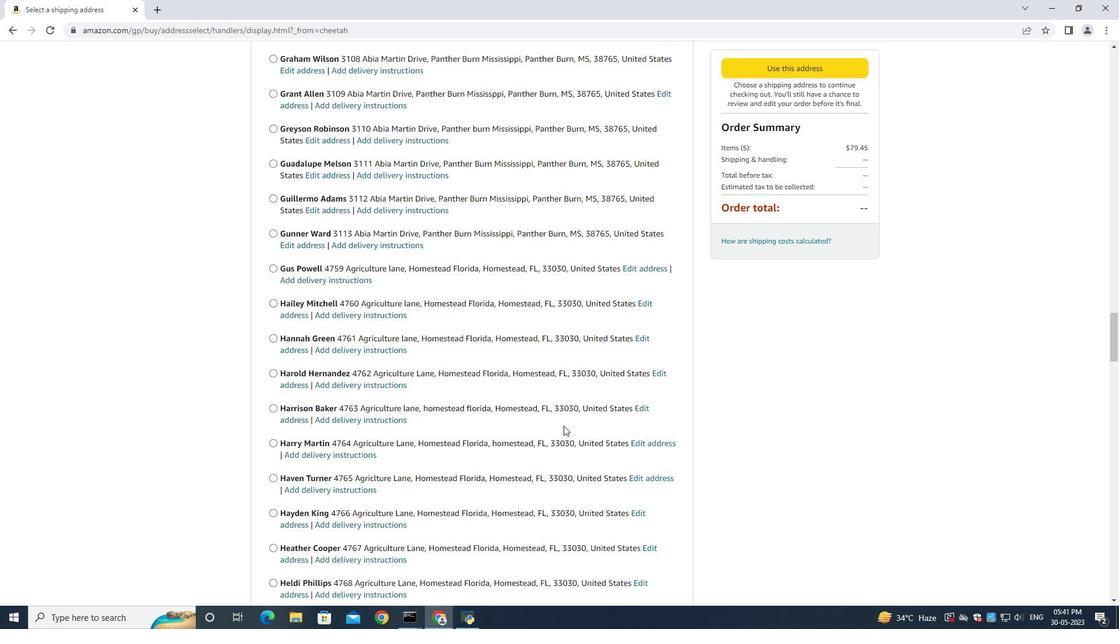 
Action: Mouse moved to (561, 429)
Screenshot: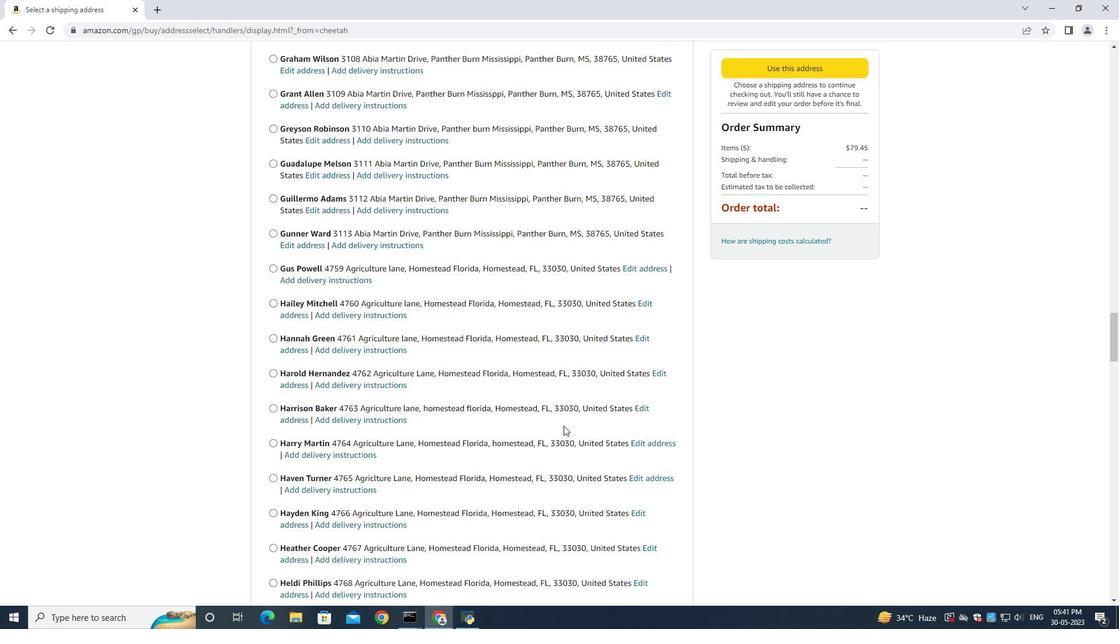 
Action: Mouse scrolled (561, 428) with delta (0, 0)
Screenshot: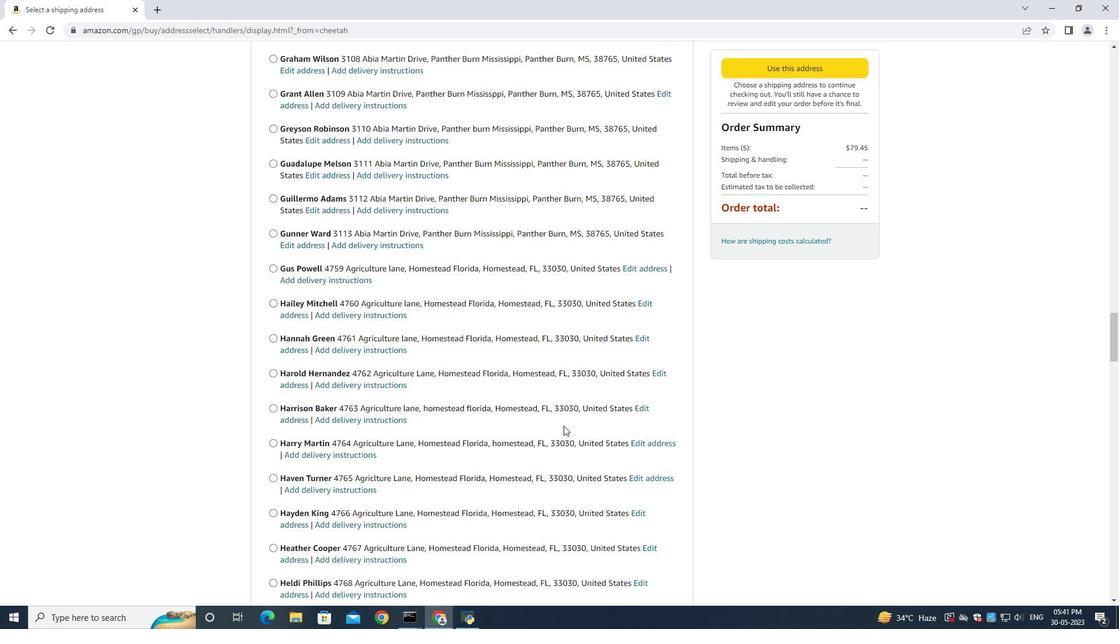 
Action: Mouse scrolled (561, 428) with delta (0, 0)
Screenshot: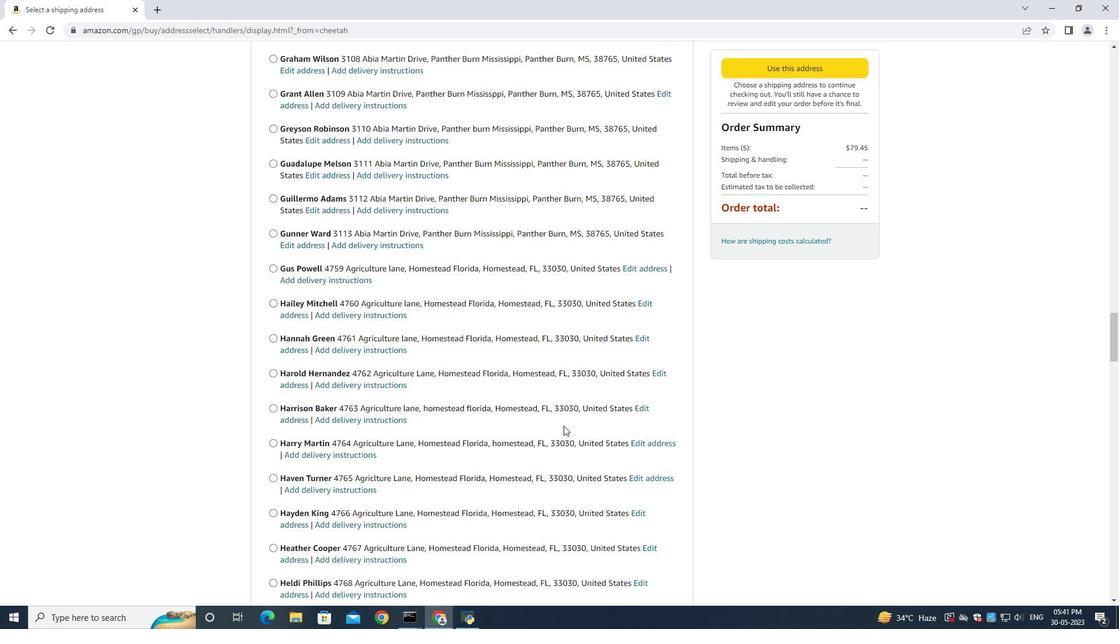 
Action: Mouse scrolled (561, 428) with delta (0, 0)
Screenshot: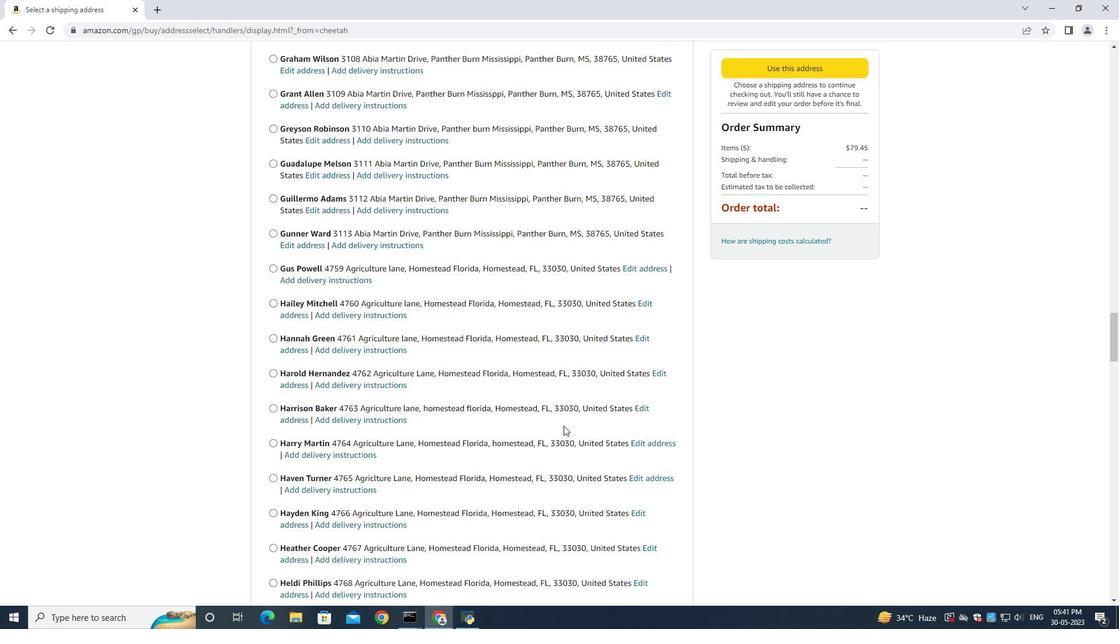 
Action: Mouse moved to (561, 429)
Screenshot: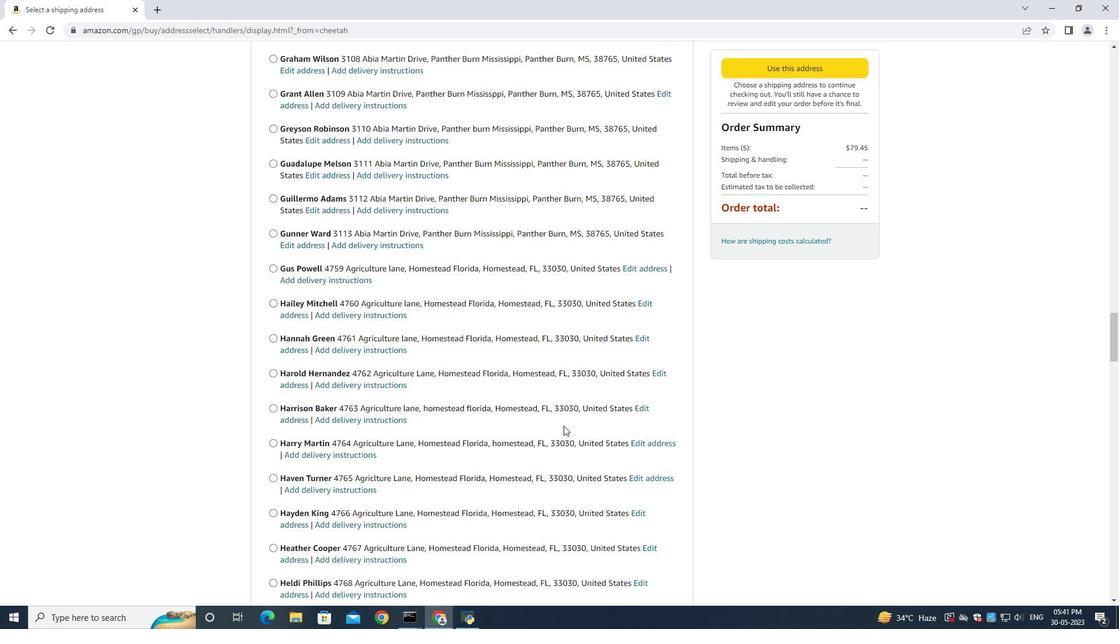 
Action: Mouse scrolled (561, 428) with delta (0, 0)
Screenshot: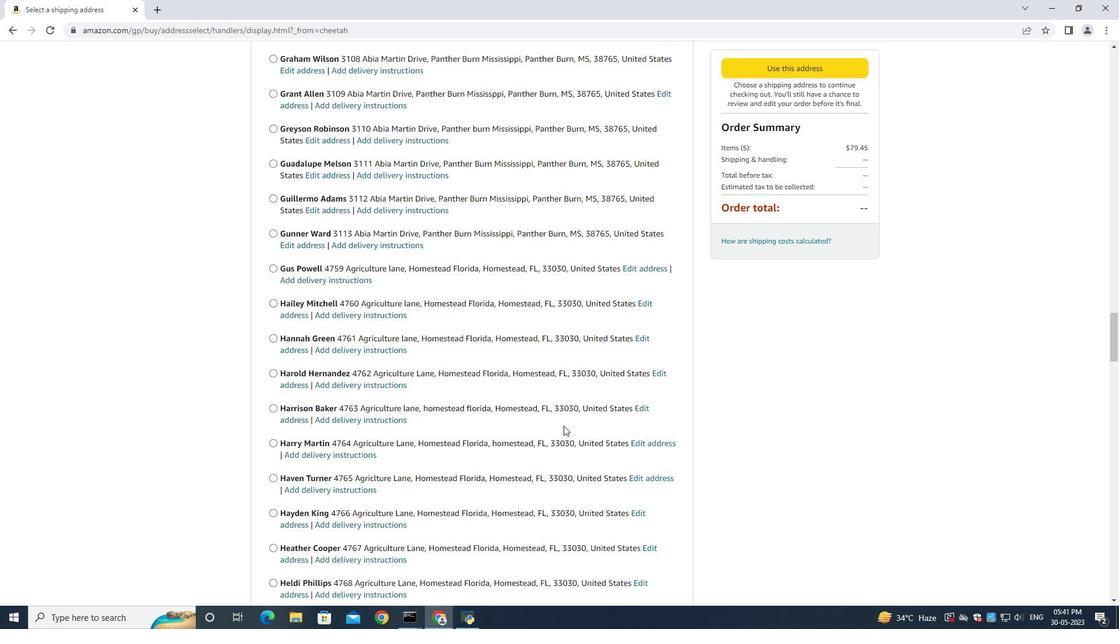 
Action: Mouse scrolled (561, 428) with delta (0, 0)
Screenshot: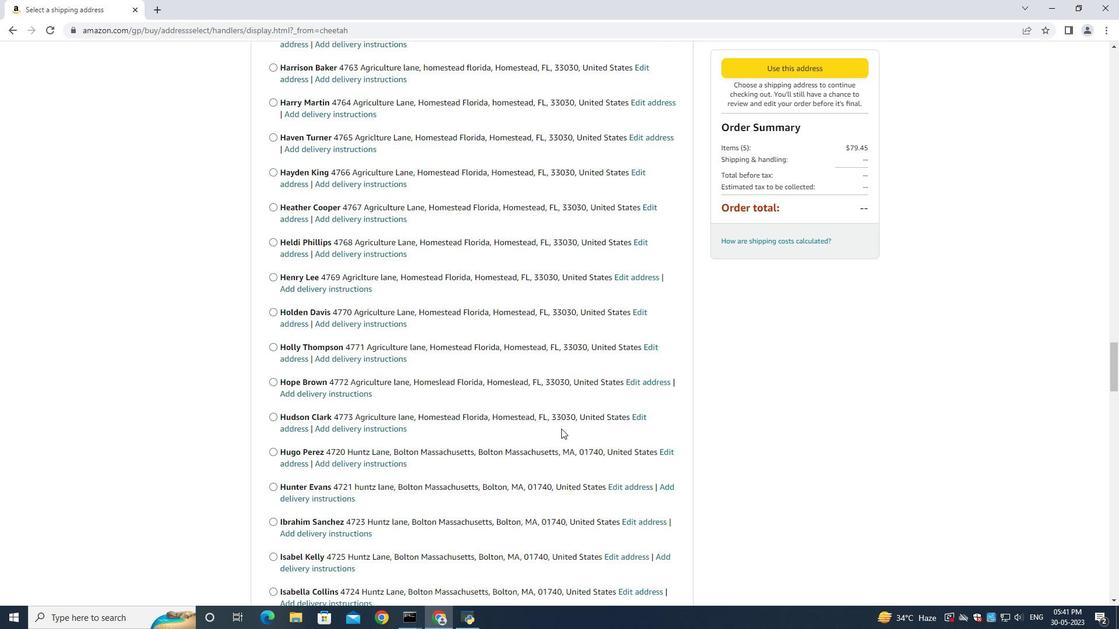 
Action: Mouse scrolled (561, 428) with delta (0, 0)
Screenshot: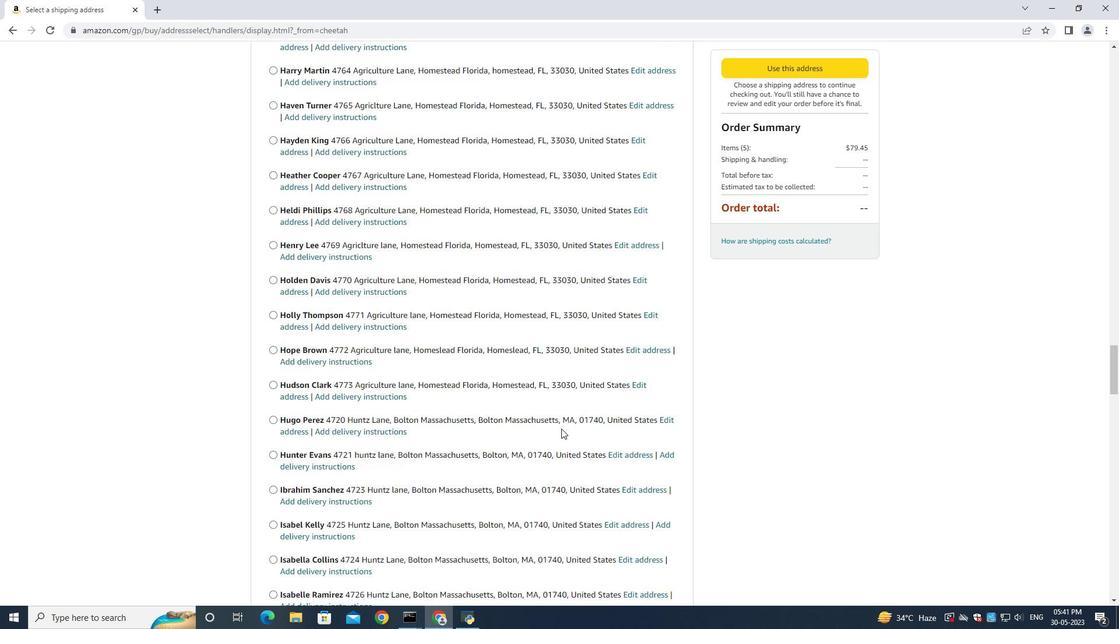 
Action: Mouse scrolled (561, 428) with delta (0, 0)
Screenshot: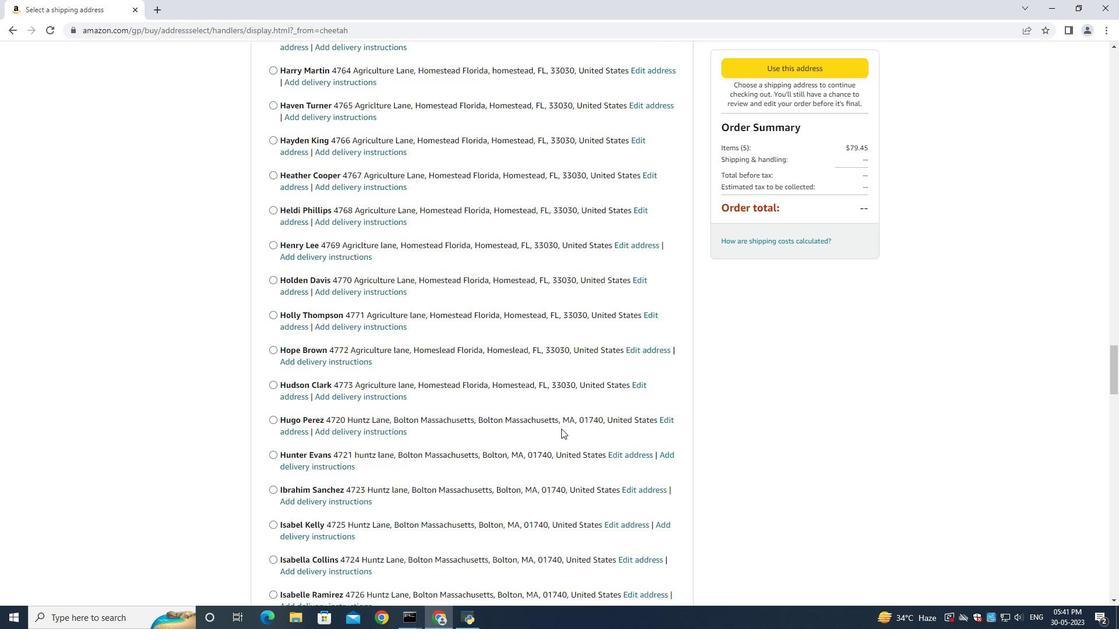 
Action: Mouse scrolled (561, 428) with delta (0, 0)
Screenshot: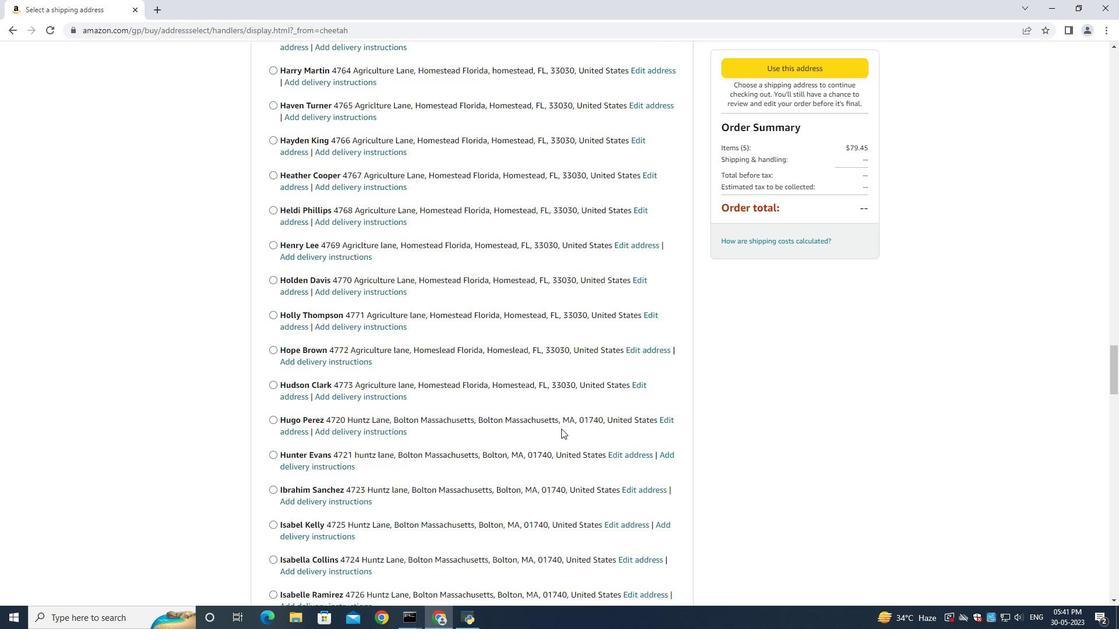 
Action: Mouse scrolled (561, 428) with delta (0, 0)
Screenshot: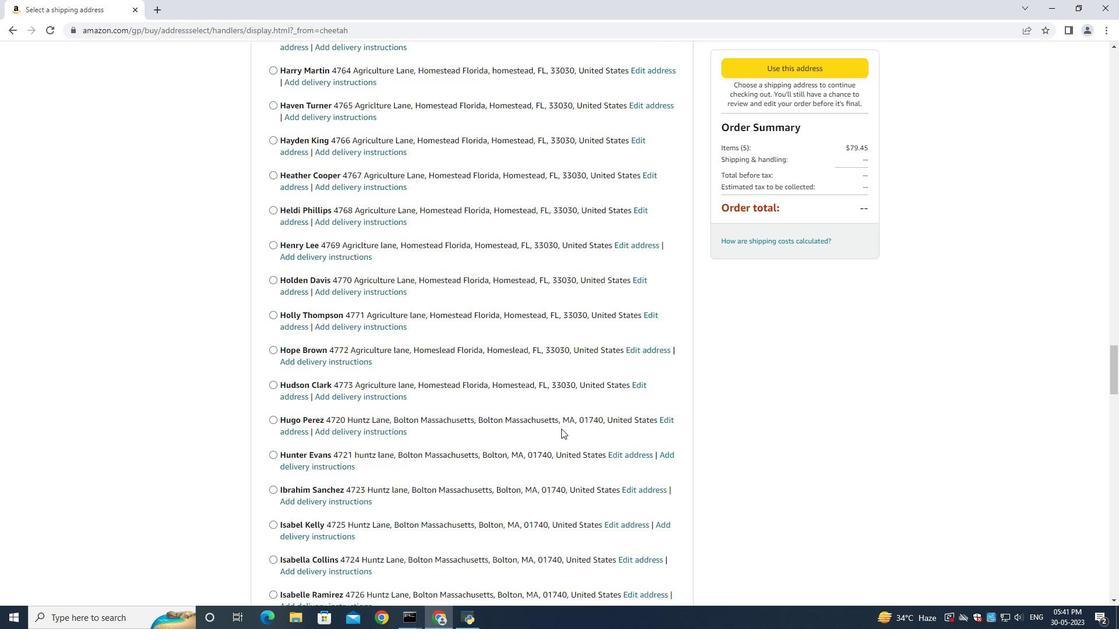 
Action: Mouse scrolled (561, 428) with delta (0, 0)
Screenshot: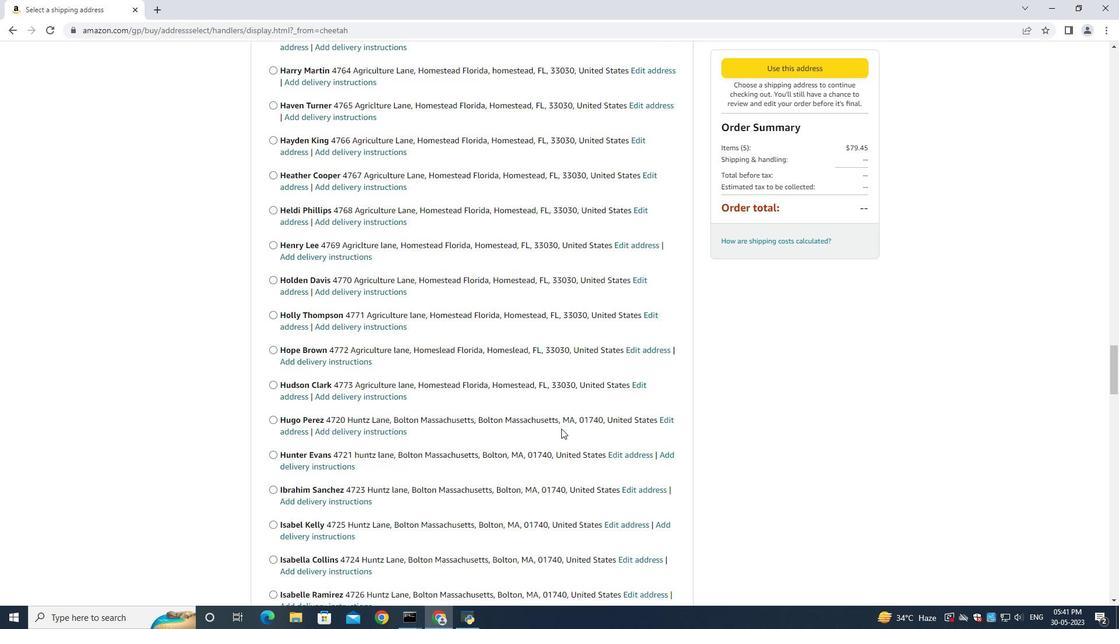 
Action: Mouse moved to (492, 430)
Screenshot: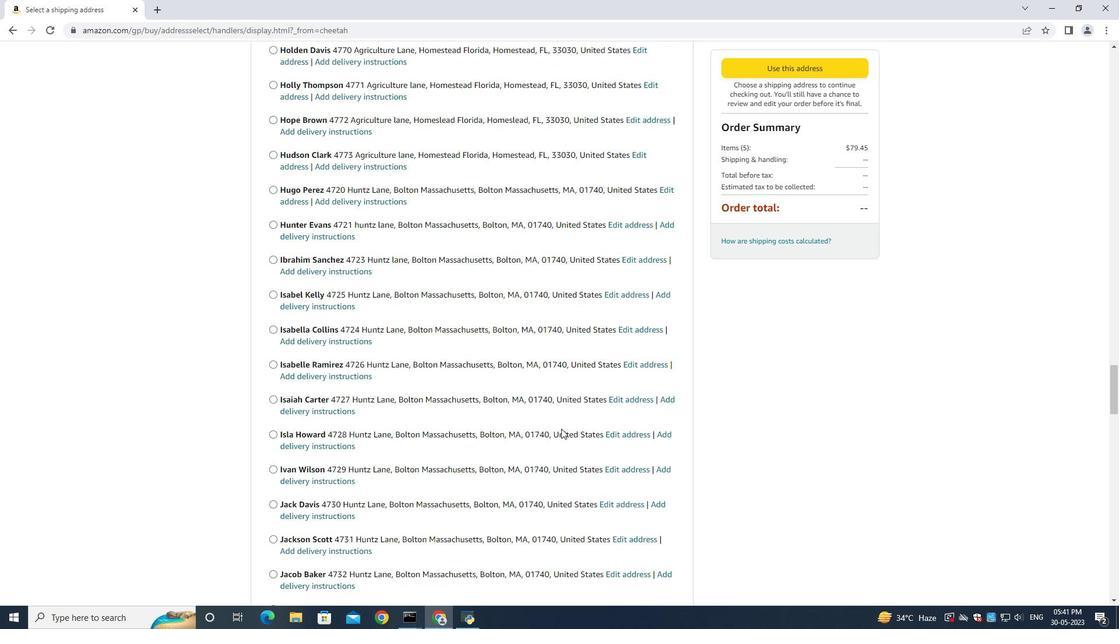 
Action: Mouse scrolled (492, 429) with delta (0, 0)
Screenshot: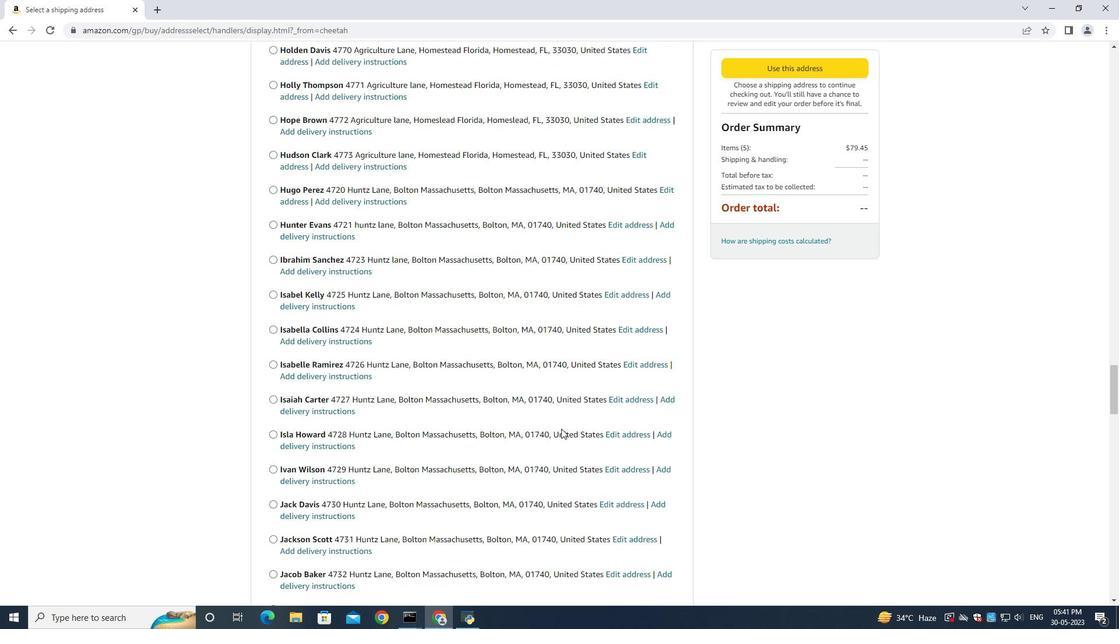 
Action: Mouse moved to (492, 430)
Screenshot: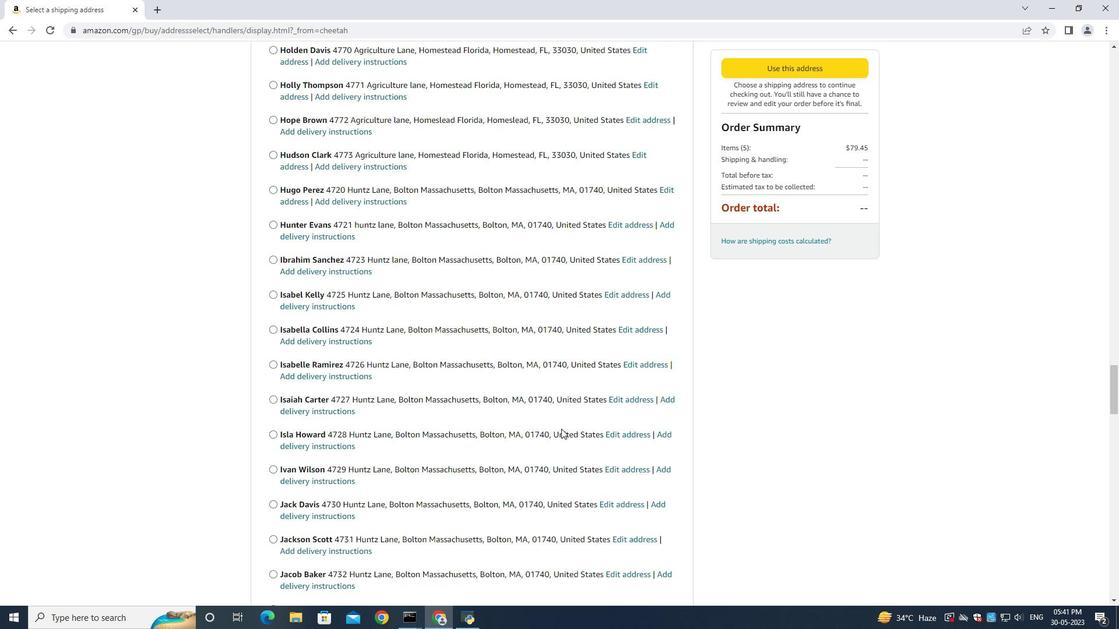 
Action: Mouse scrolled (492, 429) with delta (0, 0)
Screenshot: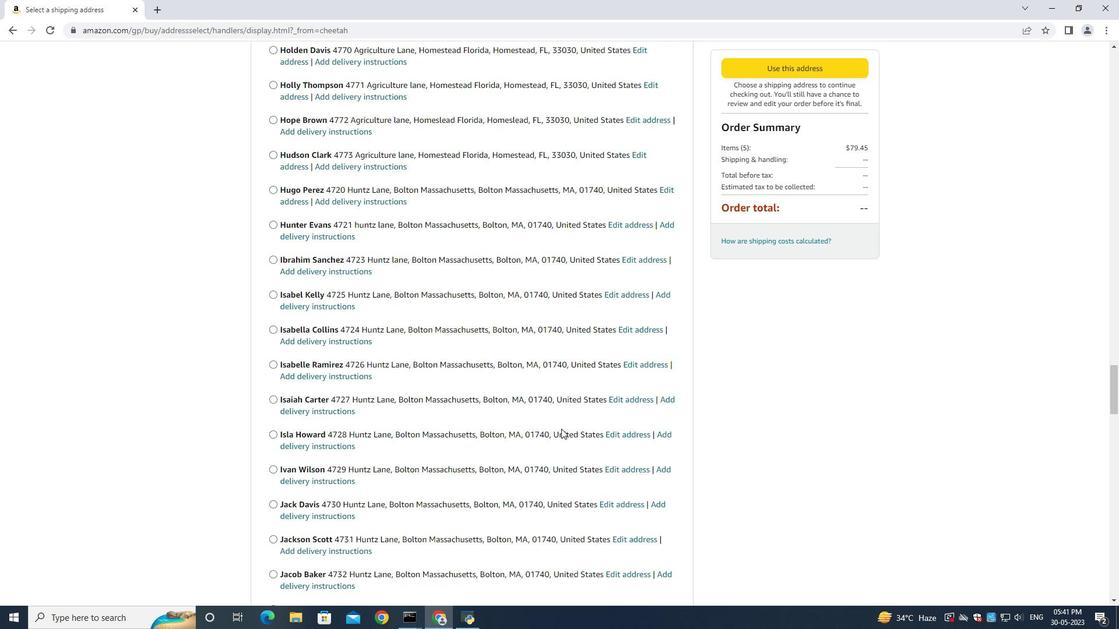 
Action: Mouse scrolled (492, 429) with delta (0, 0)
Screenshot: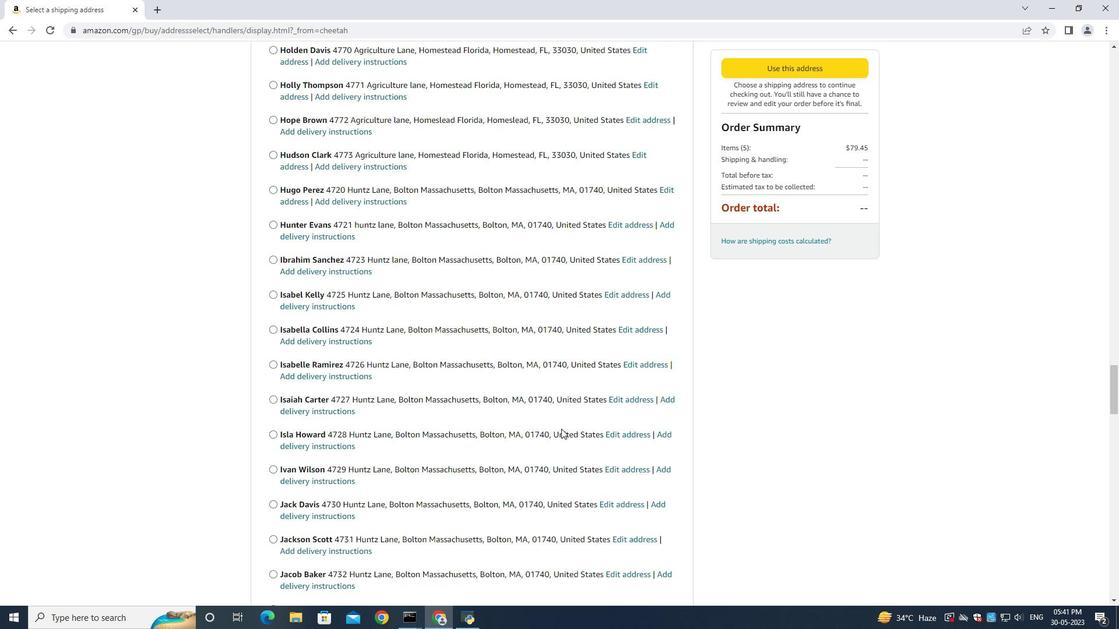 
Action: Mouse scrolled (492, 429) with delta (0, 0)
Screenshot: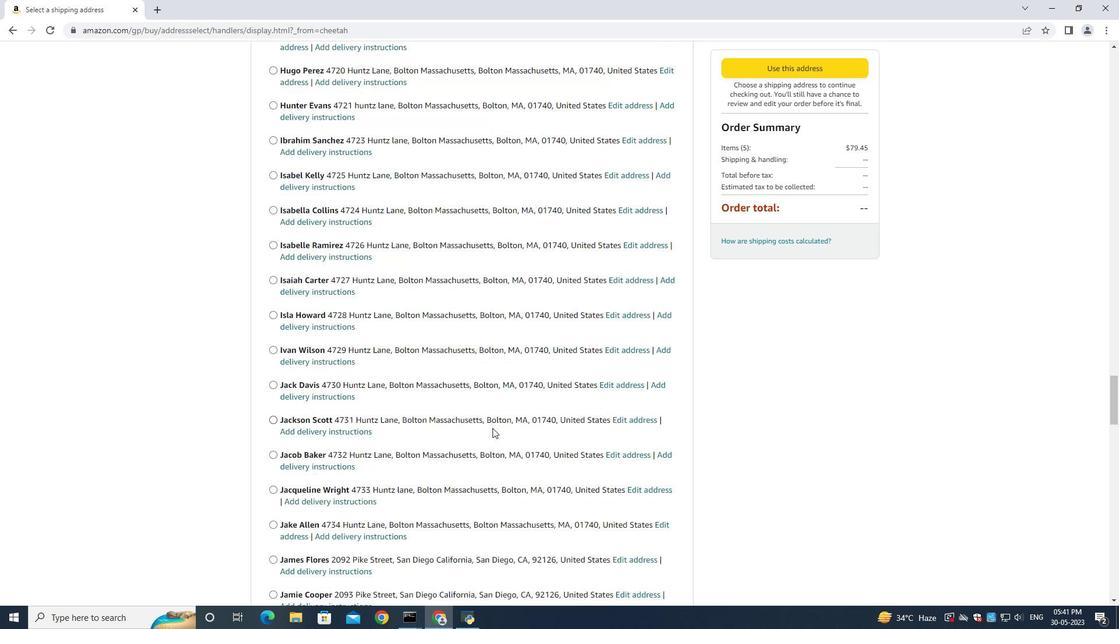 
Action: Mouse scrolled (492, 429) with delta (0, 0)
Screenshot: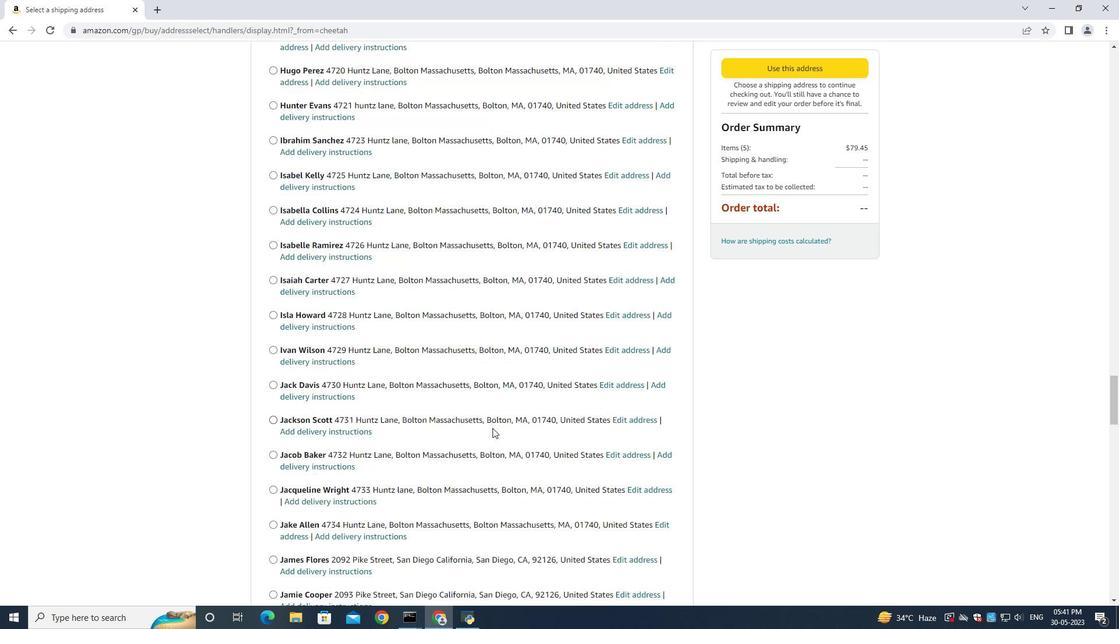 
Action: Mouse scrolled (492, 429) with delta (0, 0)
Screenshot: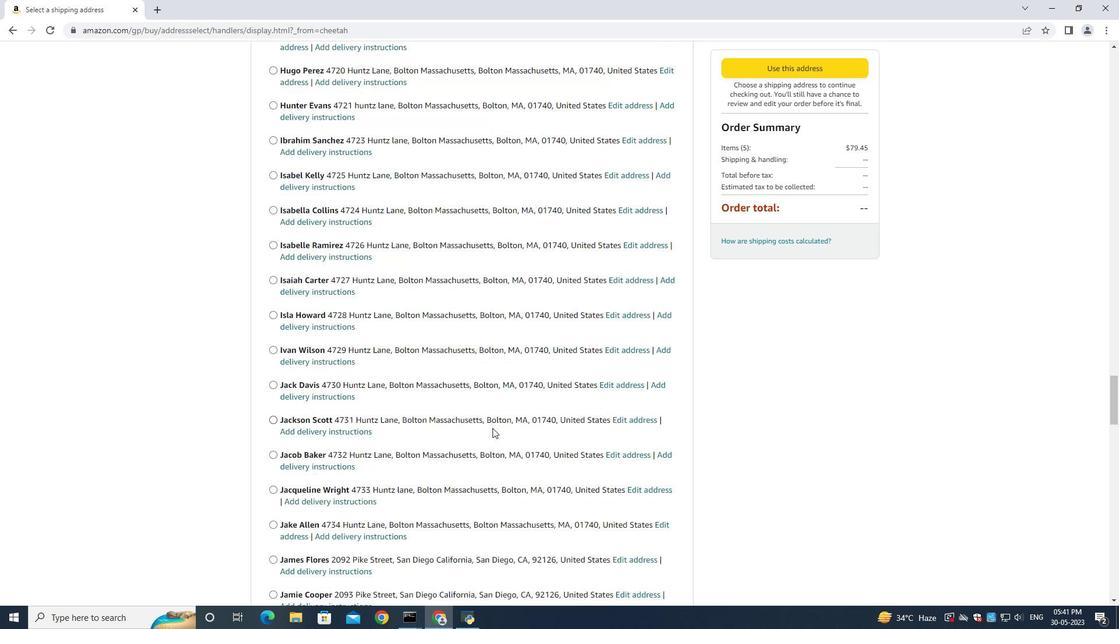 
Action: Mouse scrolled (492, 429) with delta (0, 0)
Screenshot: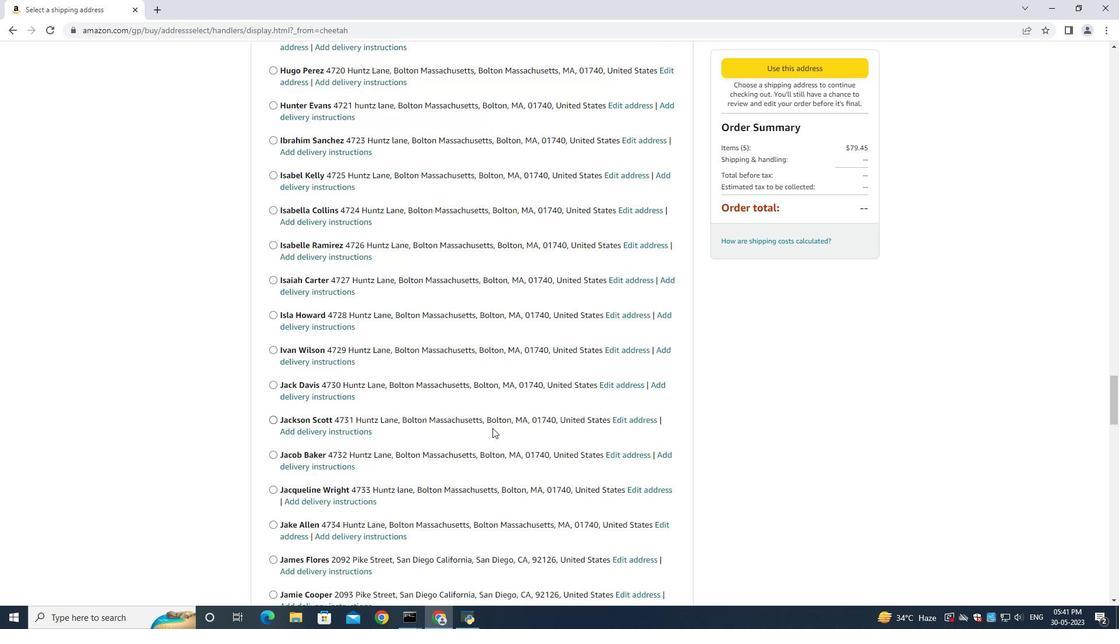 
Action: Mouse moved to (491, 430)
Screenshot: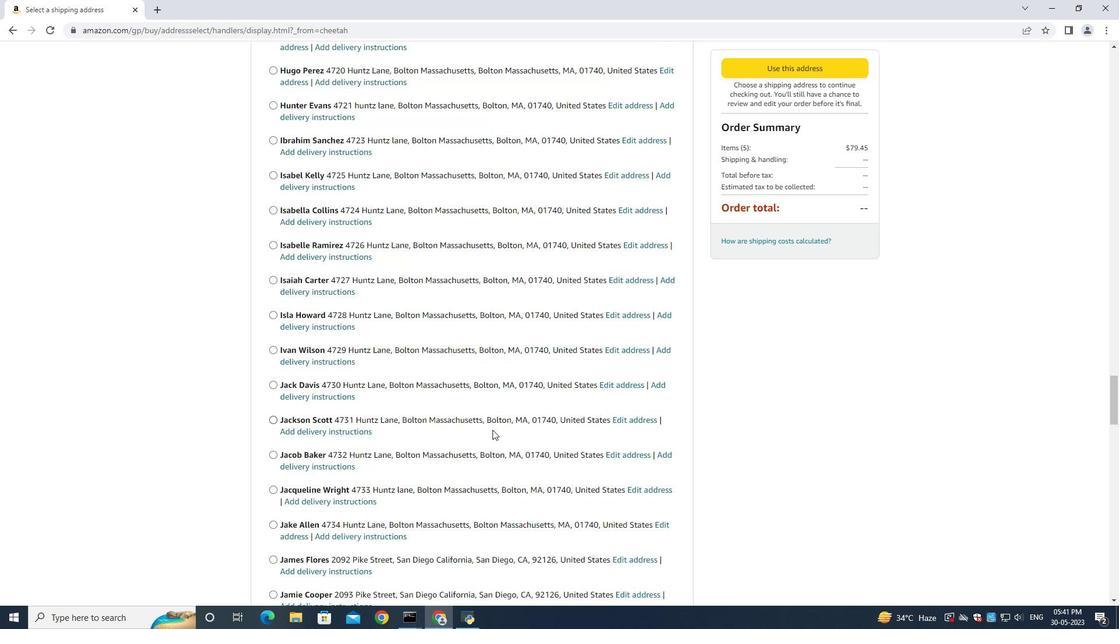 
Action: Mouse scrolled (491, 429) with delta (0, 0)
Screenshot: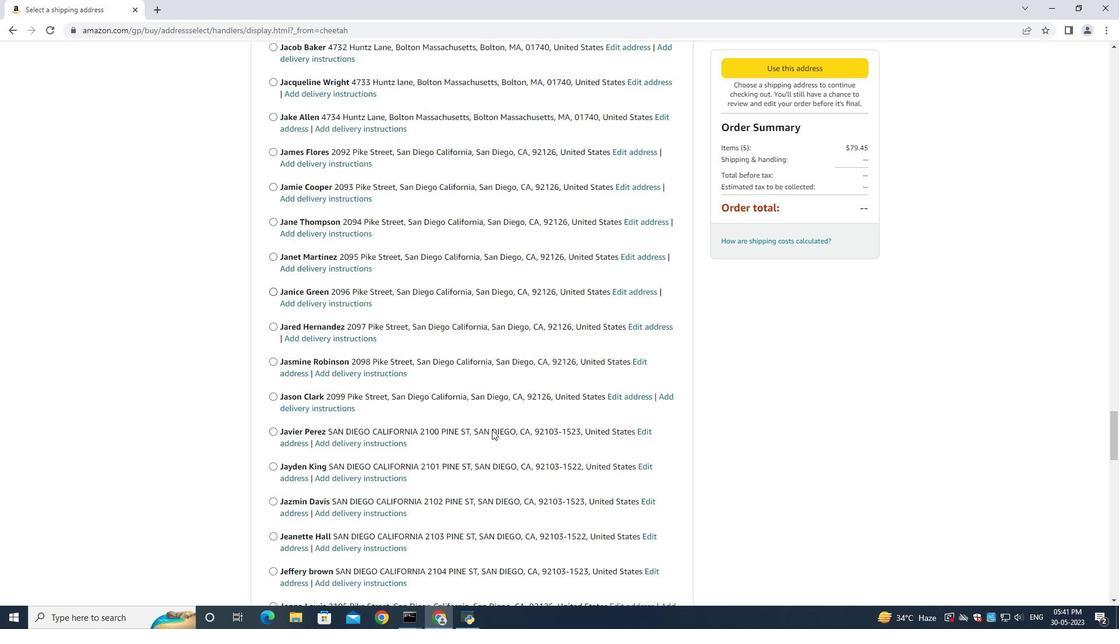 
Action: Mouse scrolled (491, 429) with delta (0, 0)
Screenshot: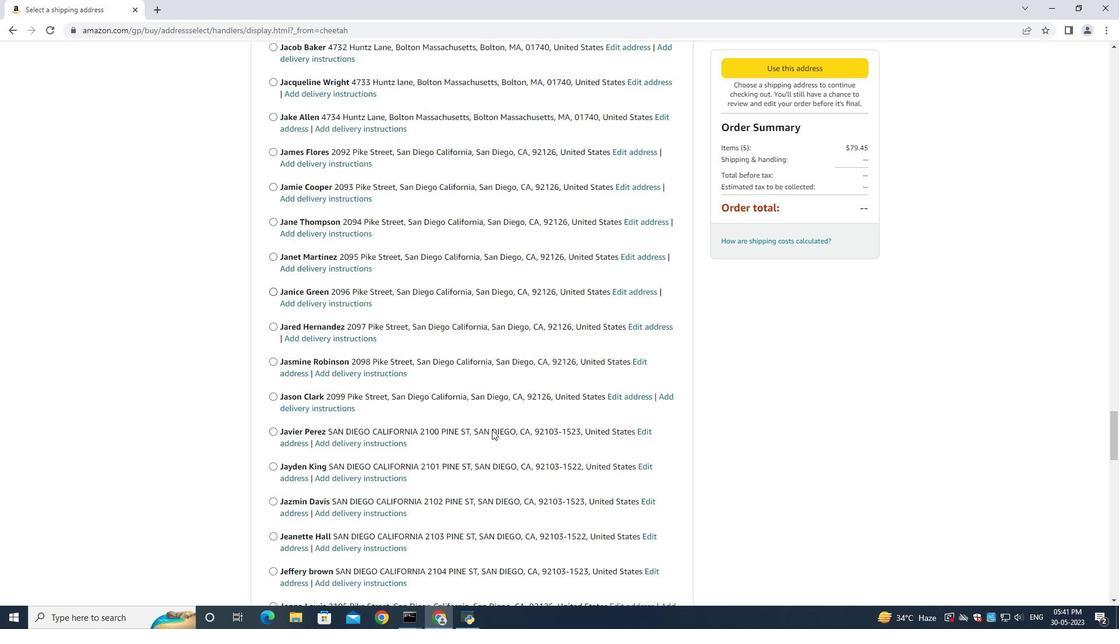 
Action: Mouse scrolled (491, 429) with delta (0, 0)
Screenshot: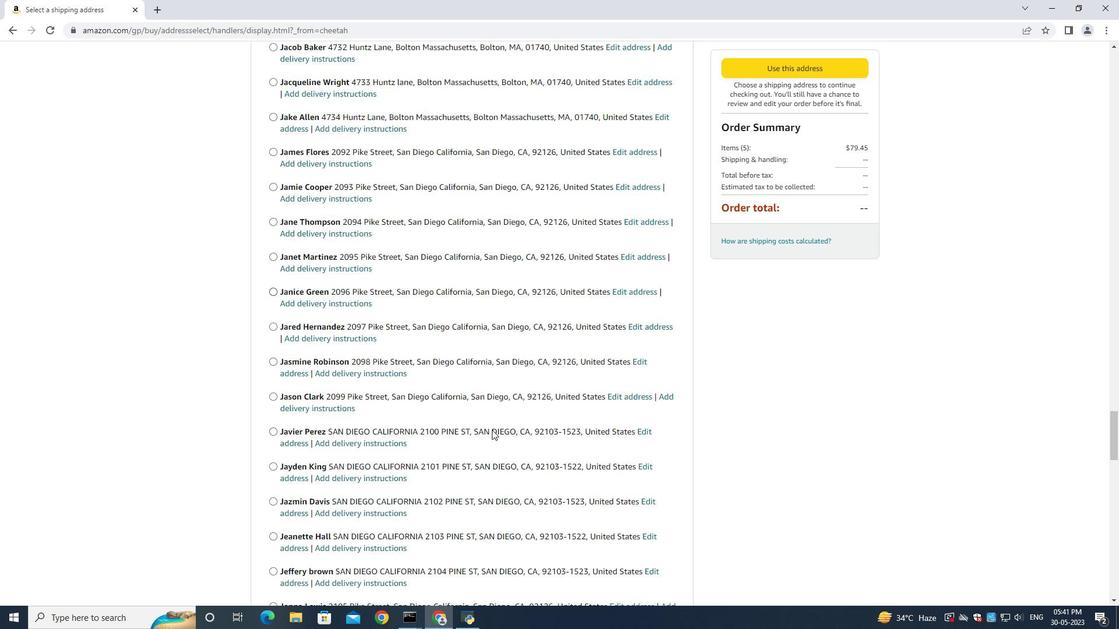 
Action: Mouse scrolled (491, 429) with delta (0, 0)
Screenshot: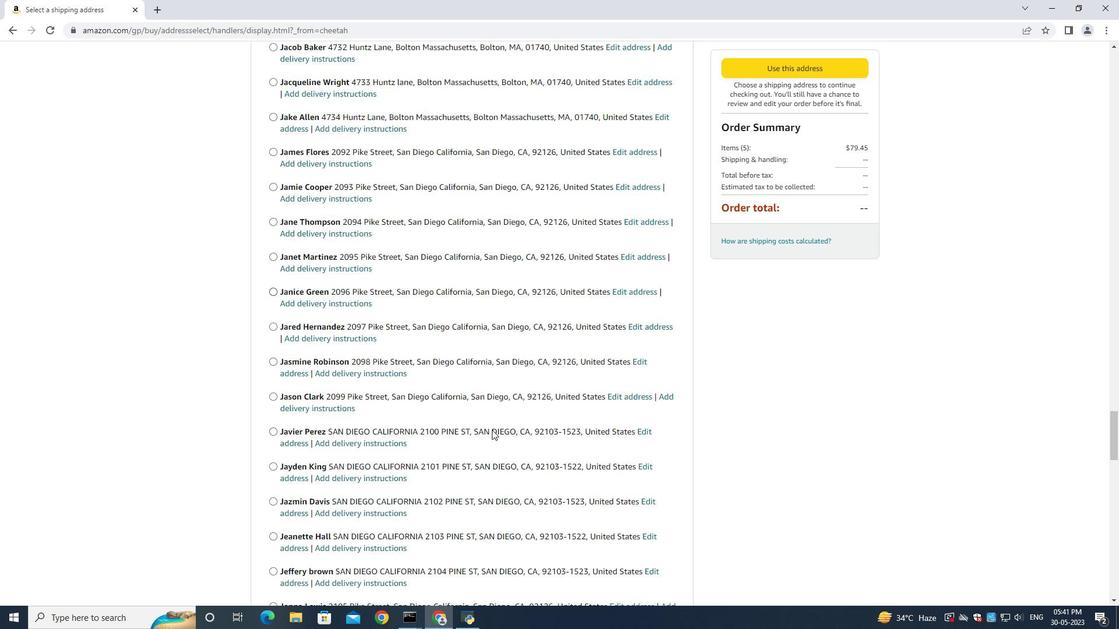 
Action: Mouse scrolled (491, 429) with delta (0, 0)
Screenshot: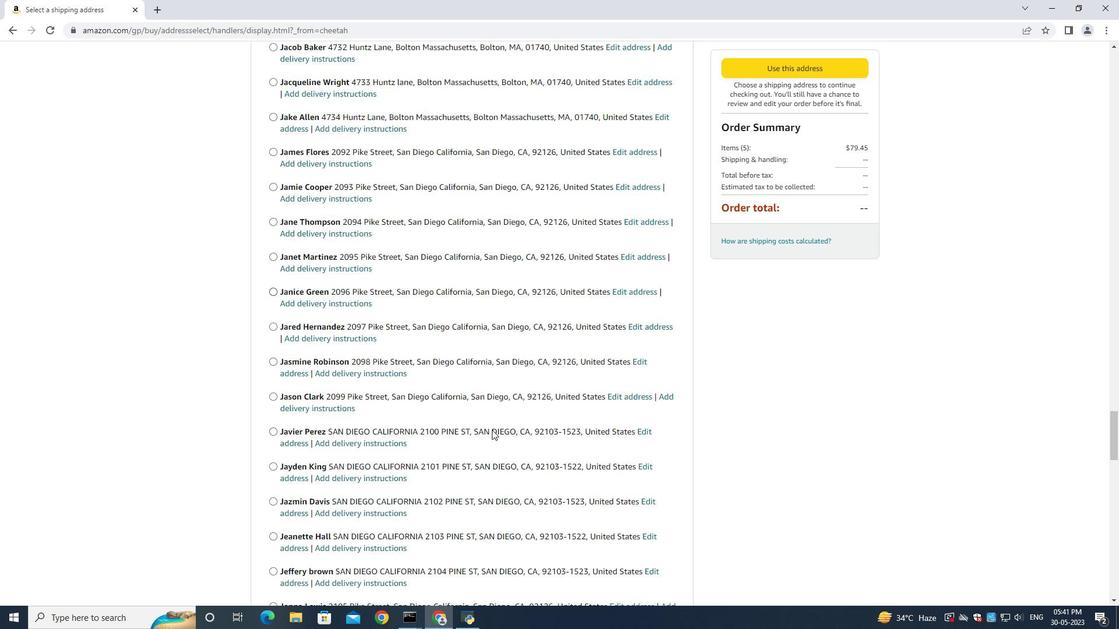 
Action: Mouse scrolled (491, 429) with delta (0, 0)
Screenshot: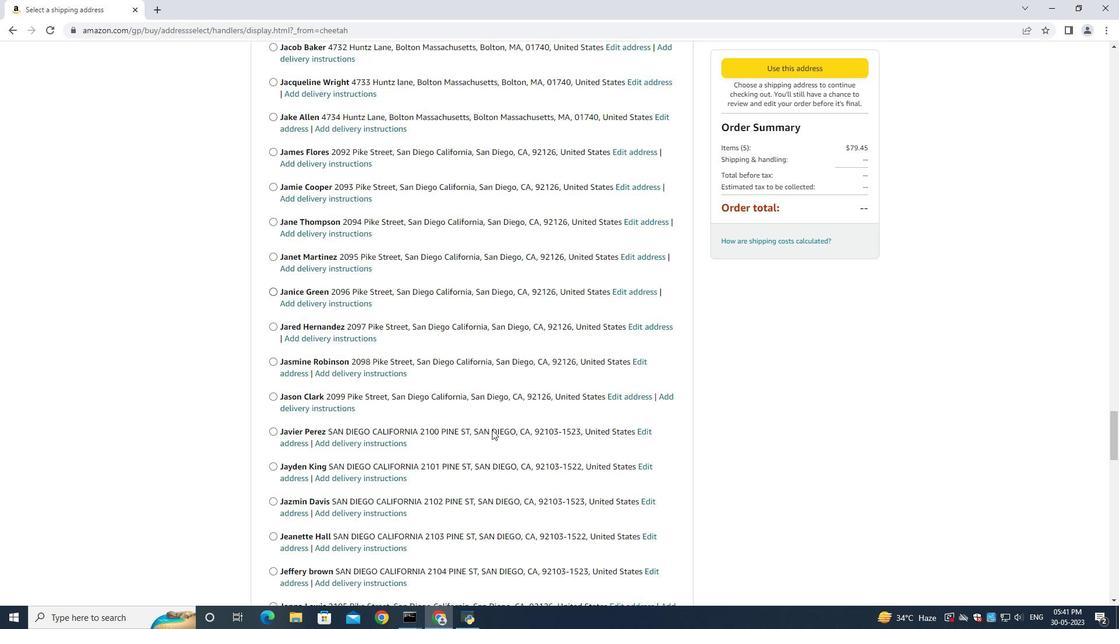 
Action: Mouse scrolled (491, 429) with delta (0, 0)
Screenshot: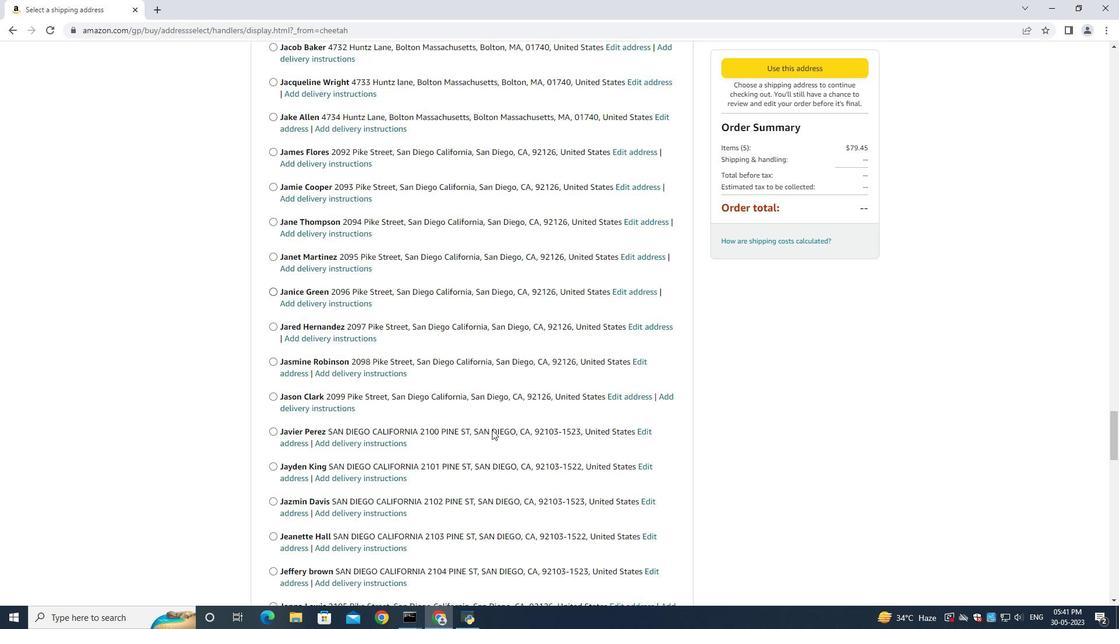 
Action: Mouse scrolled (491, 429) with delta (0, 0)
Screenshot: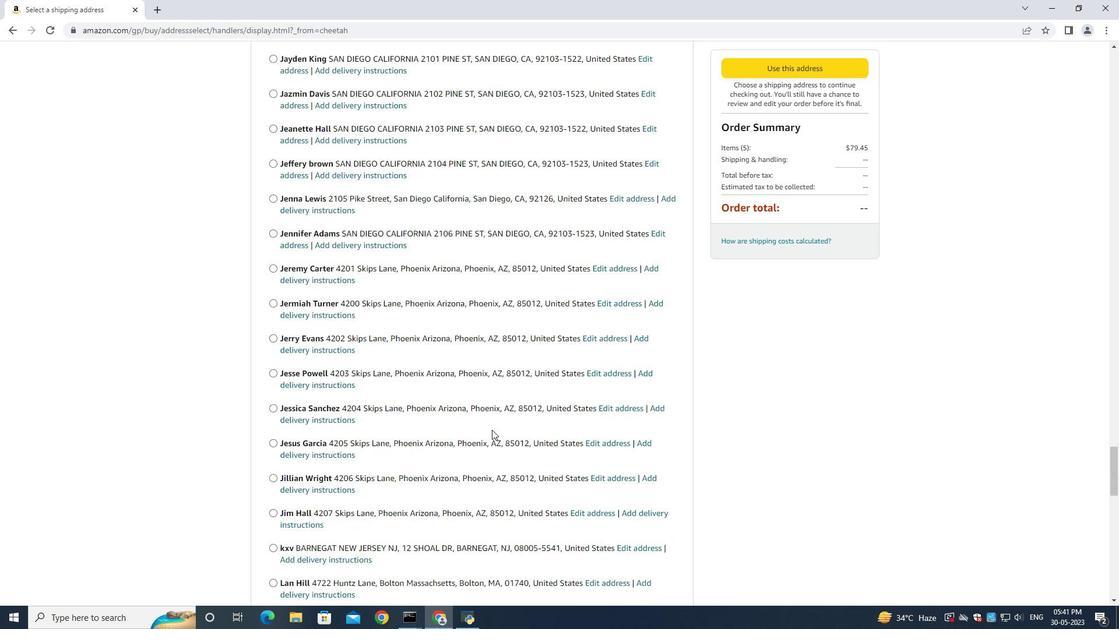 
Action: Mouse scrolled (491, 429) with delta (0, 0)
Screenshot: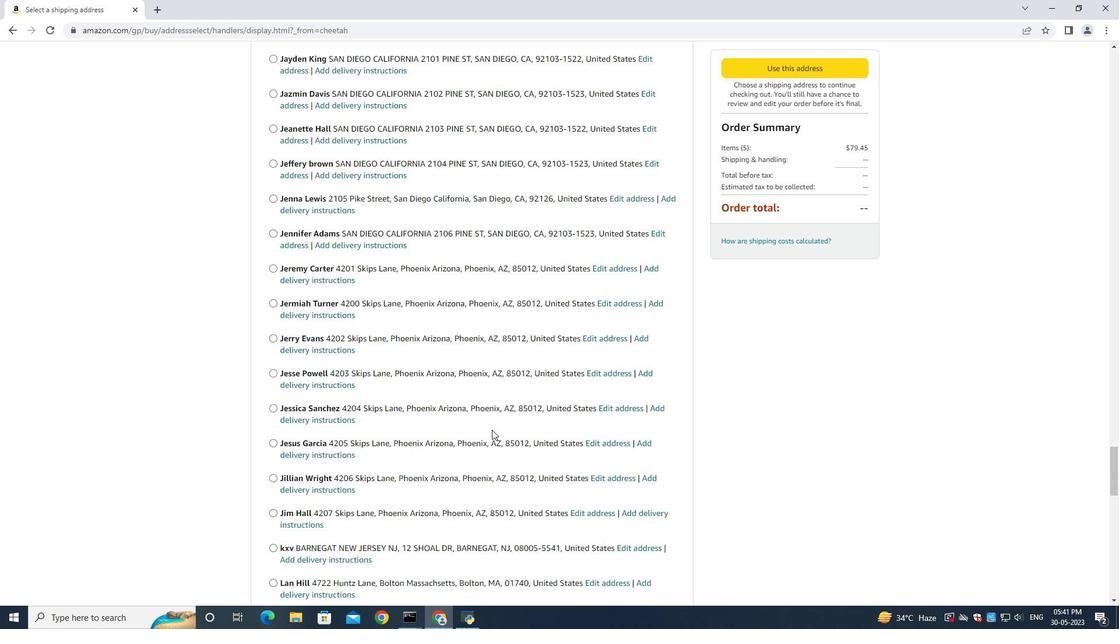 
Action: Mouse scrolled (491, 429) with delta (0, 0)
Screenshot: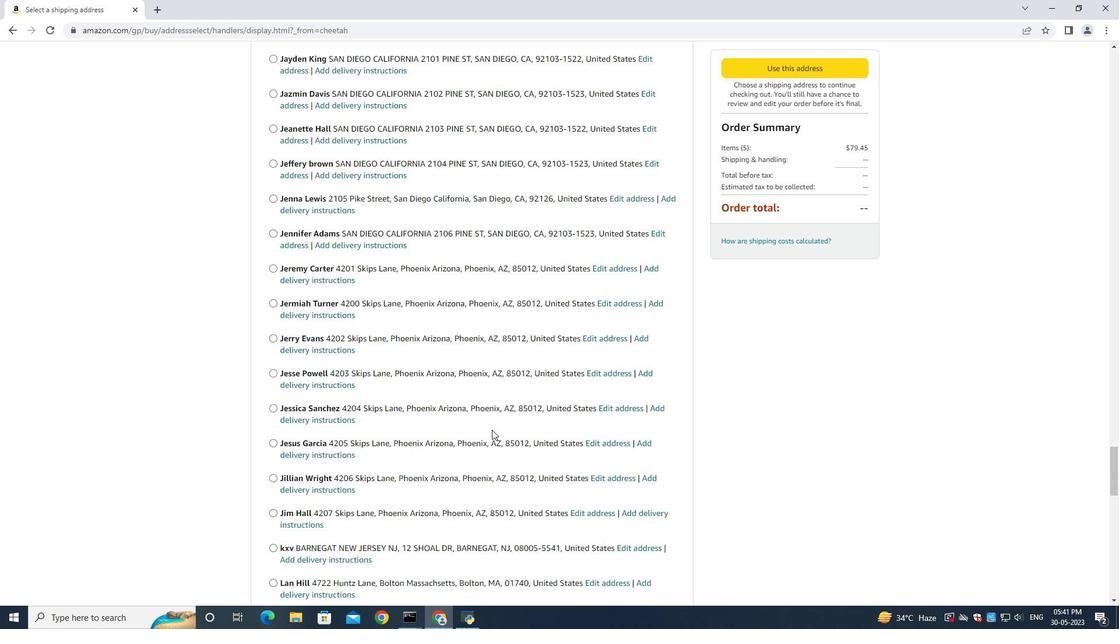 
Action: Mouse scrolled (491, 429) with delta (0, 0)
Screenshot: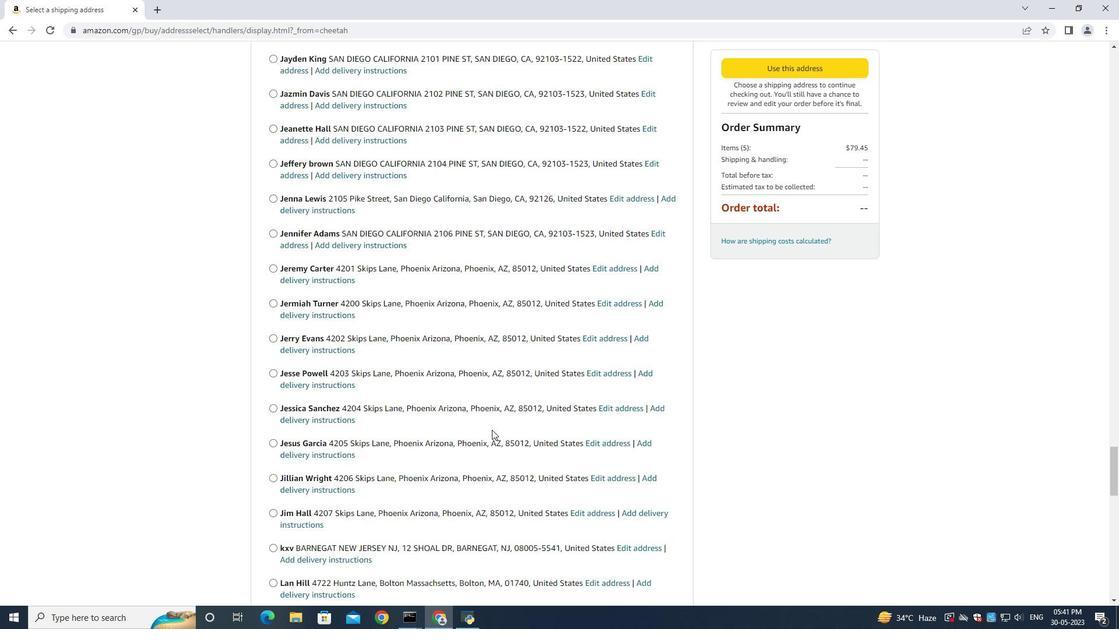 
Action: Mouse scrolled (491, 429) with delta (0, 0)
Screenshot: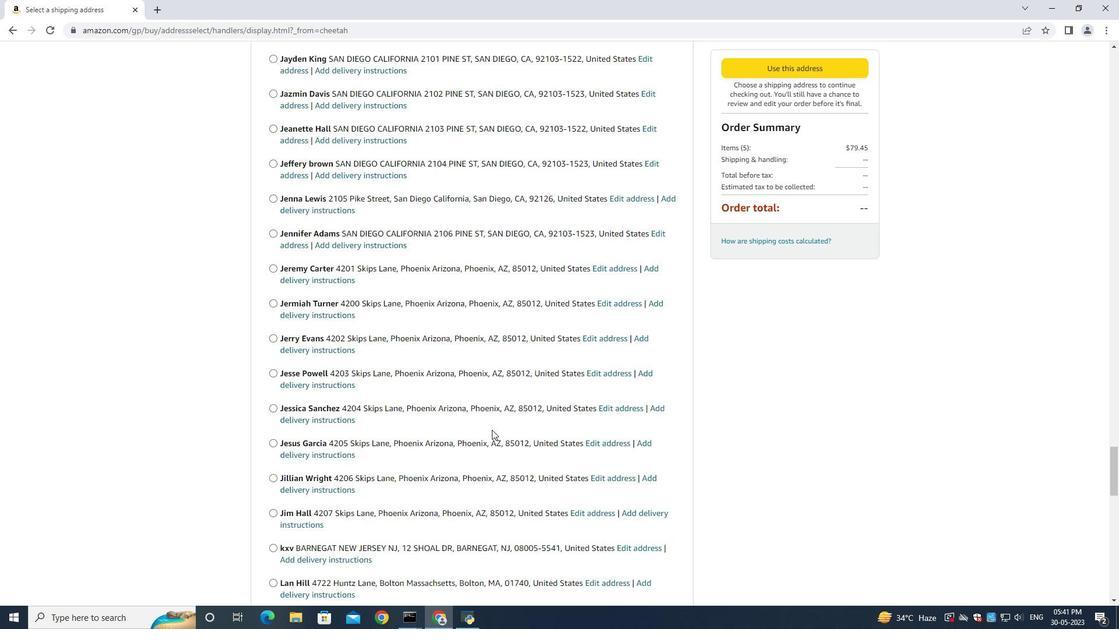 
Action: Mouse scrolled (491, 429) with delta (0, 0)
Screenshot: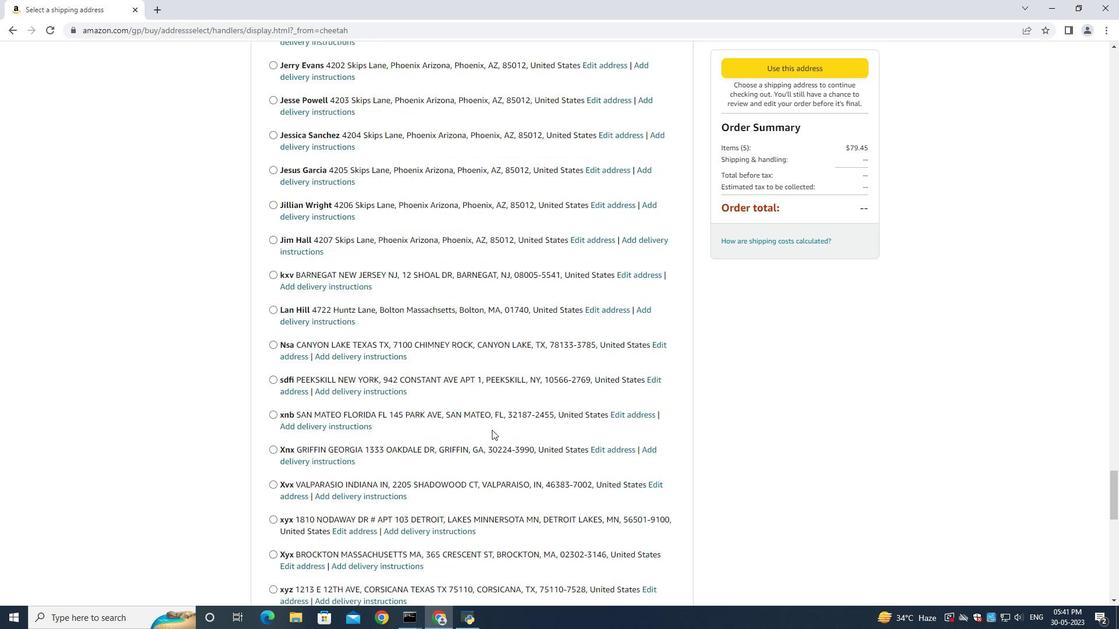 
Action: Mouse moved to (491, 430)
Screenshot: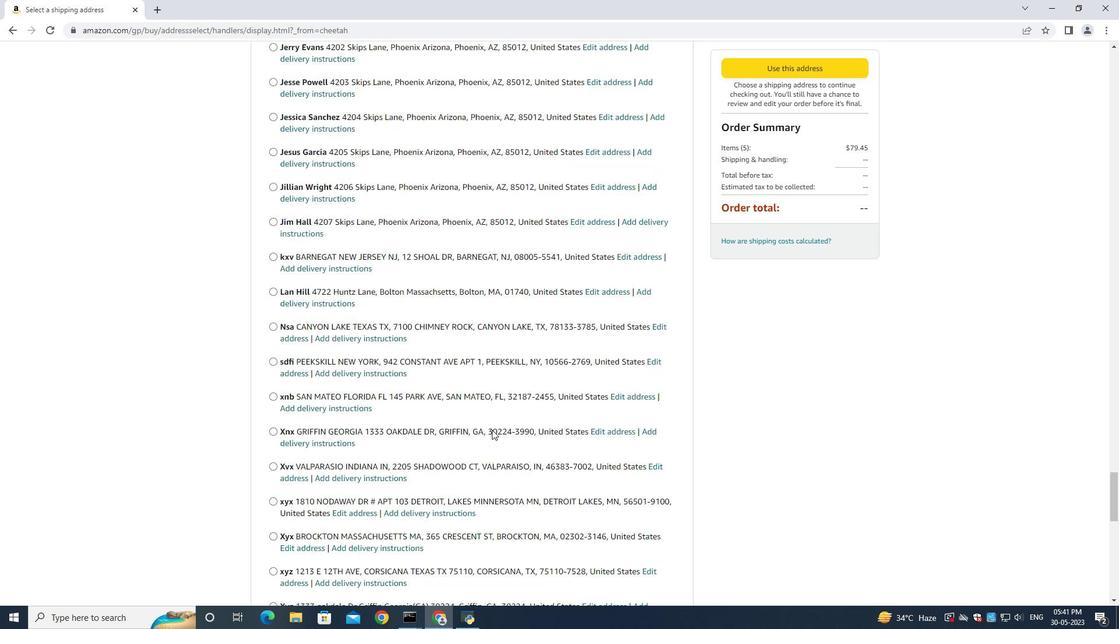 
Action: Mouse scrolled (491, 429) with delta (0, 0)
Screenshot: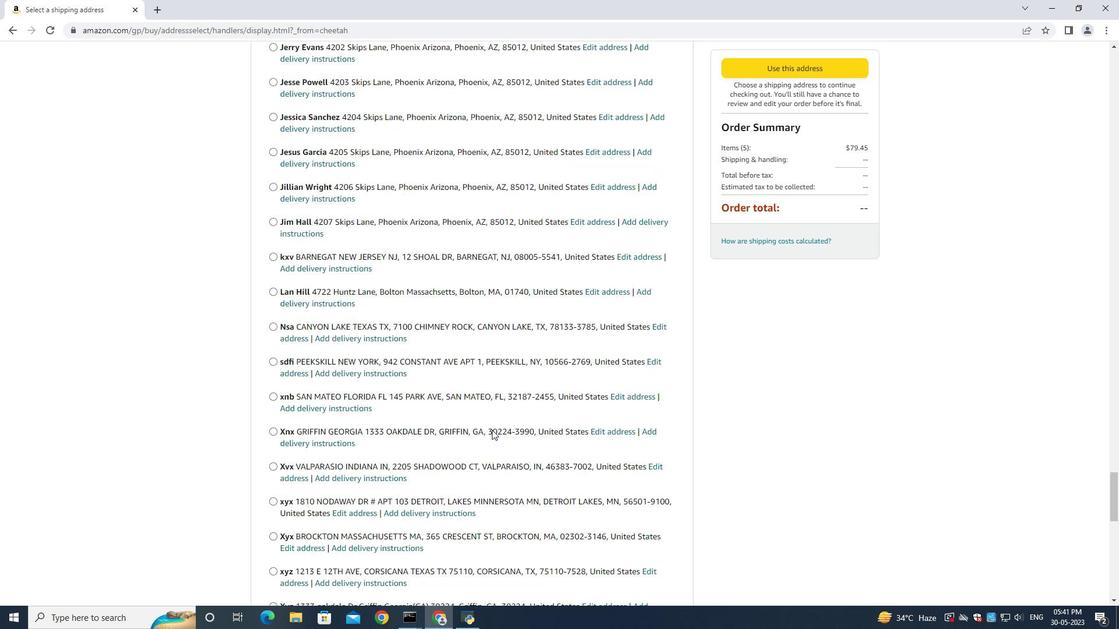 
Action: Mouse scrolled (491, 429) with delta (0, 0)
Screenshot: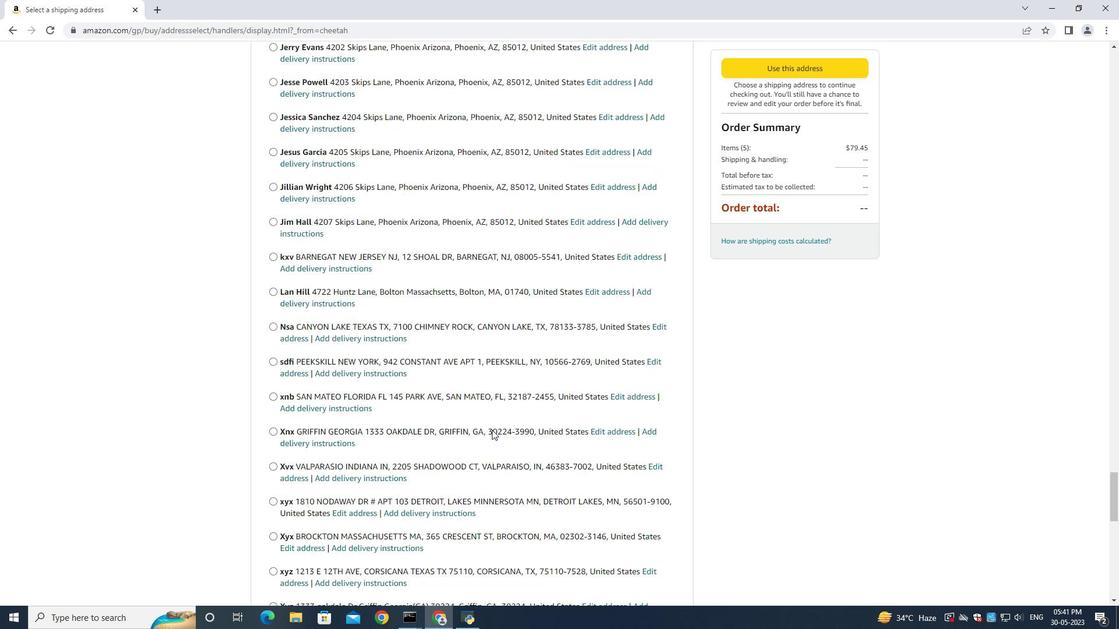 
Action: Mouse scrolled (491, 429) with delta (0, 0)
Screenshot: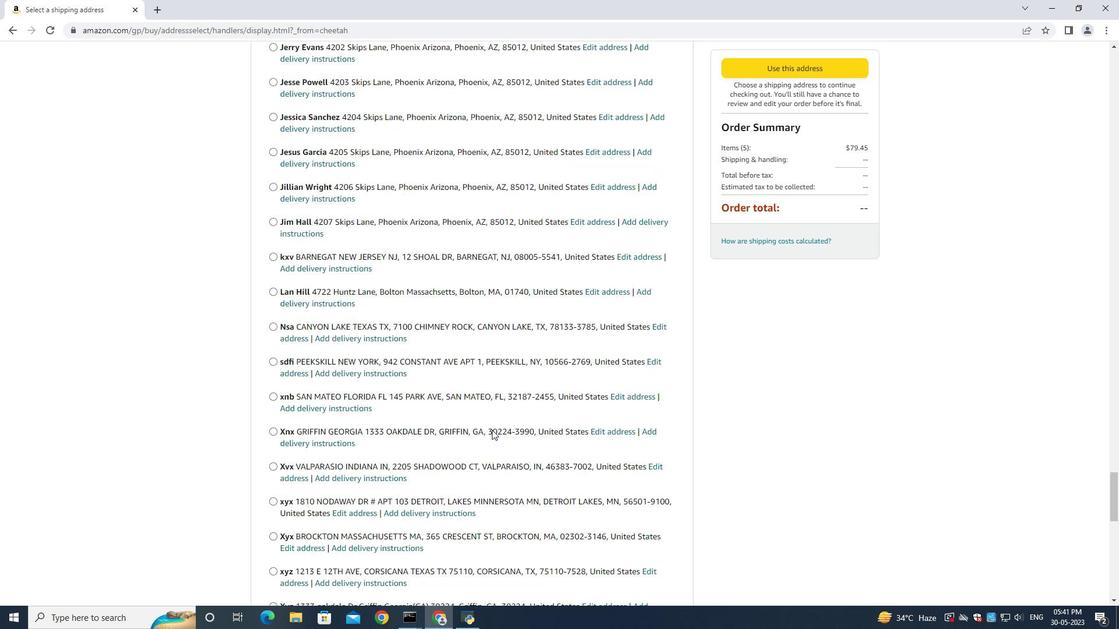 
Action: Mouse scrolled (491, 429) with delta (0, 0)
Screenshot: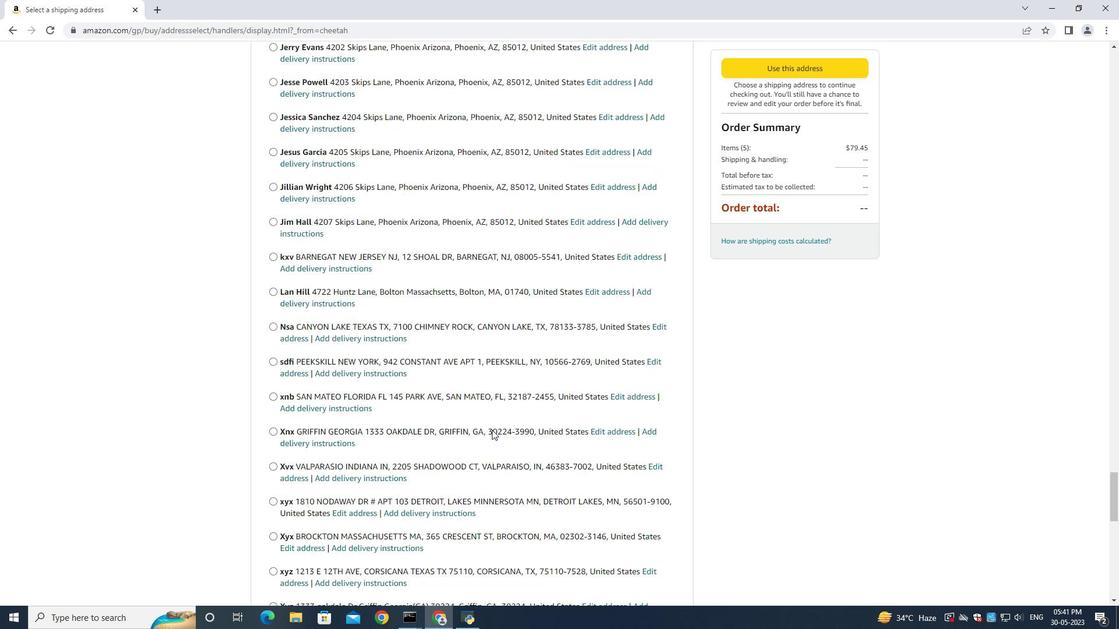 
Action: Mouse scrolled (491, 429) with delta (0, 0)
Screenshot: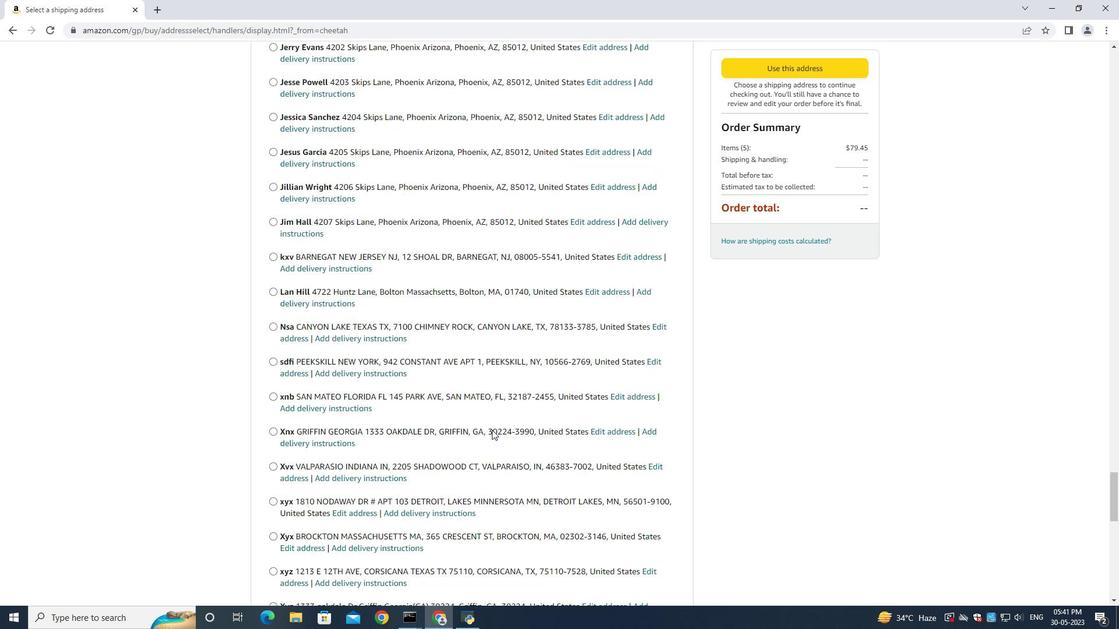 
Action: Mouse scrolled (491, 429) with delta (0, 0)
Screenshot: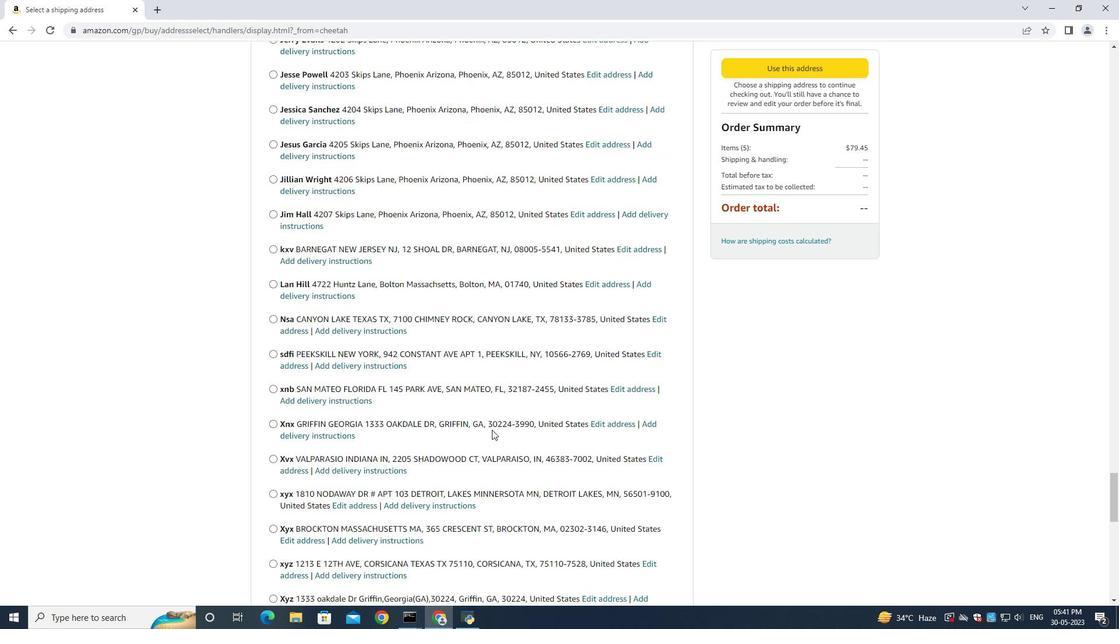 
Action: Mouse scrolled (491, 429) with delta (0, 0)
Screenshot: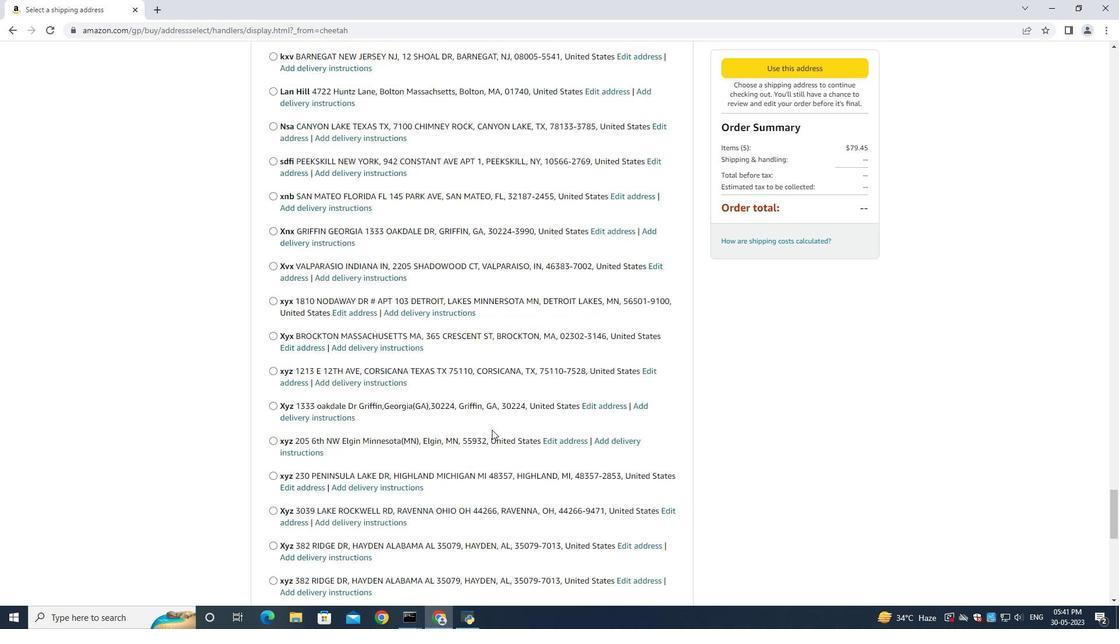 
Action: Mouse scrolled (491, 429) with delta (0, 0)
Screenshot: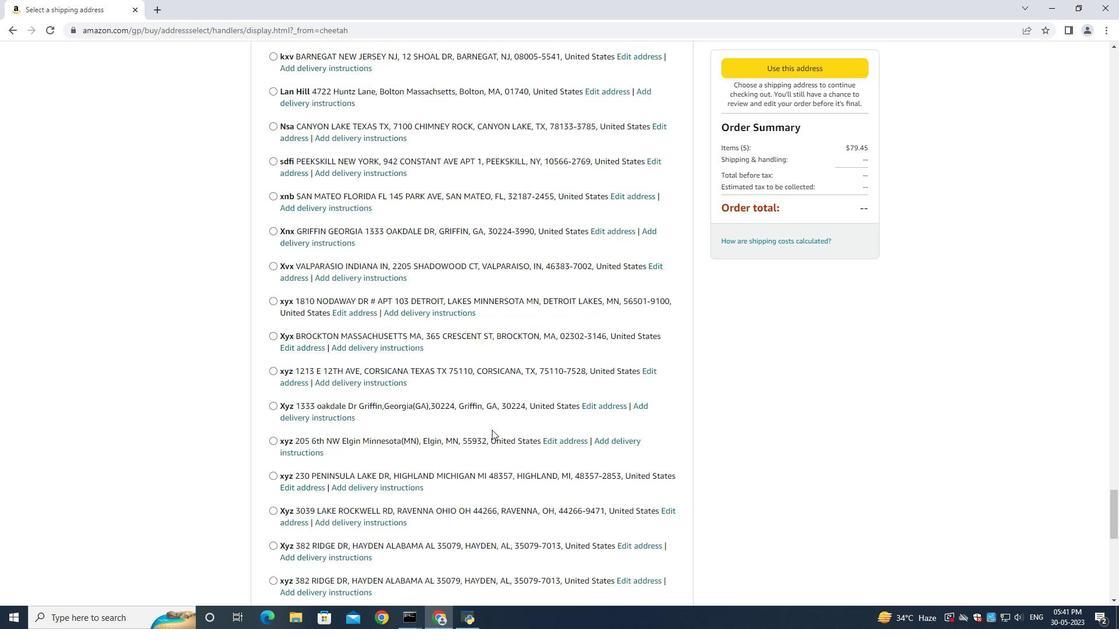 
Action: Mouse scrolled (491, 429) with delta (0, 0)
Screenshot: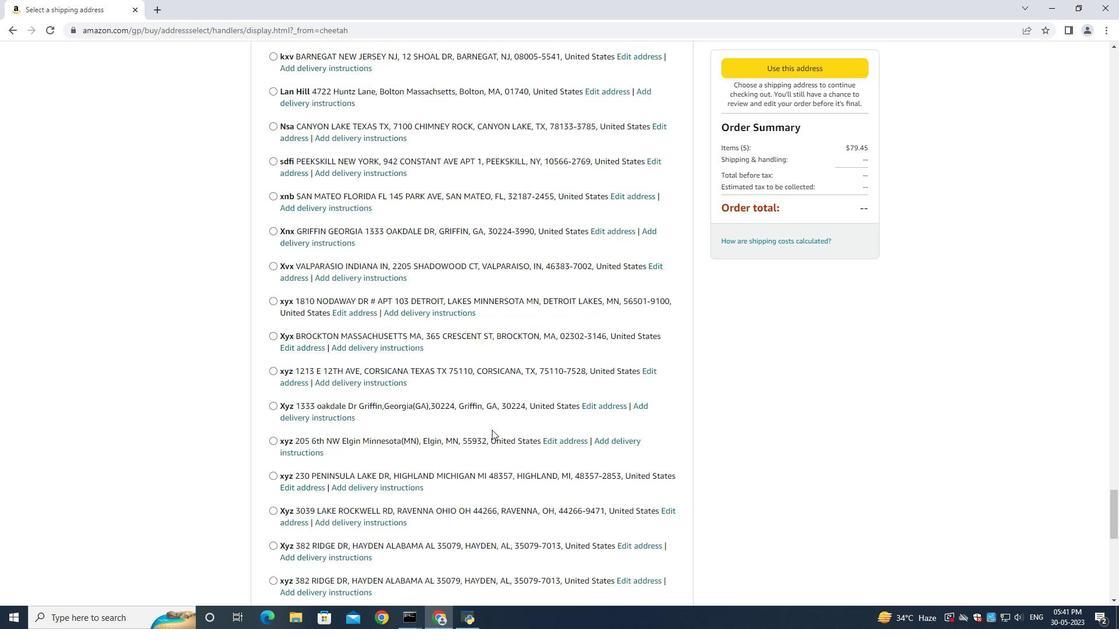 
Action: Mouse scrolled (491, 429) with delta (0, 0)
Screenshot: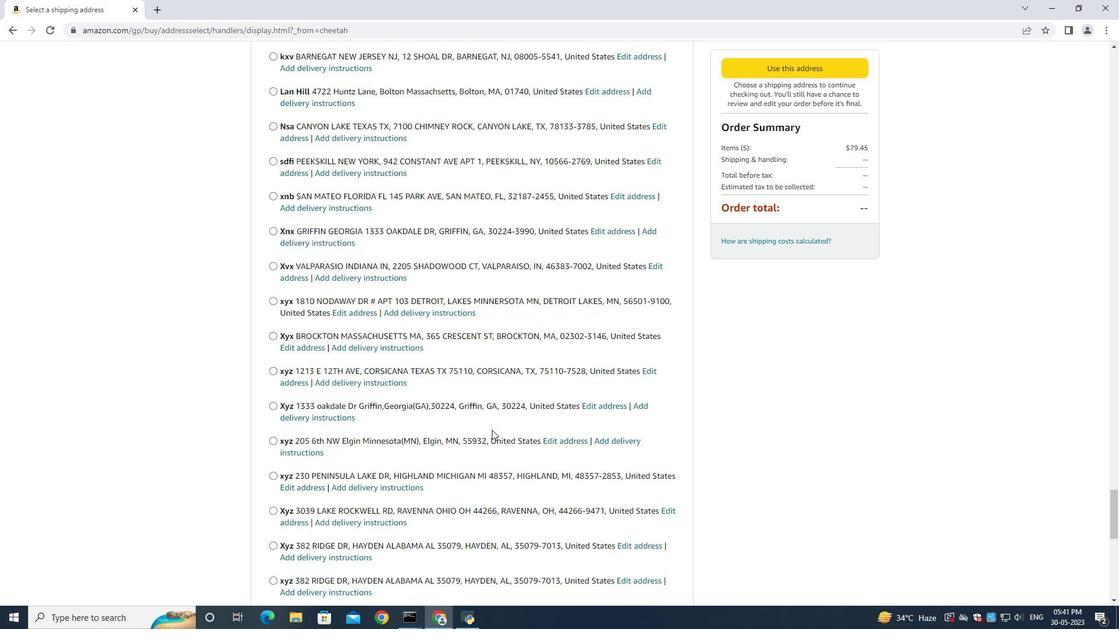 
Action: Mouse scrolled (491, 429) with delta (0, 0)
Screenshot: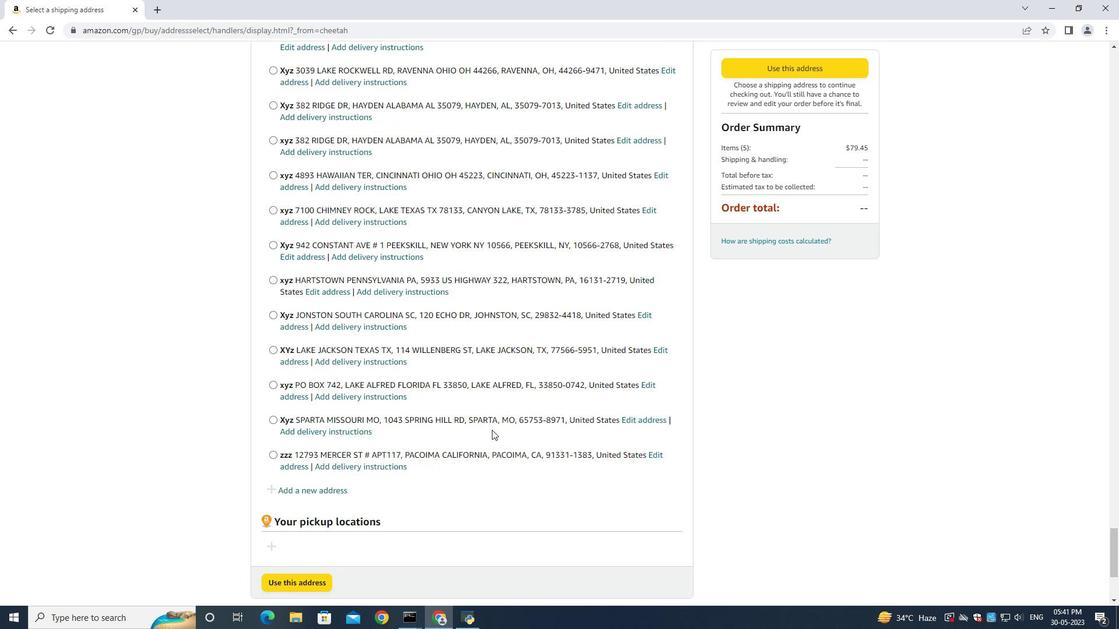 
Action: Mouse scrolled (491, 429) with delta (0, 0)
Screenshot: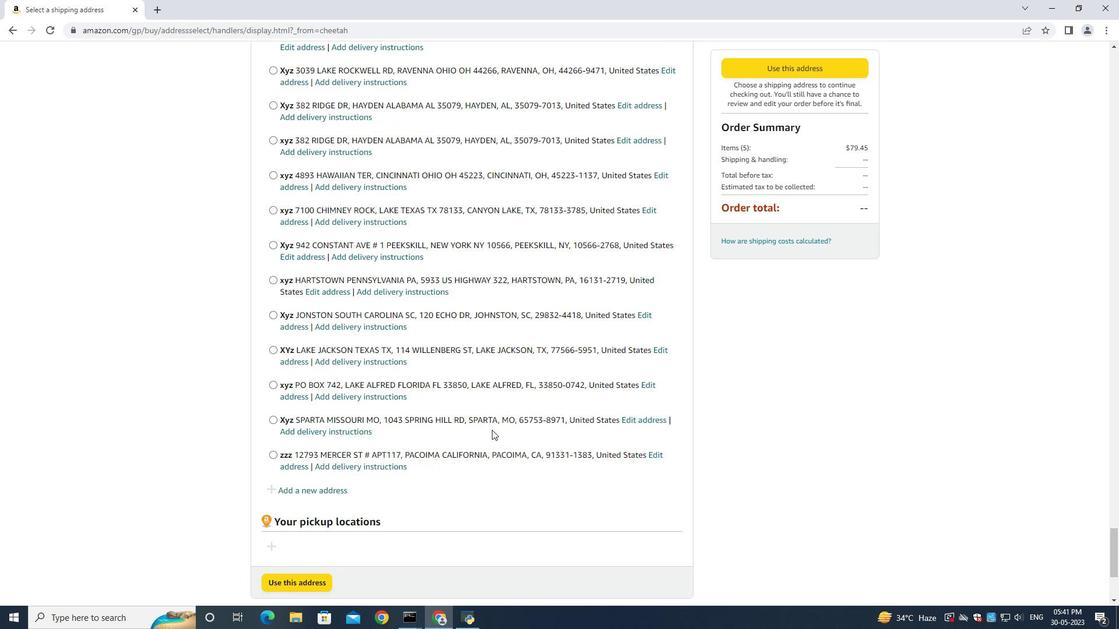 
Action: Mouse scrolled (491, 429) with delta (0, 0)
Screenshot: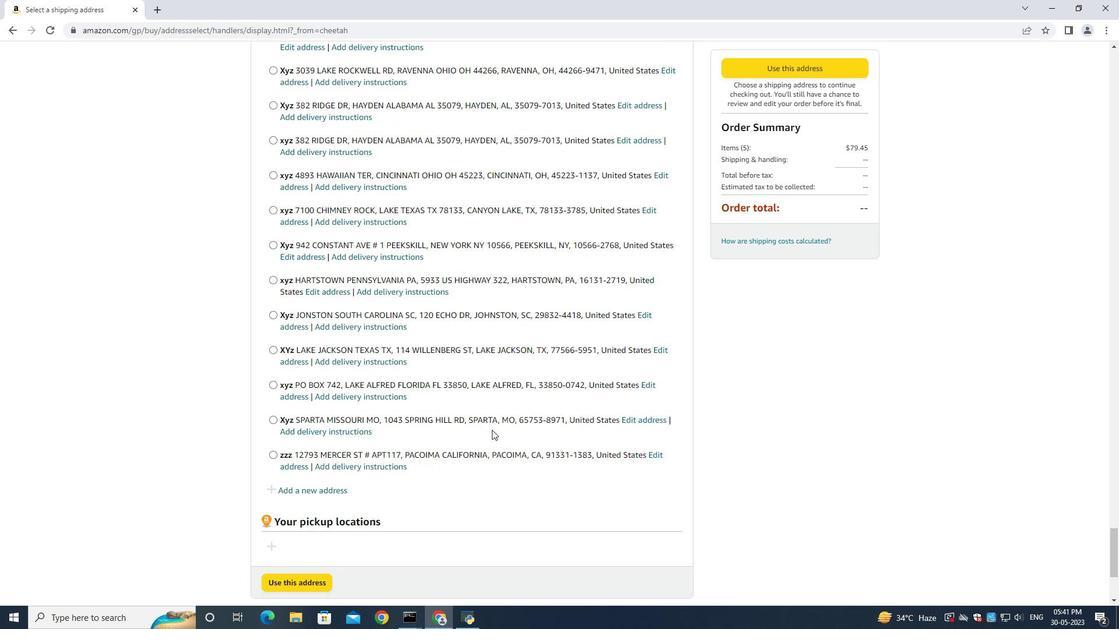 
Action: Mouse scrolled (491, 429) with delta (0, 0)
Screenshot: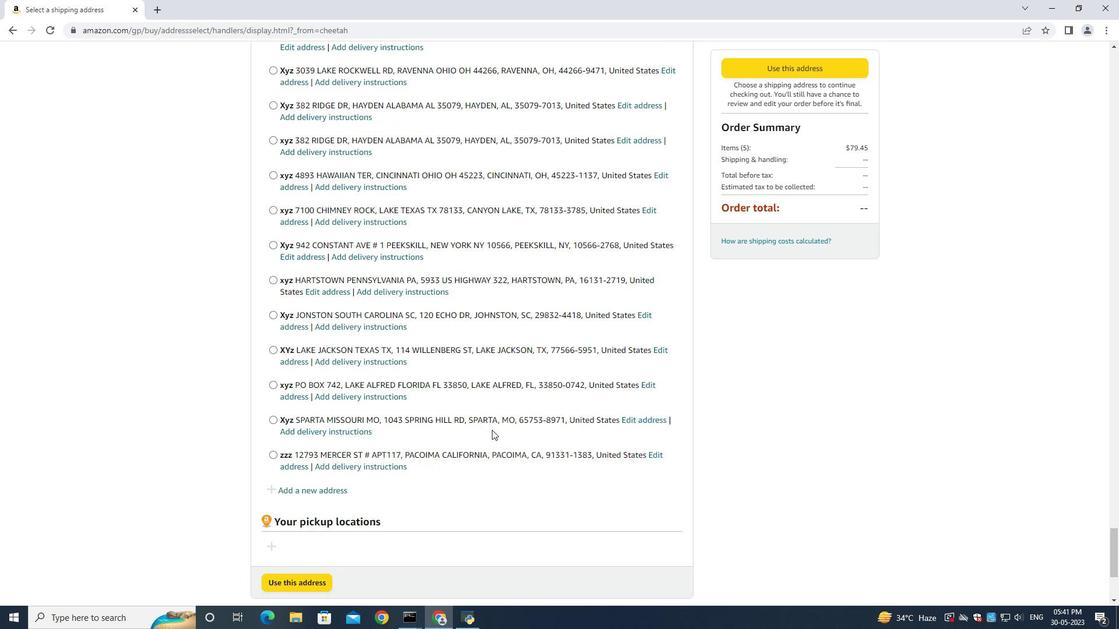 
Action: Mouse scrolled (491, 429) with delta (0, 0)
Screenshot: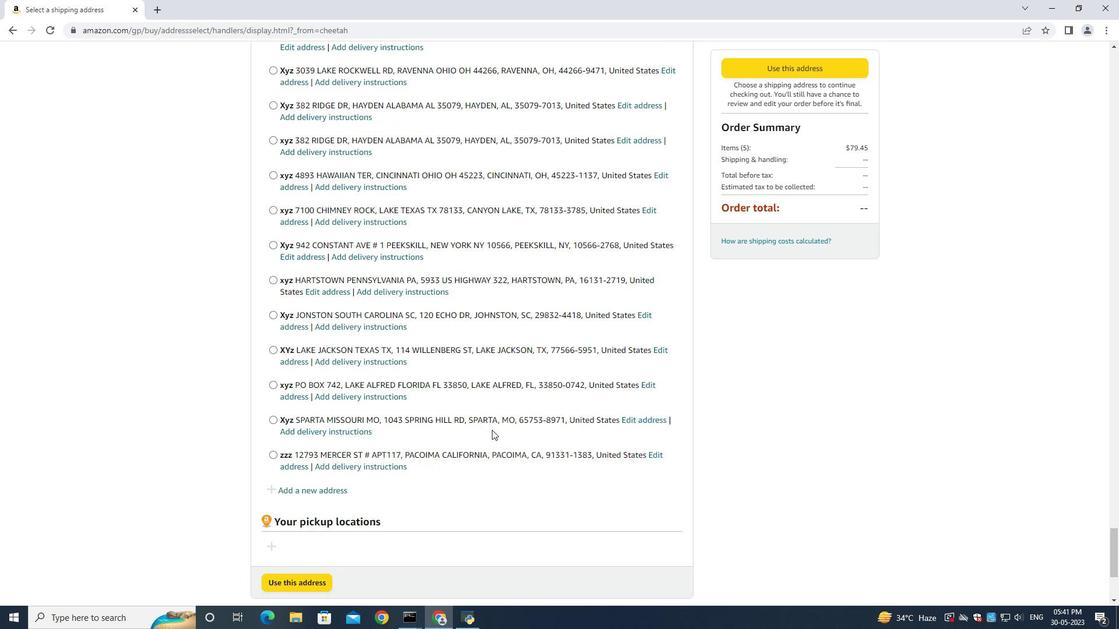 
Action: Mouse moved to (308, 280)
Screenshot: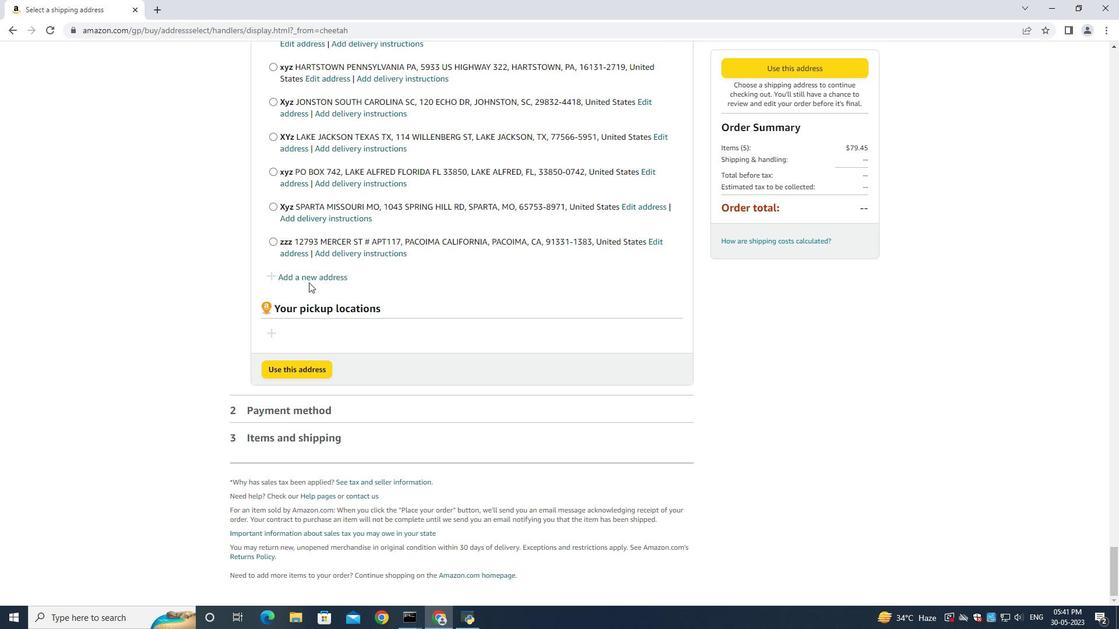 
Action: Mouse pressed left at (308, 280)
Screenshot: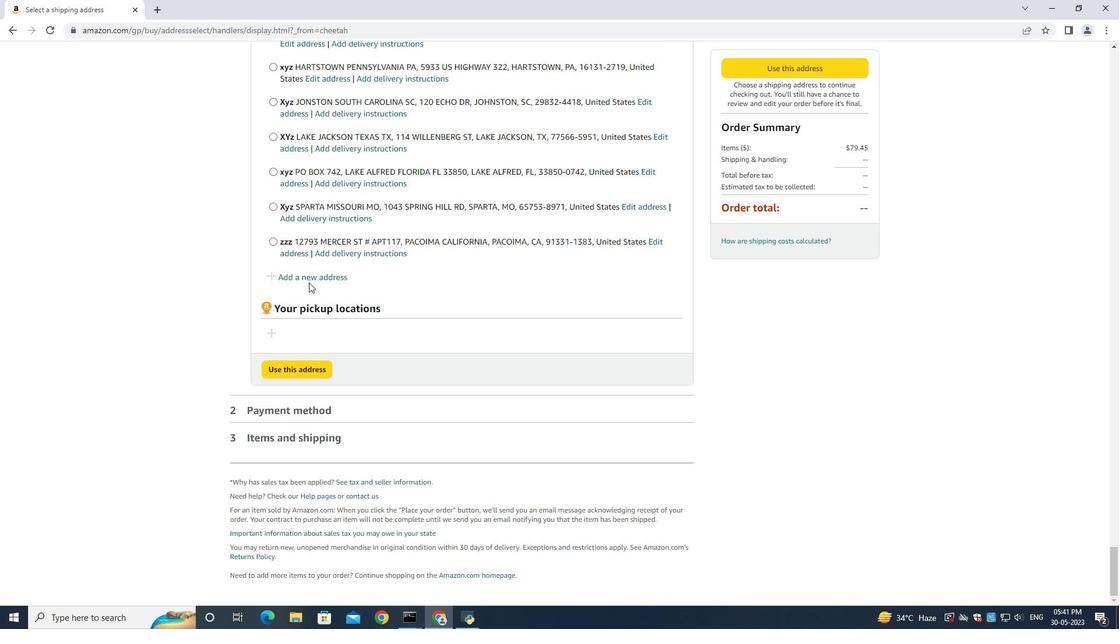
Action: Mouse moved to (408, 283)
Screenshot: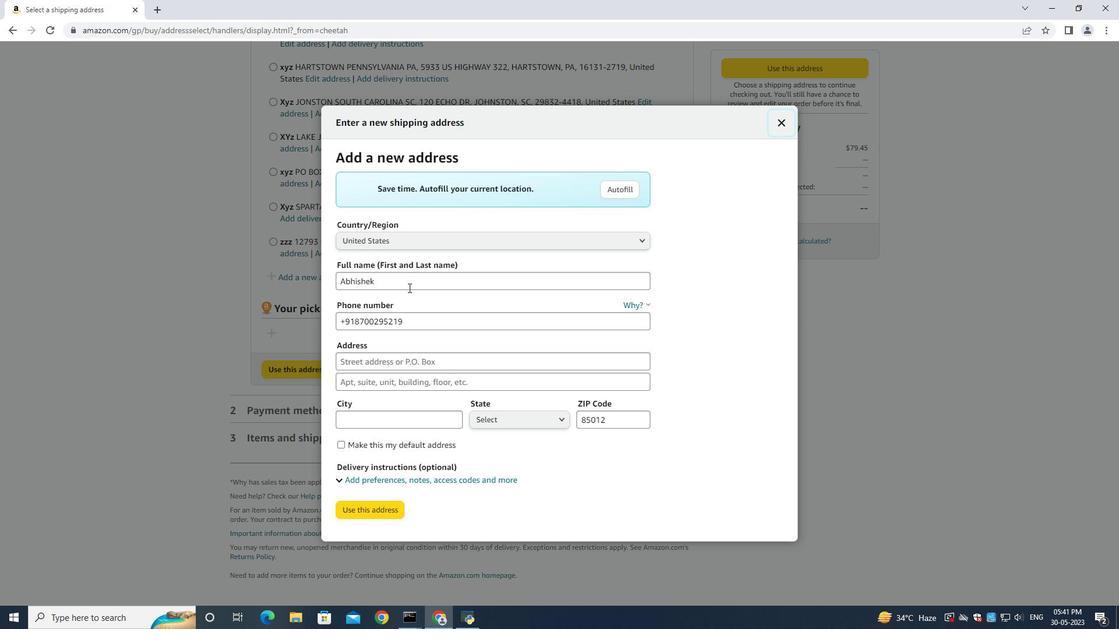 
Action: Mouse pressed left at (408, 283)
Screenshot: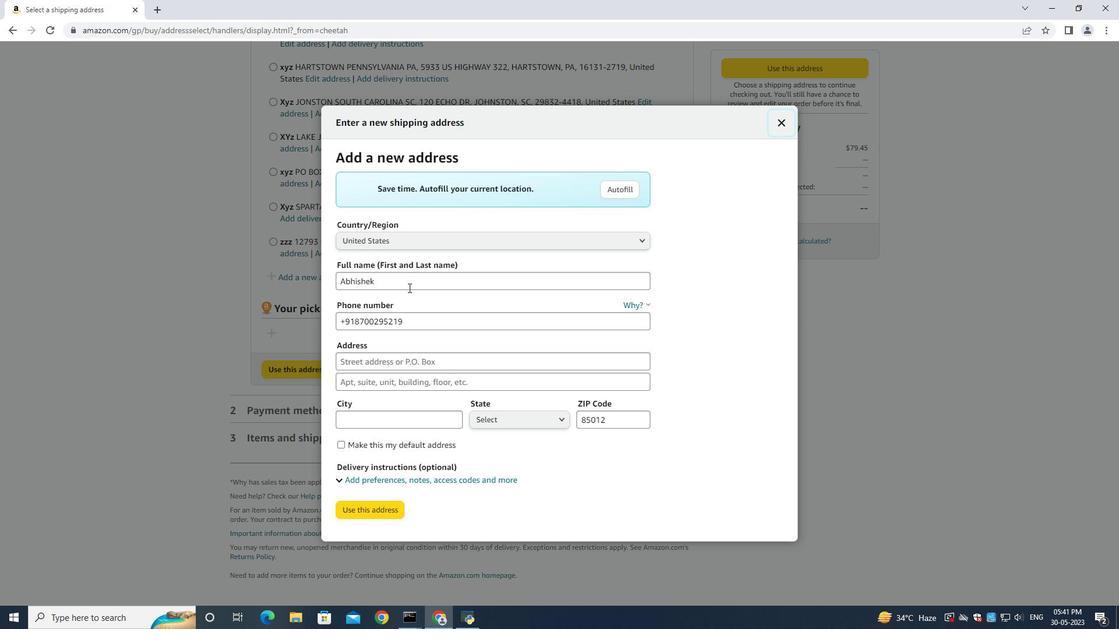 
Action: Key pressed ctrl+A<Key.backspace><Key.shift><Key.shift><Key.shift><Key.shift><Key.shift><Key.shift><Key.shift><Key.shift><Key.shift><Key.shift><Key.shift><Key.shift>Joanna<Key.space><Key.shift>Wilson<Key.space><Key.tab><Key.tab><Key.backspace>9285042162<Key.tab>4208<Key.space><Key.shift>Skips<Key.space><Key.shift><Key.shift><Key.shift><Key.shift><Key.shift><Key.shift><Key.shift><Key.shift>Lane<Key.space><Key.tab><Key.shift>Phoenix<Key.space><Key.shift><Key.shift><Key.shift><Key.shift><Key.shift><Key.shift><Key.shift><Key.shift><Key.shift><Key.shift><Key.shift><Key.shift><Key.shift><Key.shift><Key.shift><Key.shift><Key.shift><Key.shift><Key.shift><Key.shift><Key.shift><Key.shift><Key.shift><Key.shift>Arizona<Key.space><Key.tab><Key.shift><Key.shift><Key.shift><Key.shift><Key.shift><Key.shift><Key.shift><Key.shift><Key.shift><Key.shift><Key.shift><Key.shift><Key.shift><Key.shift><Key.shift><Key.shift><Key.shift><Key.shift><Key.shift><Key.shift><Key.shift><Key.shift><Key.shift><Key.shift><Key.shift><Key.shift><Key.shift><Key.shift><Key.shift><Key.shift><Key.shift><Key.shift><Key.shift><Key.shift><Key.shift><Key.shift><Key.shift>Phoenix<Key.tab><Key.up><Key.shift>A<Key.down><Key.down><Key.down><Key.enter><Key.tab>
Screenshot: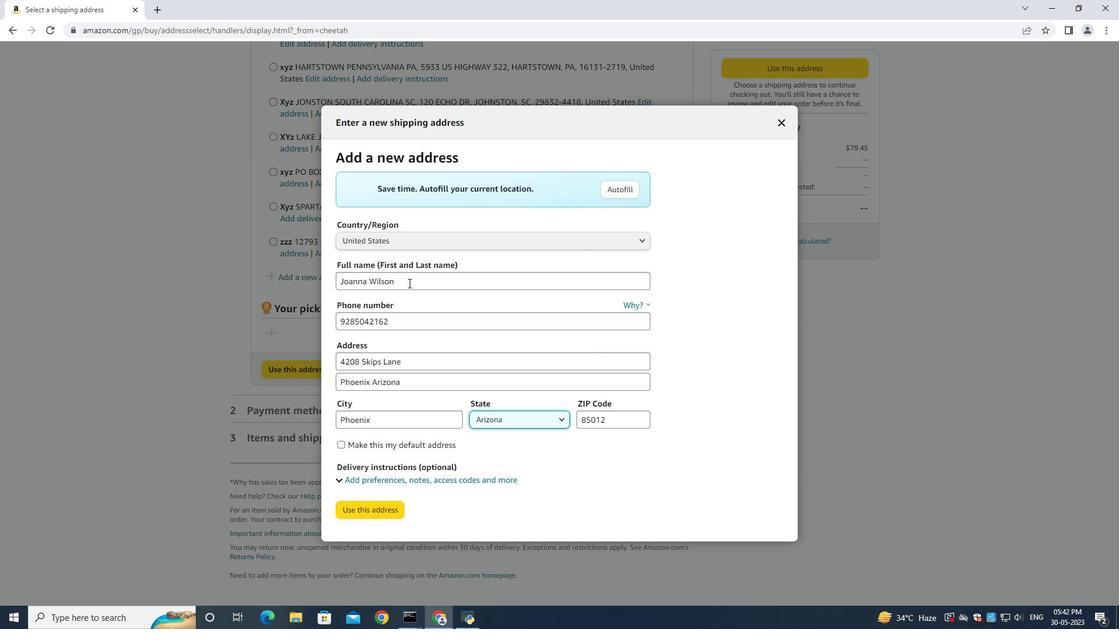 
Action: Mouse moved to (370, 505)
Screenshot: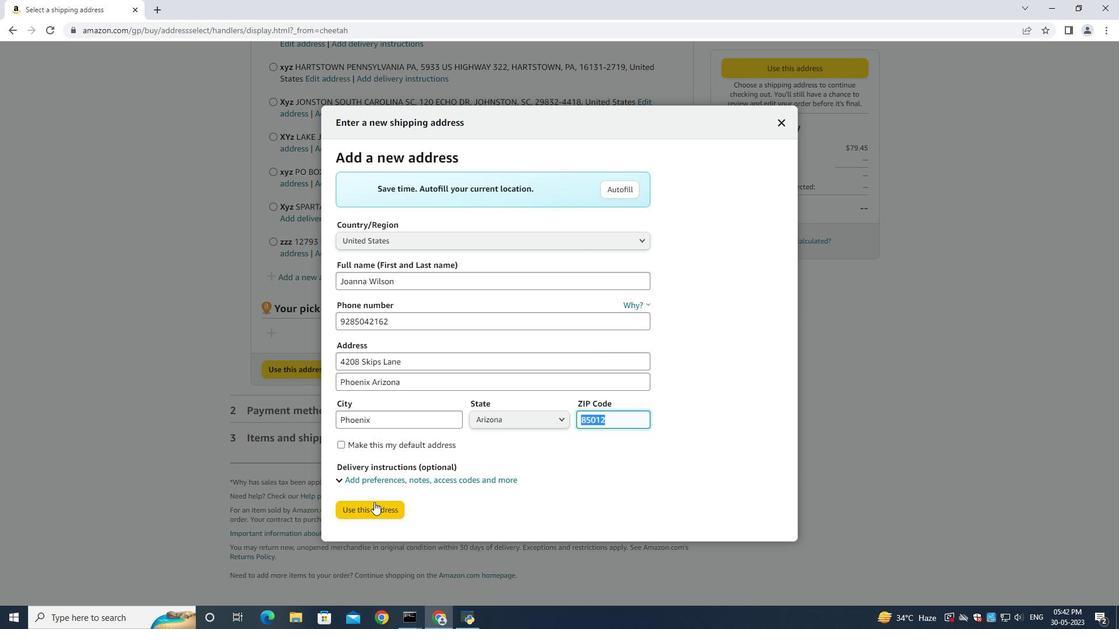 
Action: Mouse pressed left at (370, 505)
Screenshot: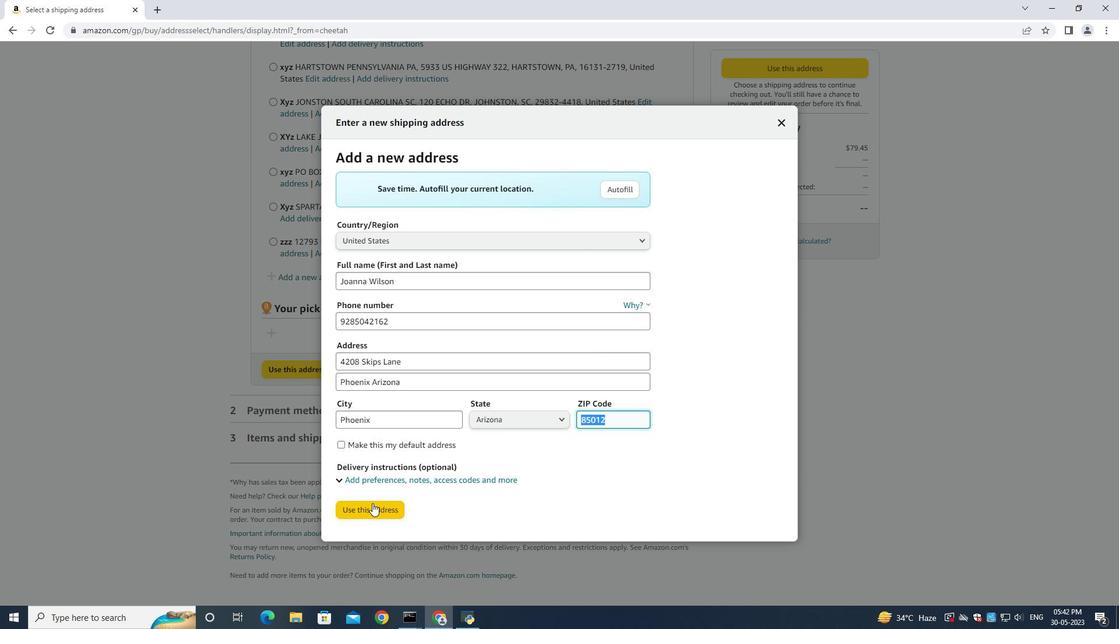 
Action: Mouse moved to (375, 587)
Screenshot: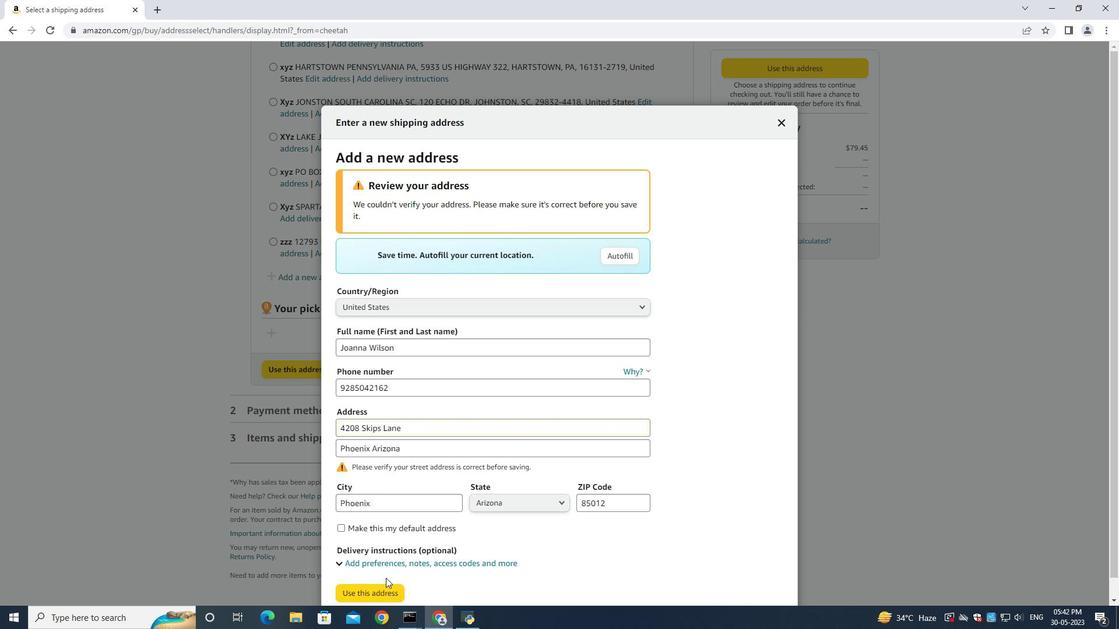
Action: Mouse pressed left at (375, 587)
Screenshot: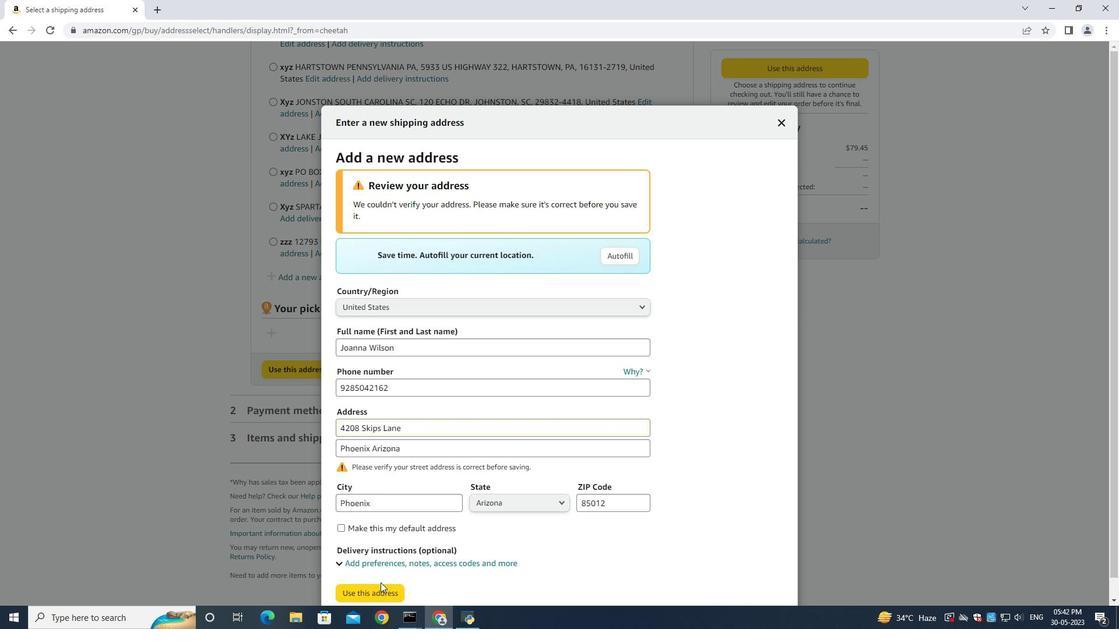
Action: Mouse moved to (480, 300)
Screenshot: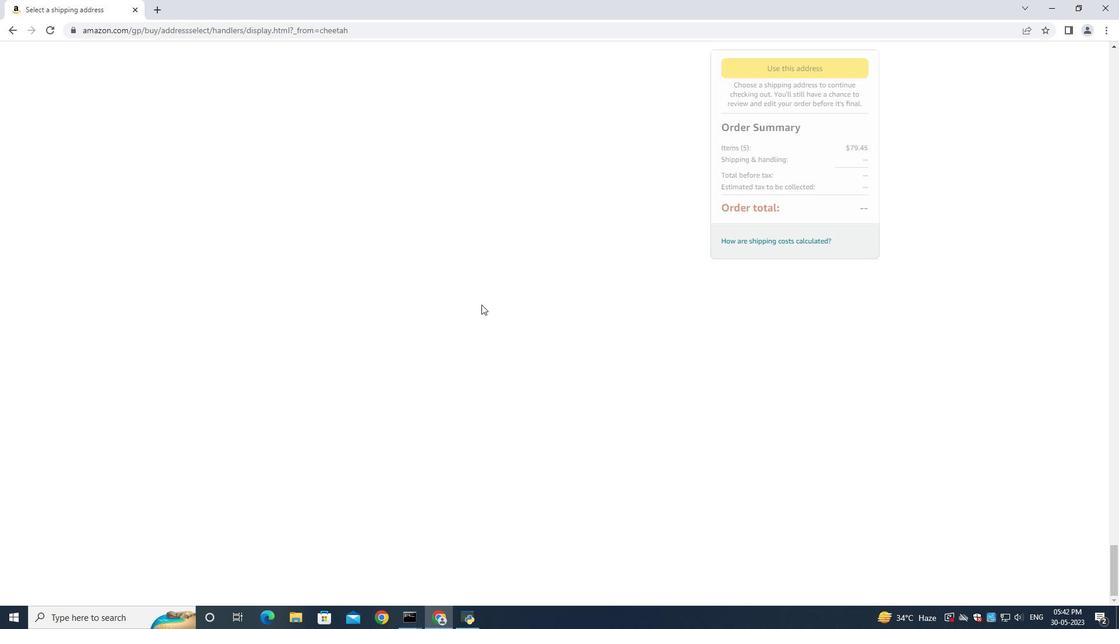 
